 Task: Forward email with the signature Giselle Flores with the subject Update on a remote work arrangement from softage.8@softage.net to softage.10@softage.net and softage.6@softage.net with BCC to softage.1@softage.net with the message I apologize for any inconvenience and appreciate your assistance.
Action: Mouse moved to (885, 146)
Screenshot: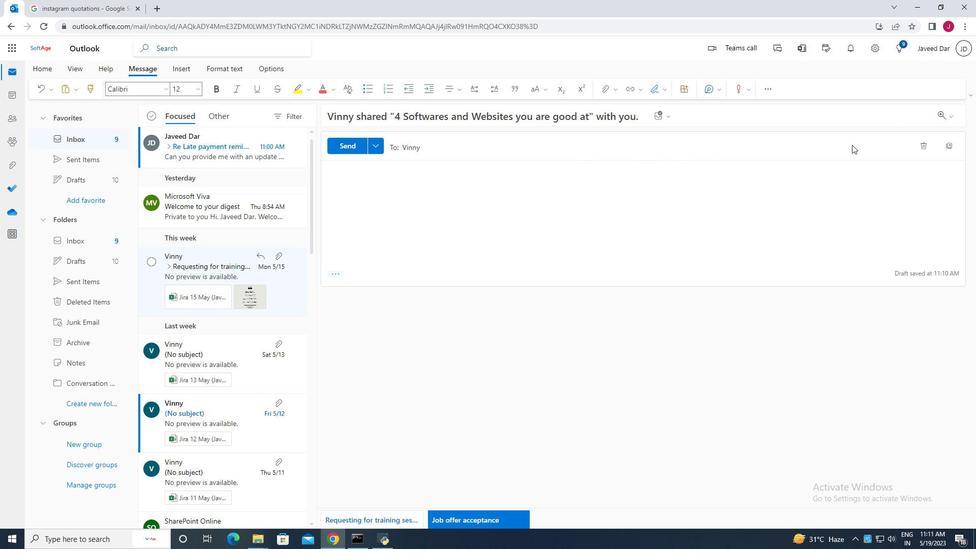 
Action: Mouse pressed left at (885, 146)
Screenshot: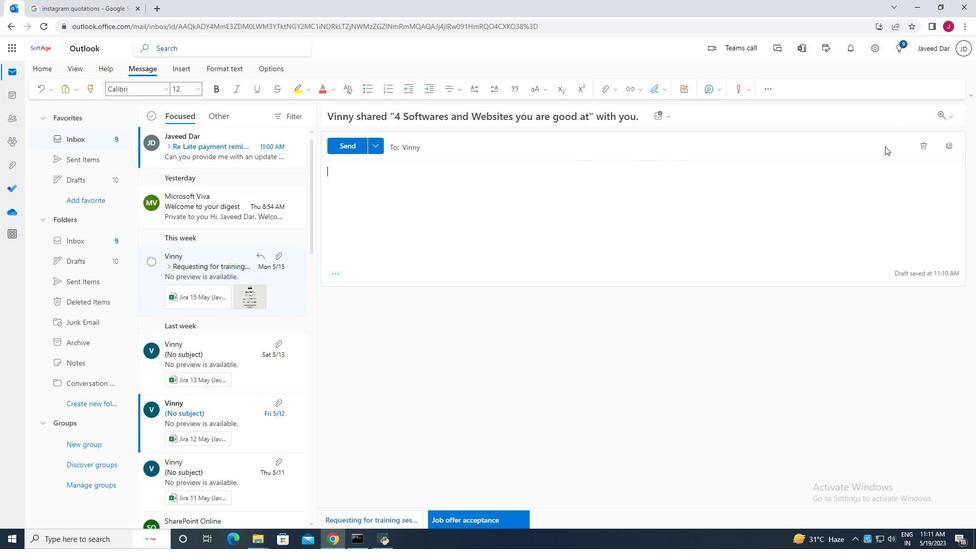 
Action: Mouse moved to (391, 173)
Screenshot: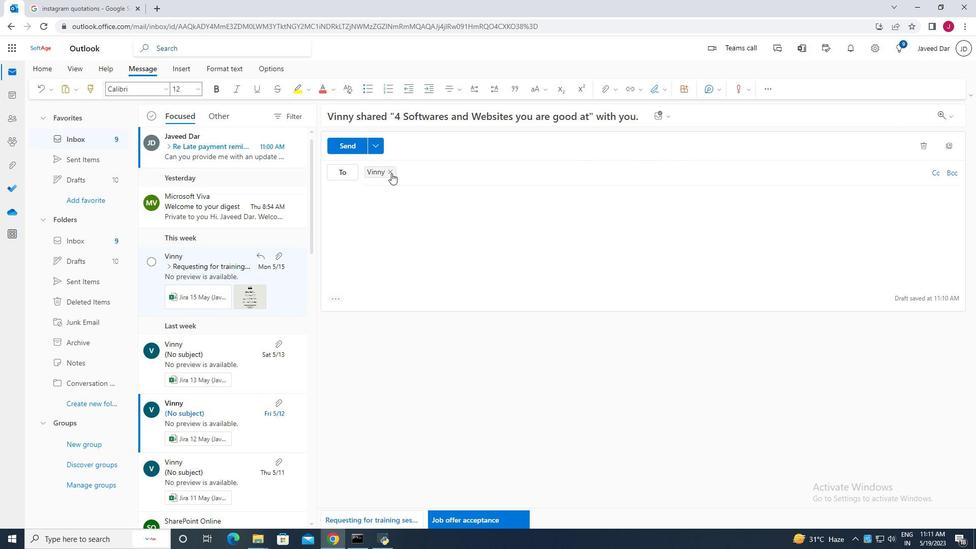 
Action: Mouse pressed left at (391, 173)
Screenshot: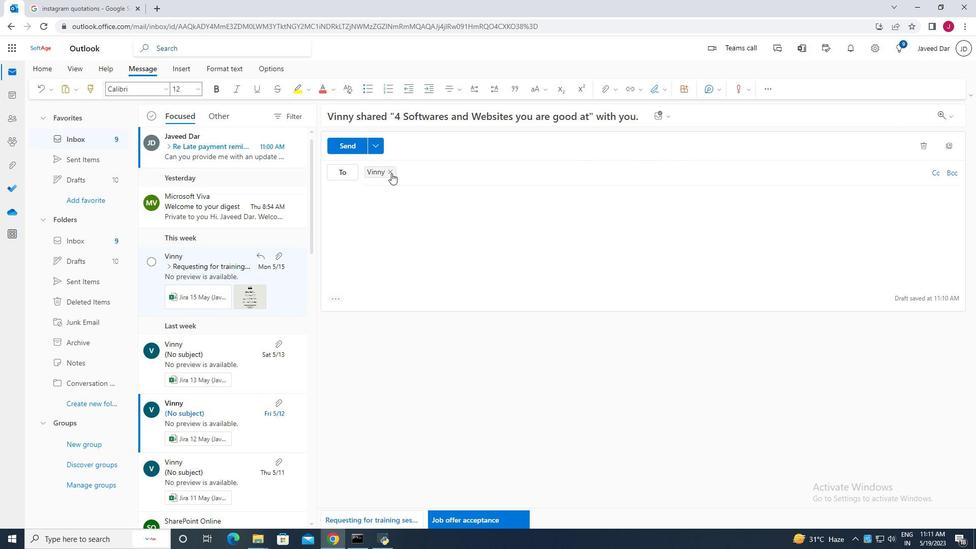 
Action: Mouse moved to (958, 172)
Screenshot: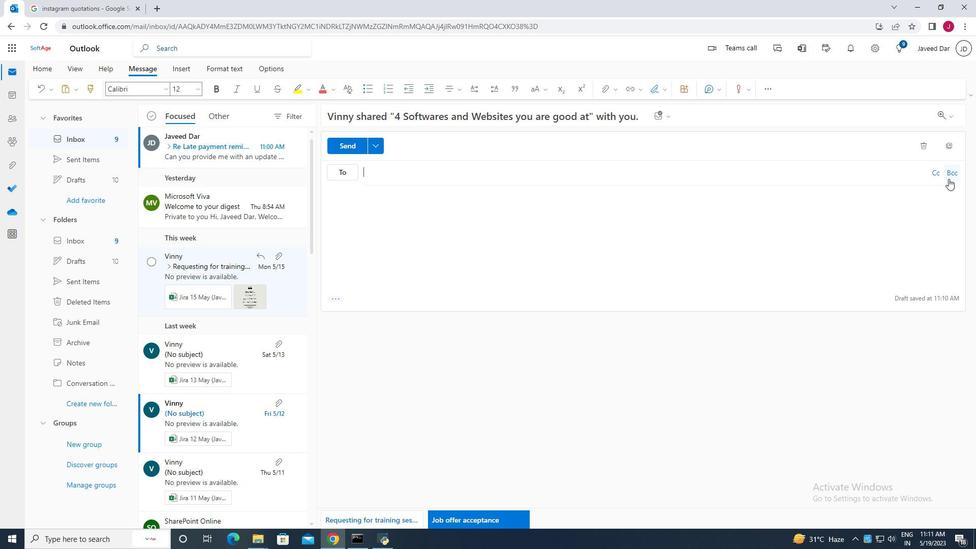 
Action: Mouse pressed left at (958, 172)
Screenshot: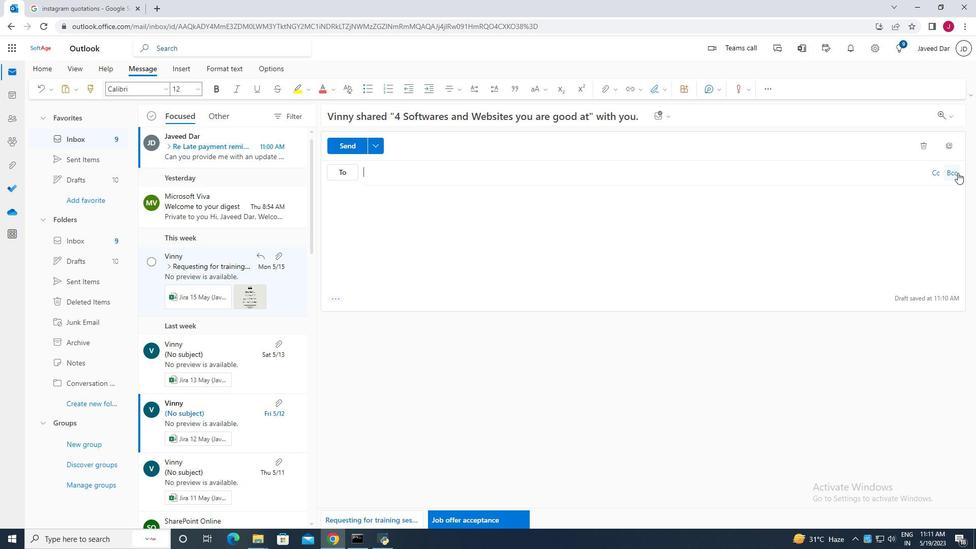 
Action: Mouse moved to (954, 175)
Screenshot: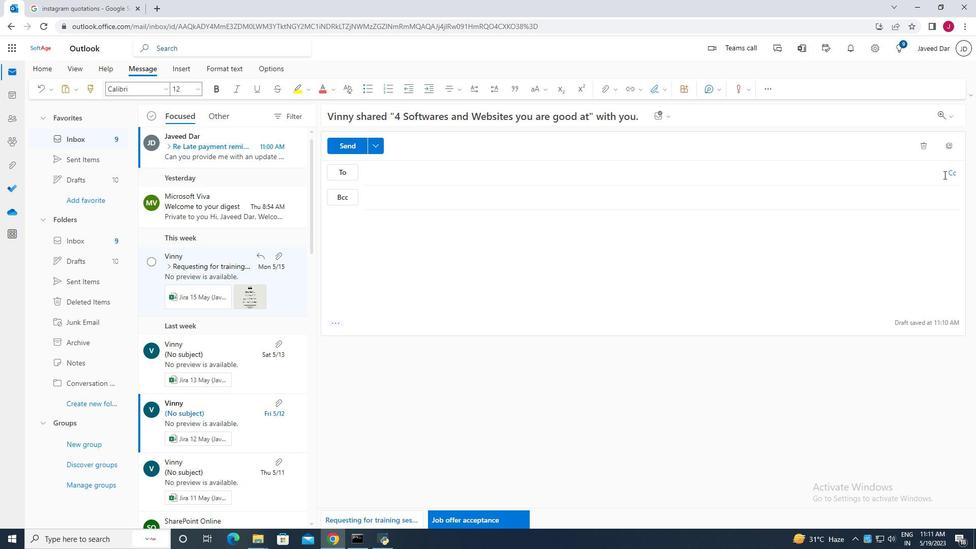 
Action: Mouse pressed left at (954, 175)
Screenshot: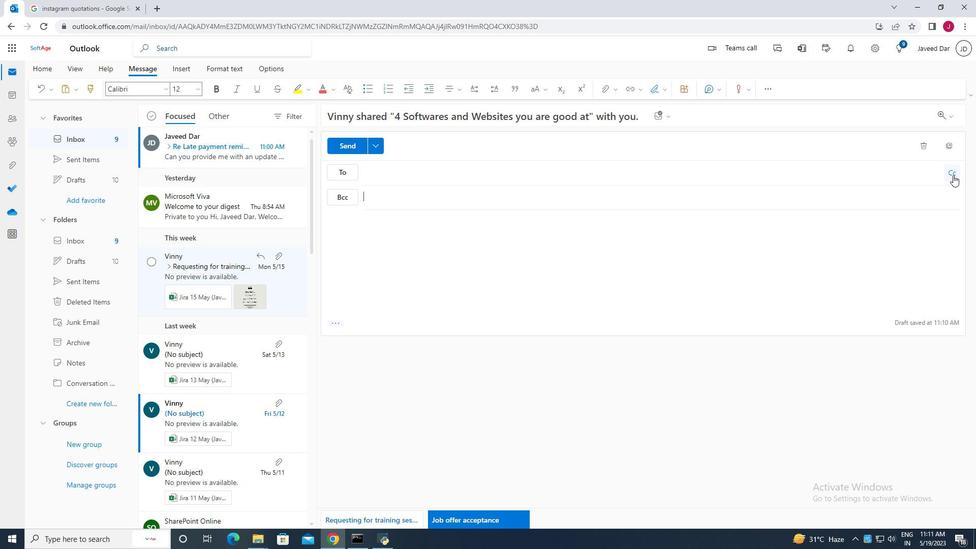 
Action: Mouse moved to (686, 236)
Screenshot: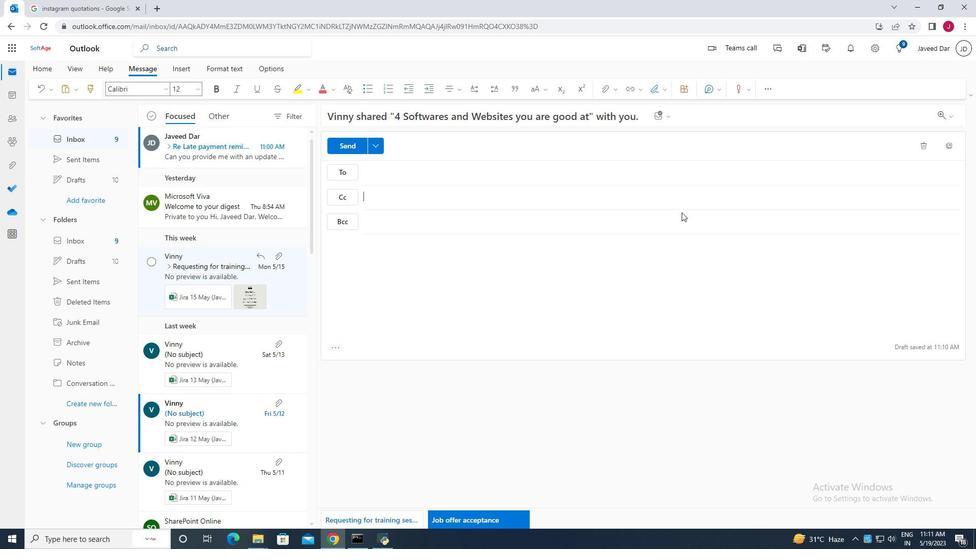 
Action: Mouse pressed left at (686, 236)
Screenshot: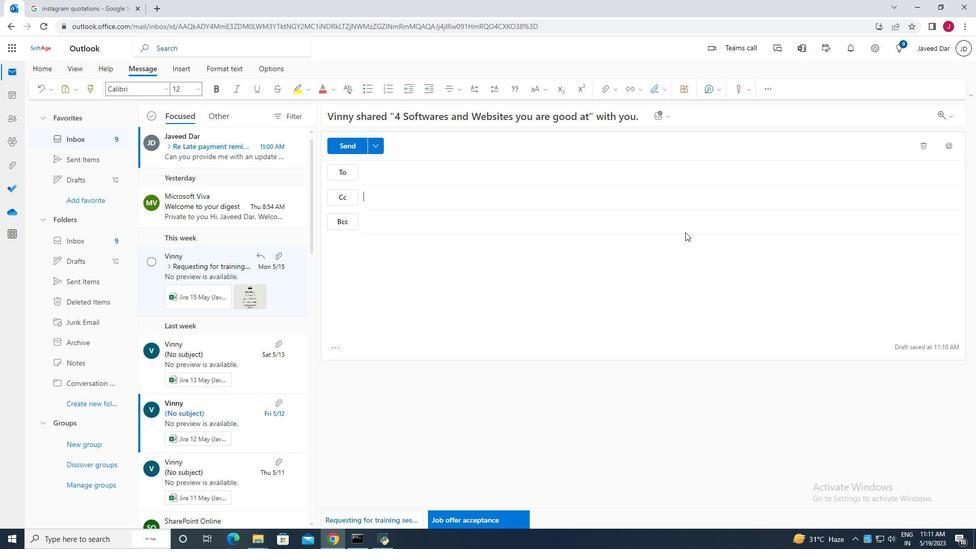 
Action: Mouse moved to (686, 227)
Screenshot: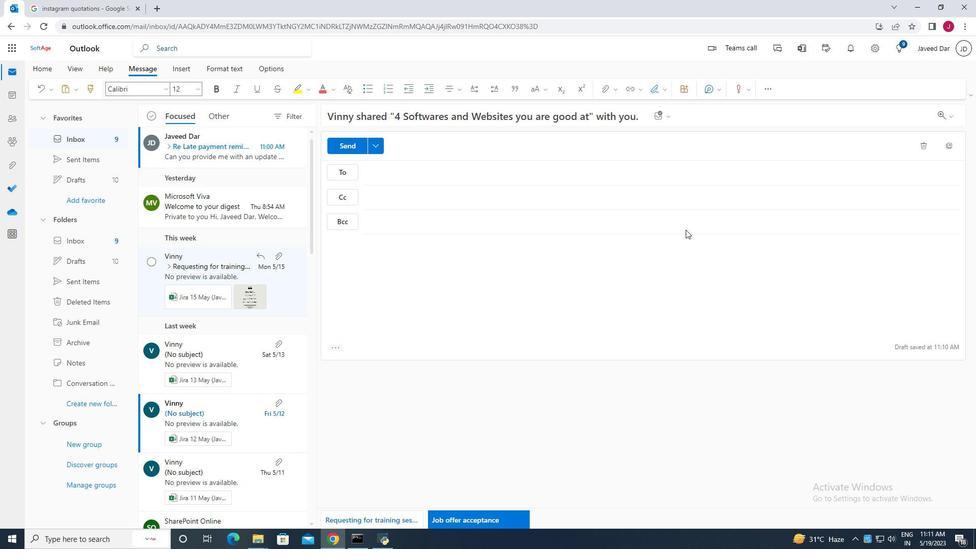 
Action: Mouse pressed left at (686, 227)
Screenshot: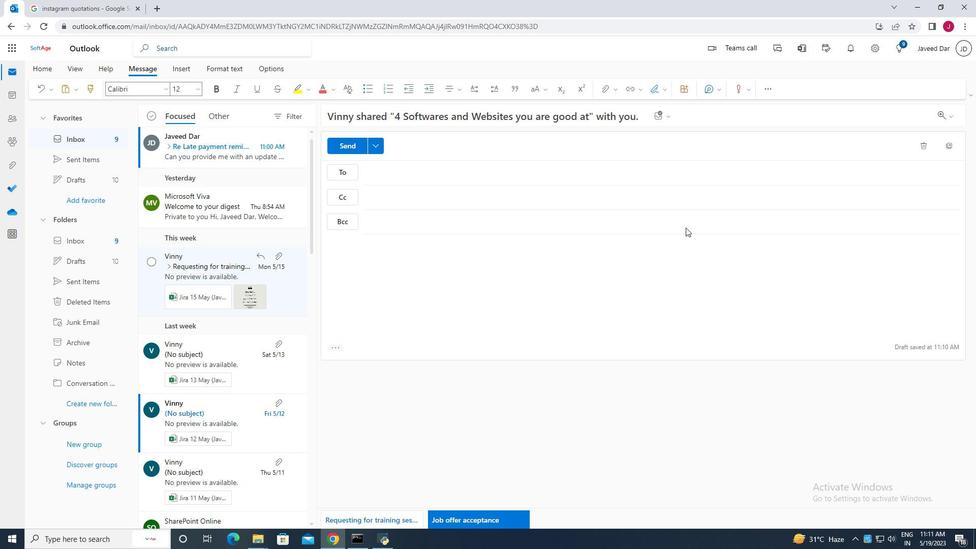 
Action: Mouse moved to (812, 198)
Screenshot: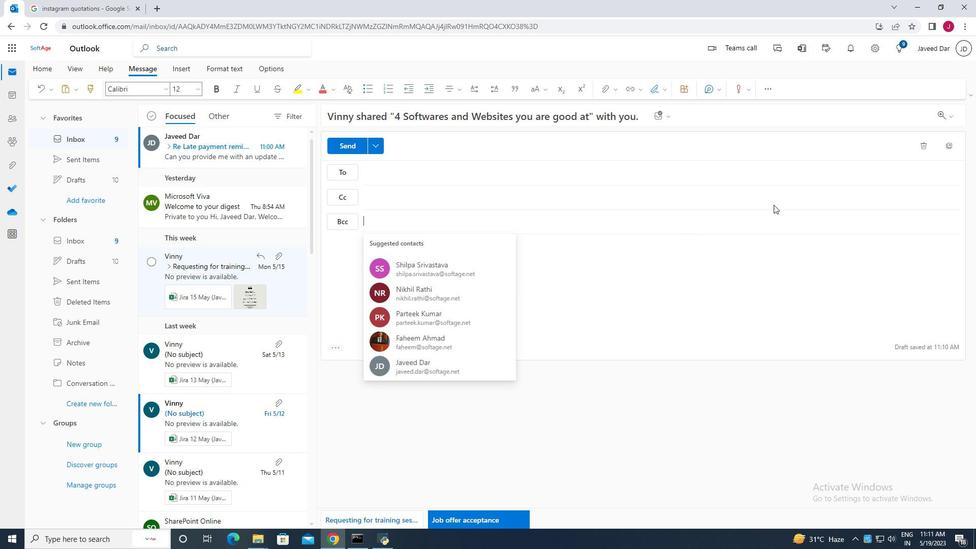 
Action: Mouse pressed left at (812, 198)
Screenshot: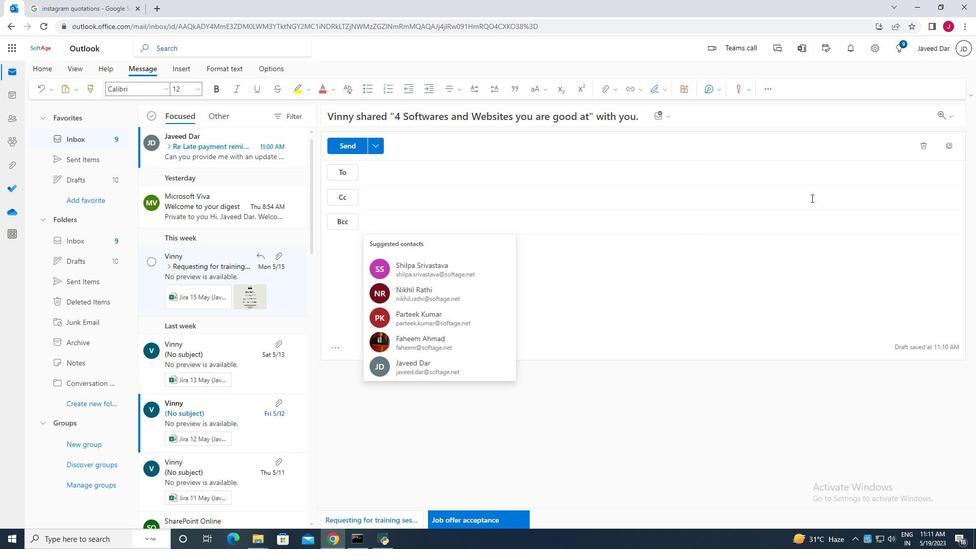 
Action: Mouse moved to (812, 198)
Screenshot: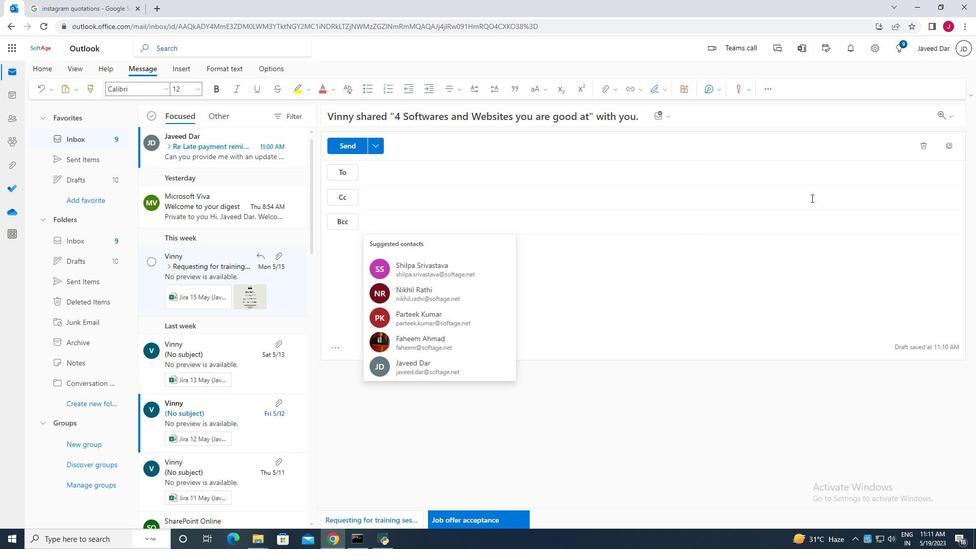 
Action: Mouse pressed left at (812, 198)
Screenshot: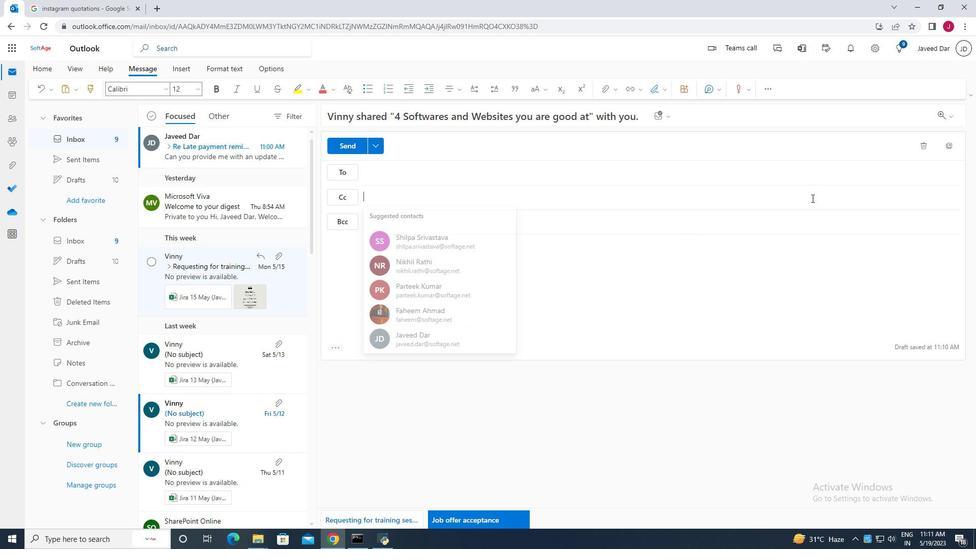 
Action: Mouse pressed left at (812, 198)
Screenshot: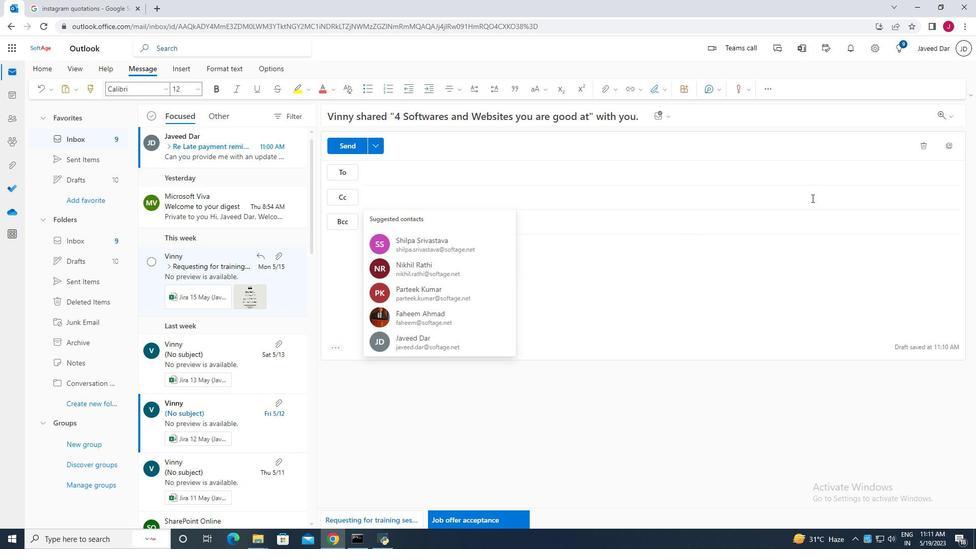 
Action: Mouse moved to (829, 170)
Screenshot: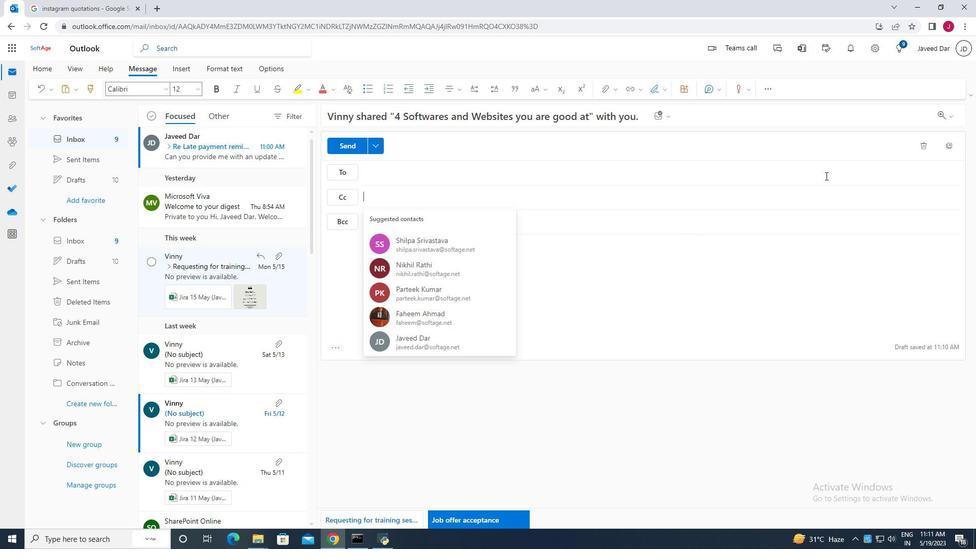 
Action: Mouse pressed left at (829, 170)
Screenshot: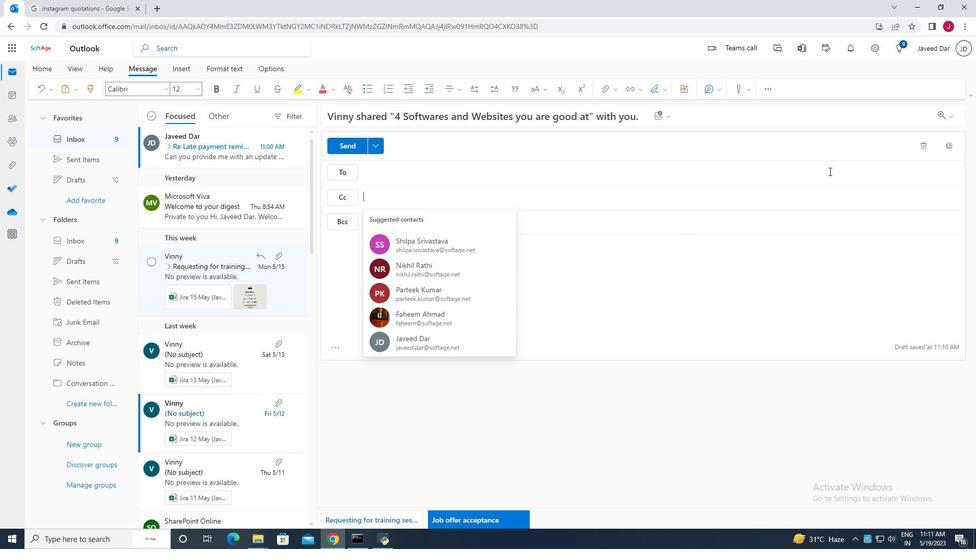 
Action: Mouse moved to (712, 219)
Screenshot: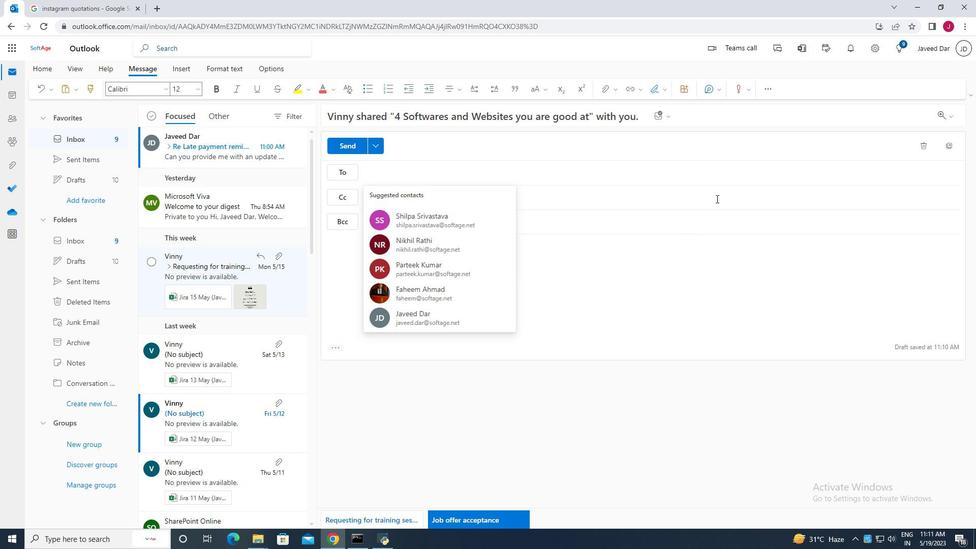 
Action: Mouse pressed left at (712, 219)
Screenshot: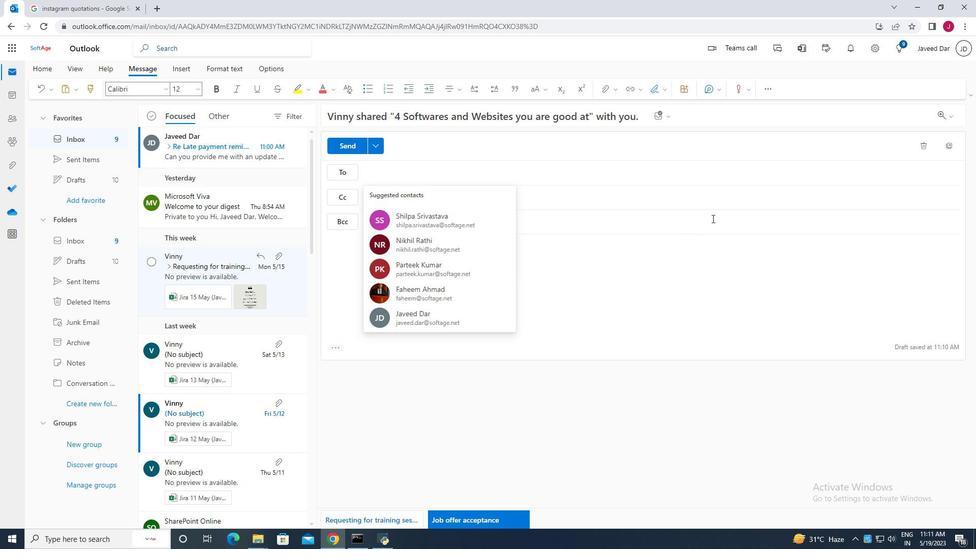 
Action: Mouse moved to (565, 227)
Screenshot: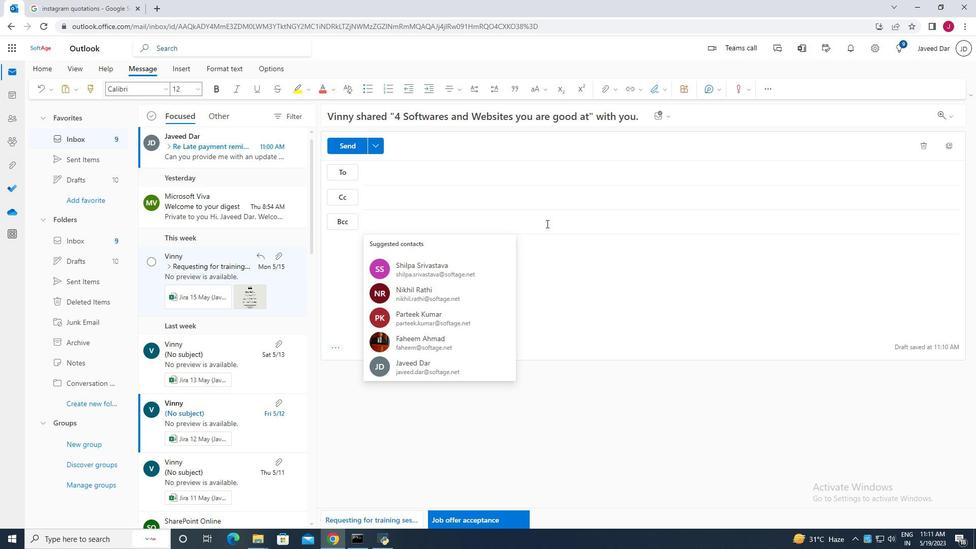 
Action: Mouse pressed left at (565, 227)
Screenshot: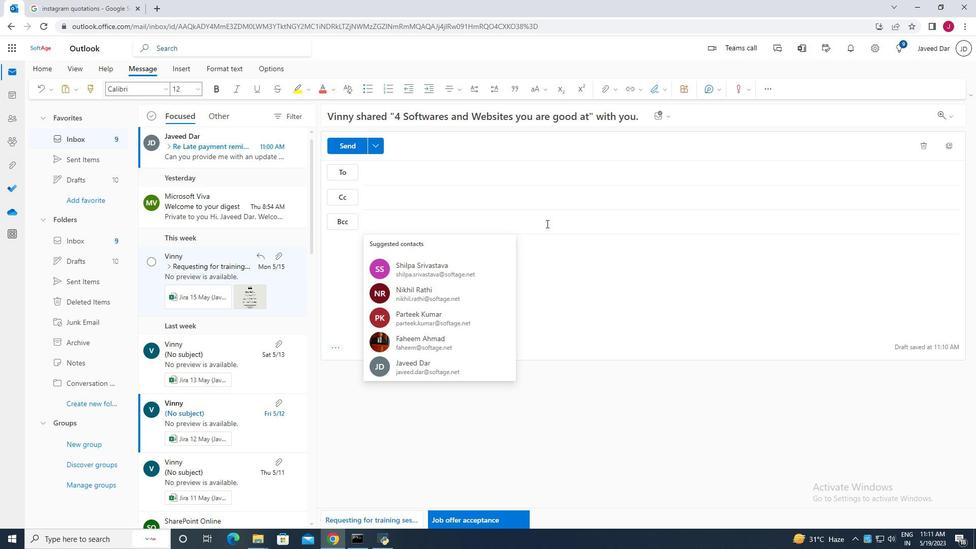 
Action: Mouse moved to (565, 227)
Screenshot: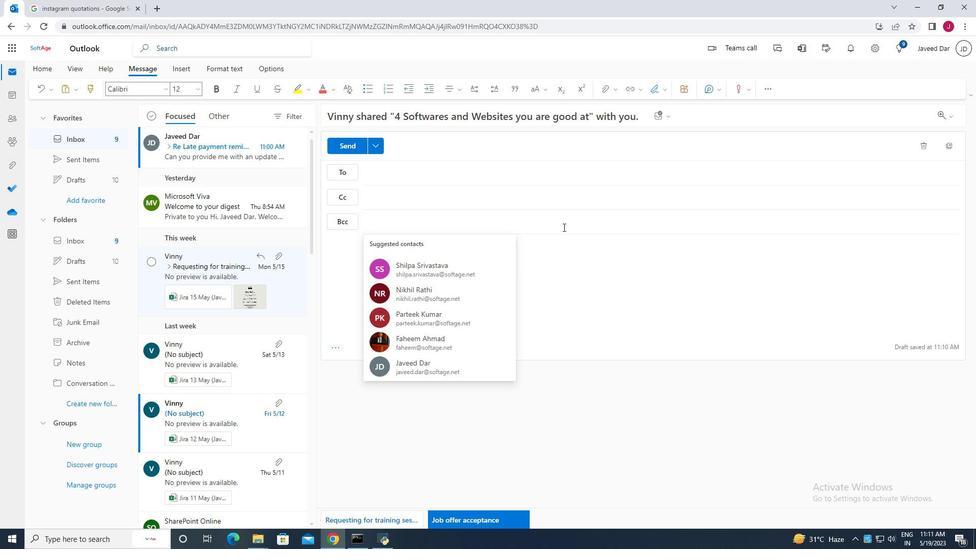 
Action: Mouse pressed left at (565, 227)
Screenshot: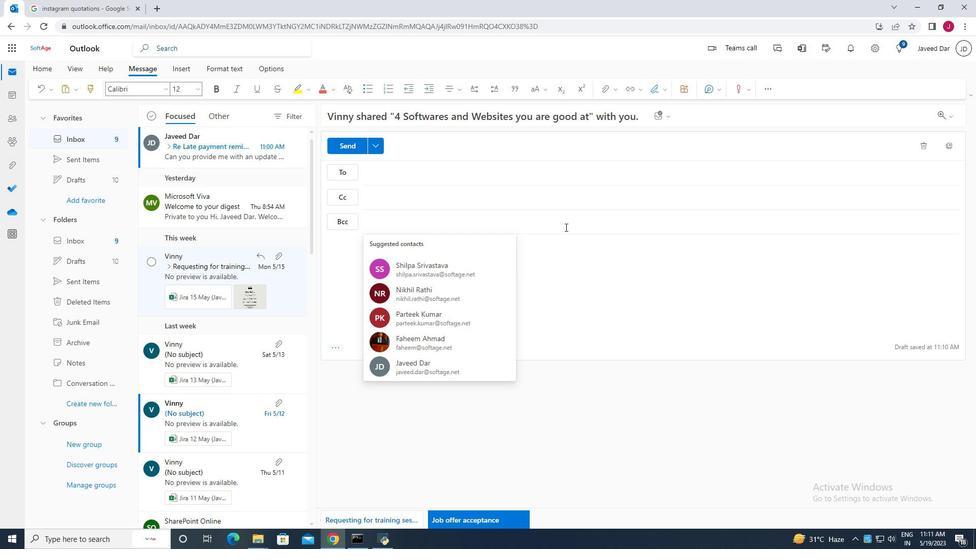 
Action: Mouse moved to (656, 292)
Screenshot: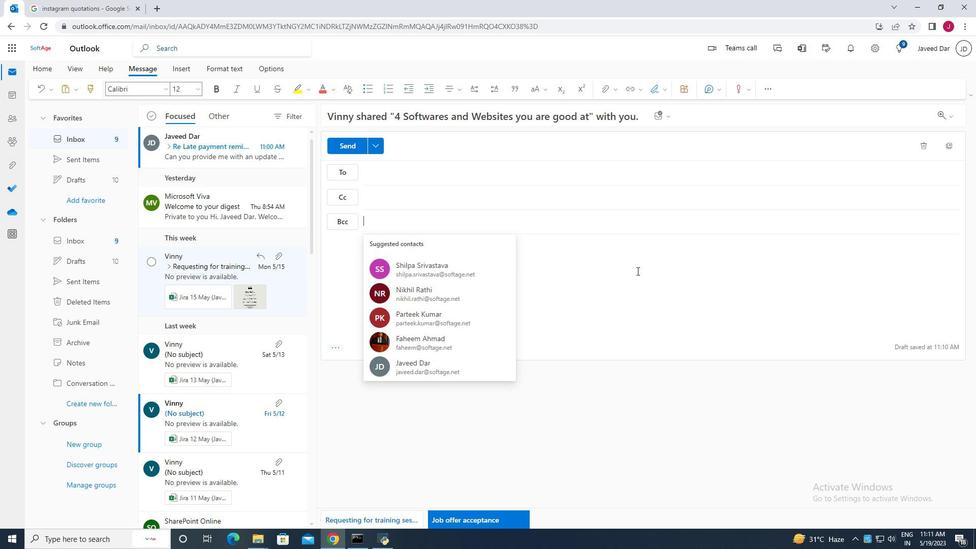 
Action: Mouse pressed left at (656, 292)
Screenshot: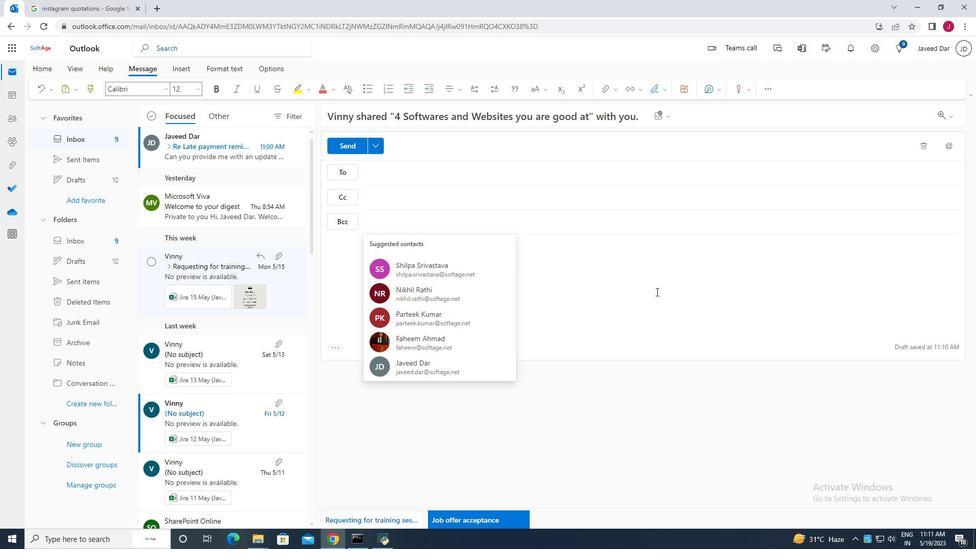 
Action: Mouse moved to (595, 227)
Screenshot: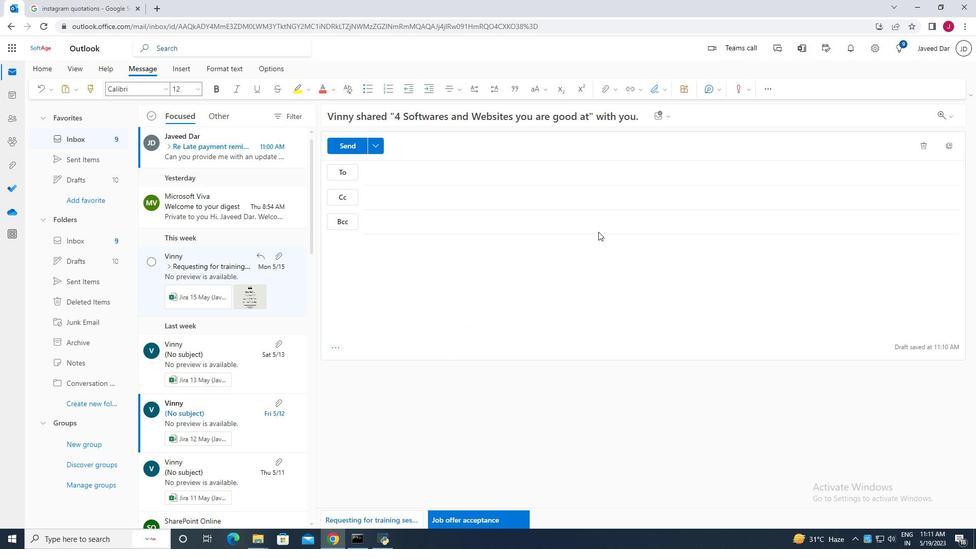 
Action: Mouse pressed left at (595, 227)
Screenshot: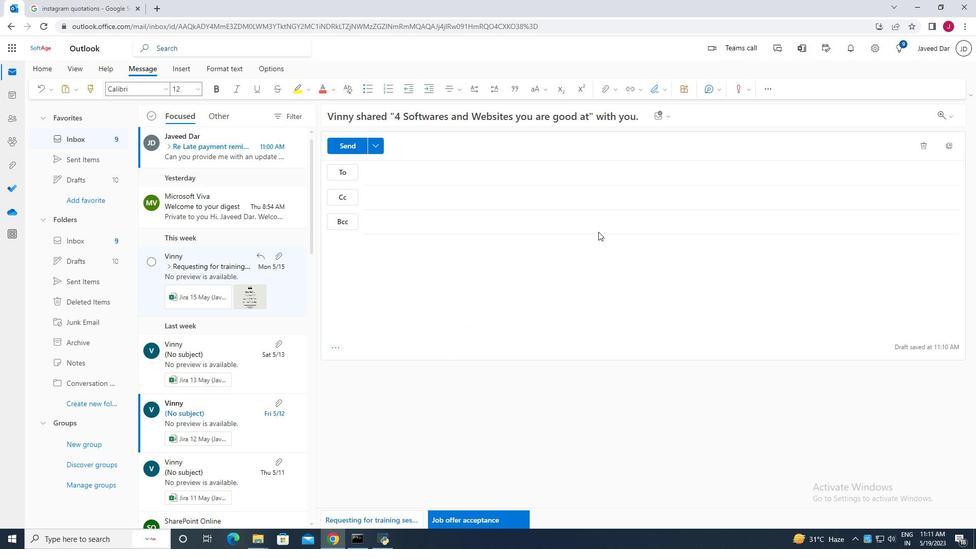 
Action: Mouse moved to (591, 225)
Screenshot: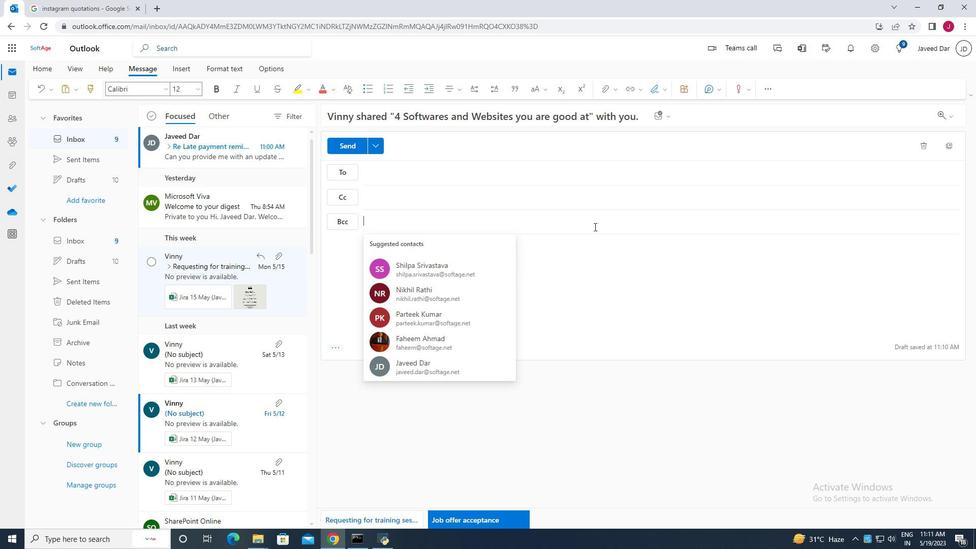 
Action: Key pressed <Key.backspace><Key.backspace><Key.backspace><Key.backspace><Key.backspace>
Screenshot: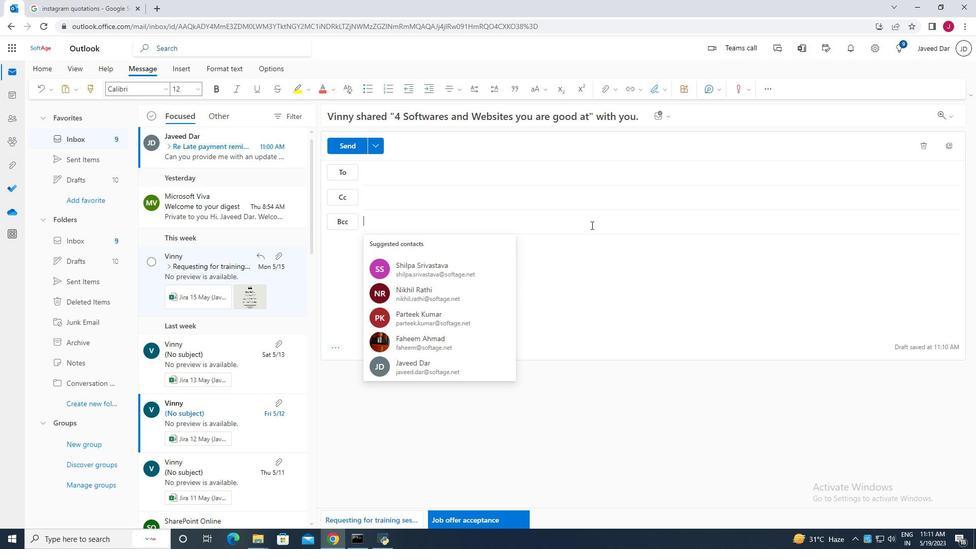 
Action: Mouse moved to (543, 222)
Screenshot: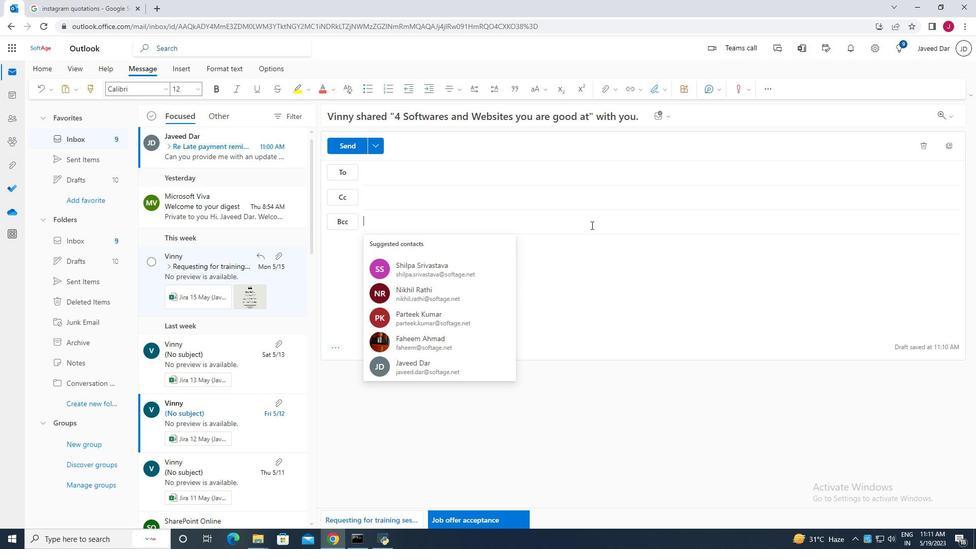 
Action: Key pressed <Key.backspace>
Screenshot: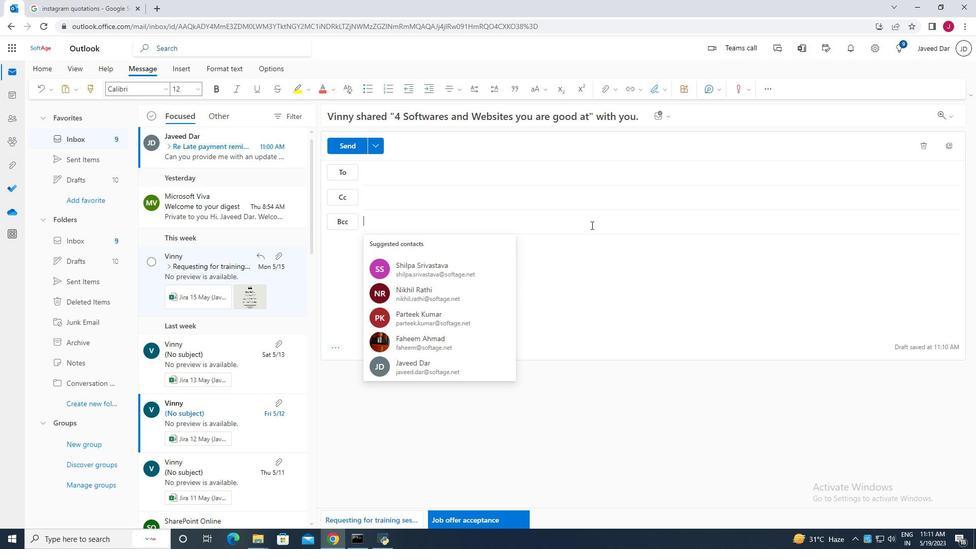 
Action: Mouse moved to (347, 220)
Screenshot: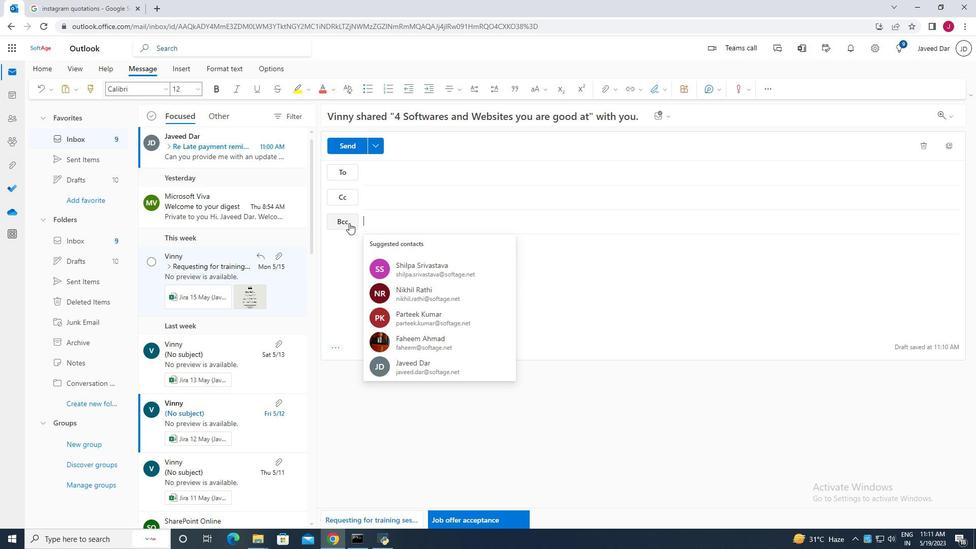 
Action: Mouse pressed right at (347, 220)
Screenshot: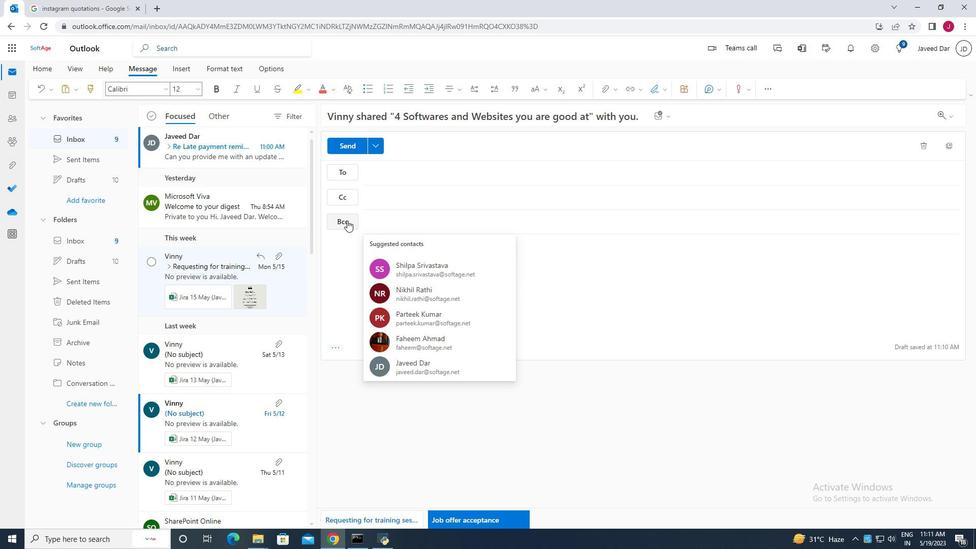 
Action: Mouse moved to (336, 265)
Screenshot: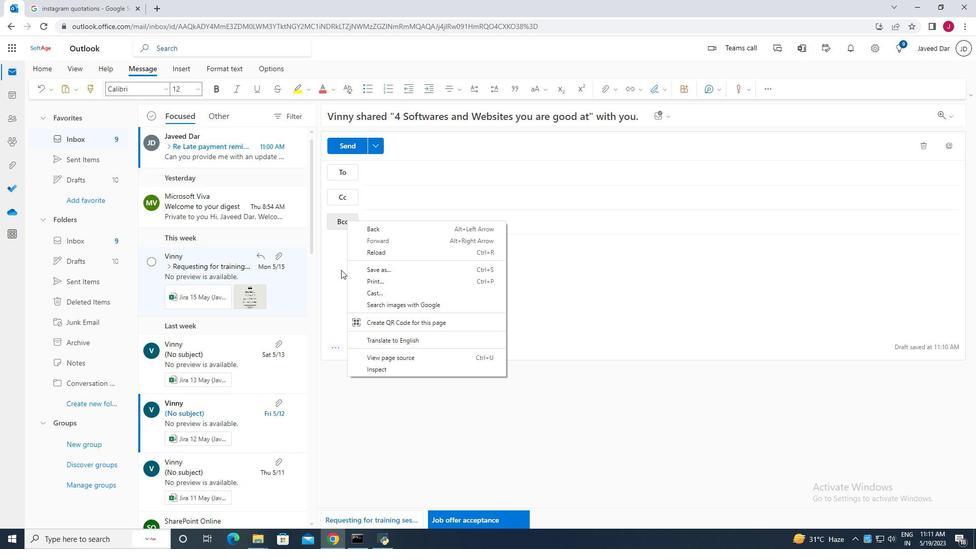 
Action: Mouse pressed left at (336, 265)
Screenshot: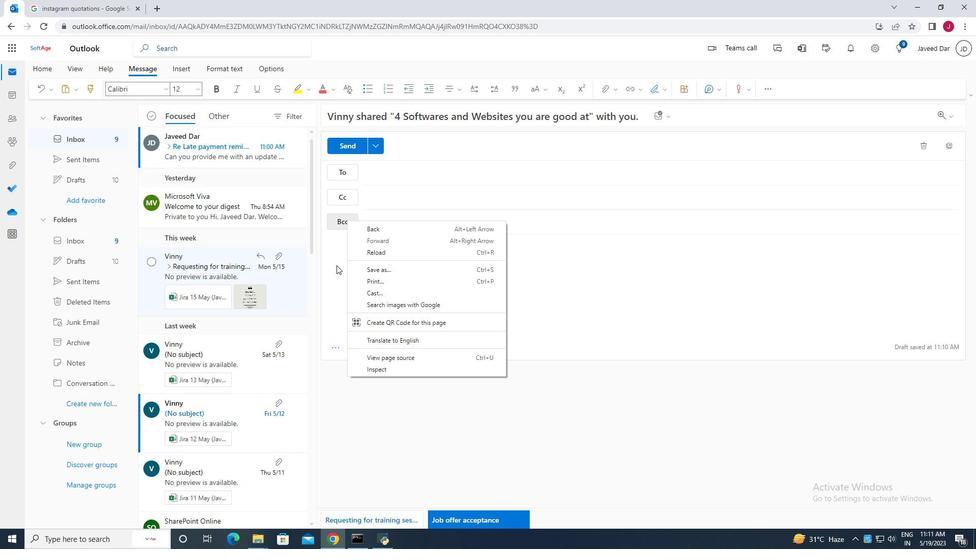 
Action: Mouse moved to (348, 223)
Screenshot: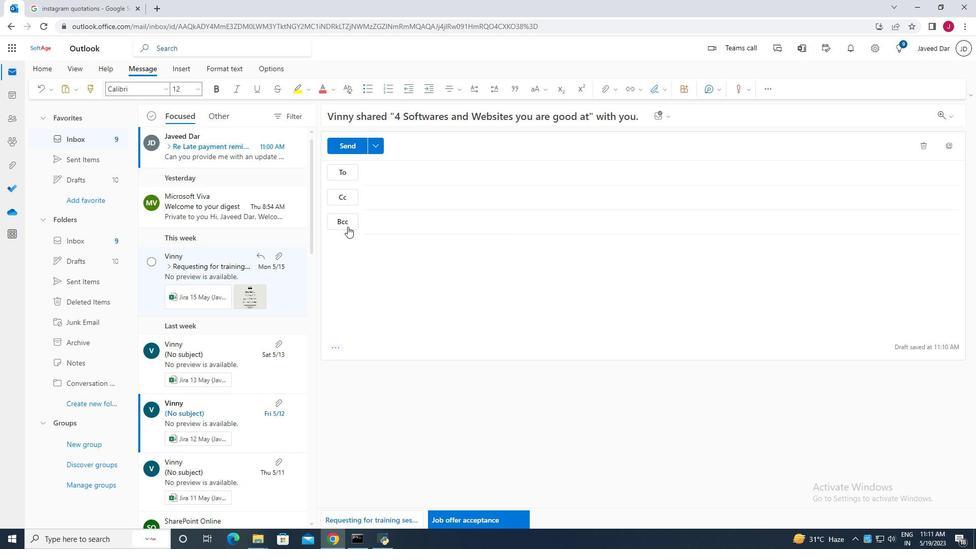 
Action: Mouse pressed left at (348, 223)
Screenshot: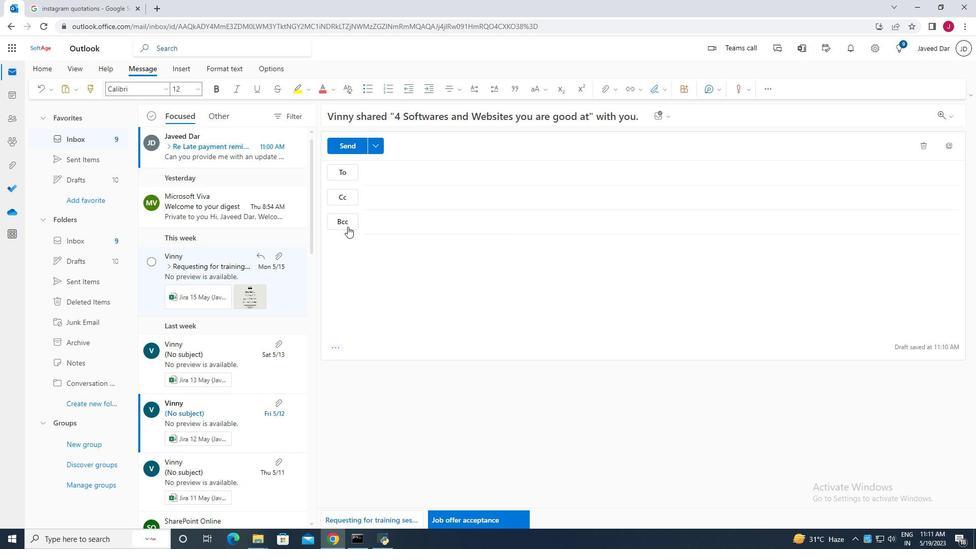 
Action: Mouse moved to (869, 55)
Screenshot: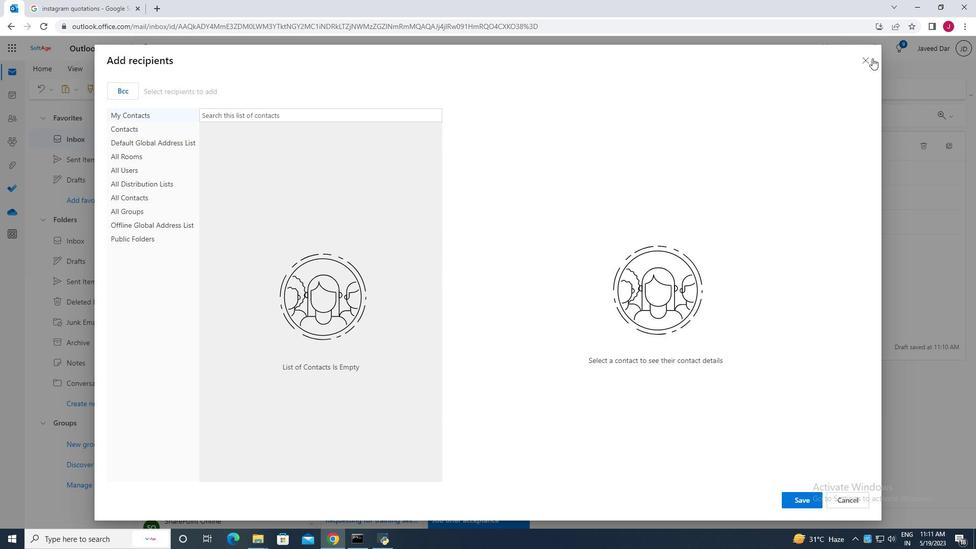 
Action: Mouse pressed left at (869, 55)
Screenshot: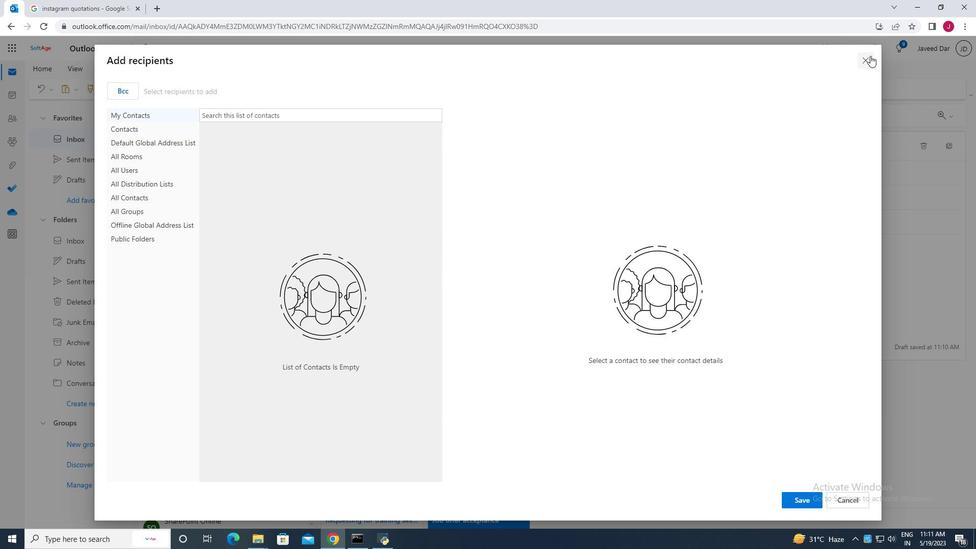 
Action: Mouse moved to (374, 309)
Screenshot: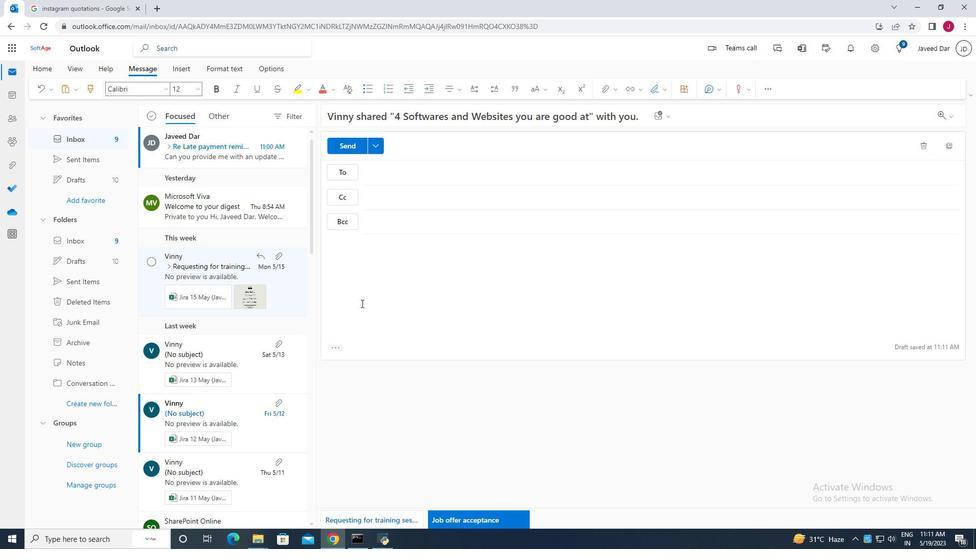 
Action: Mouse pressed left at (374, 309)
Screenshot: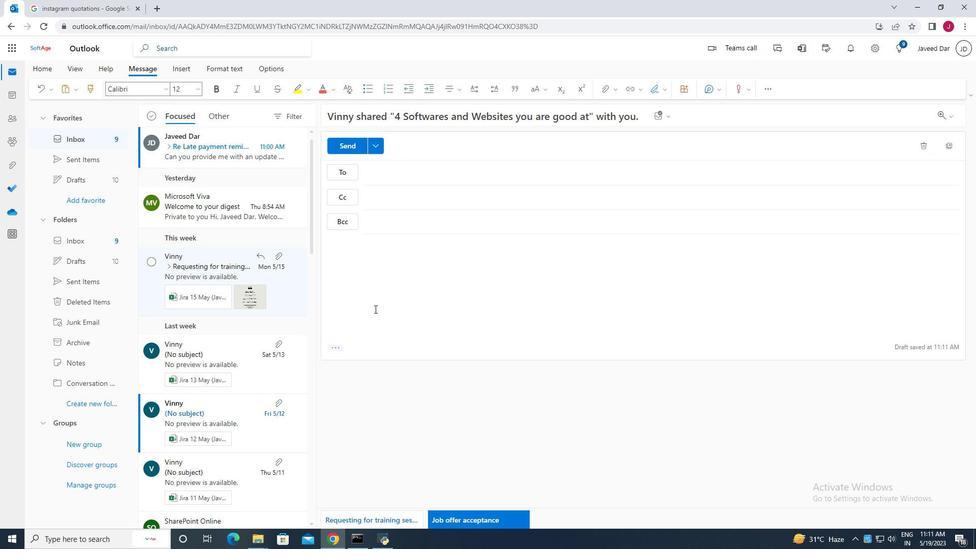 
Action: Mouse moved to (337, 349)
Screenshot: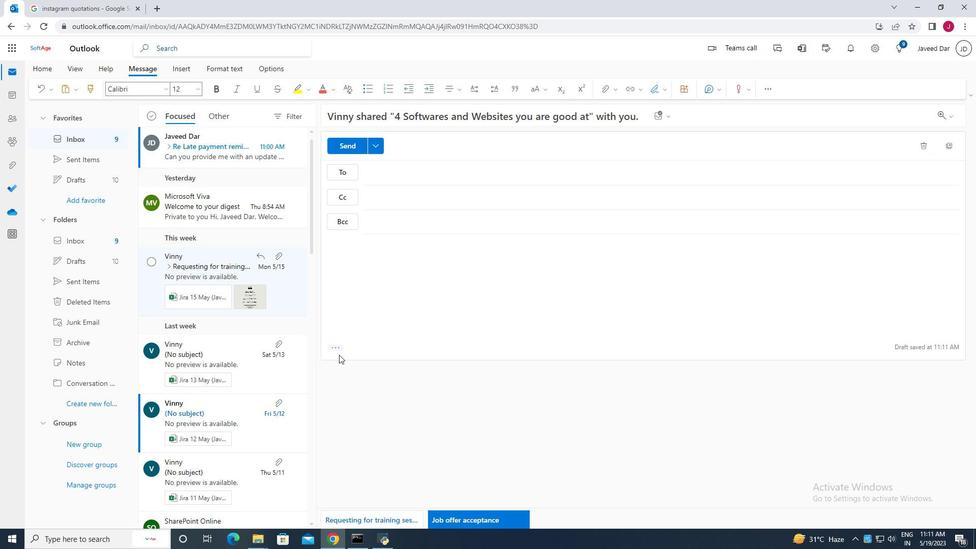 
Action: Mouse pressed left at (337, 349)
Screenshot: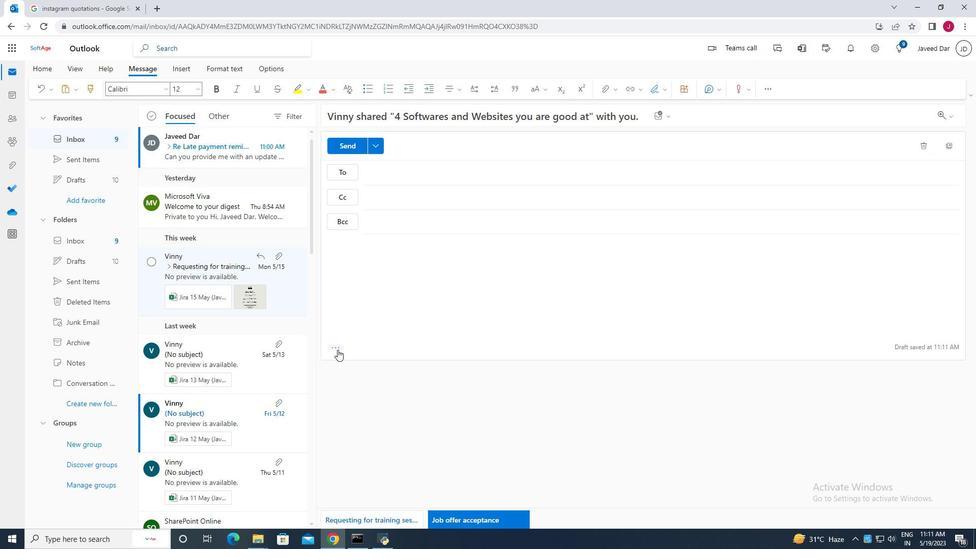 
Action: Mouse moved to (590, 347)
Screenshot: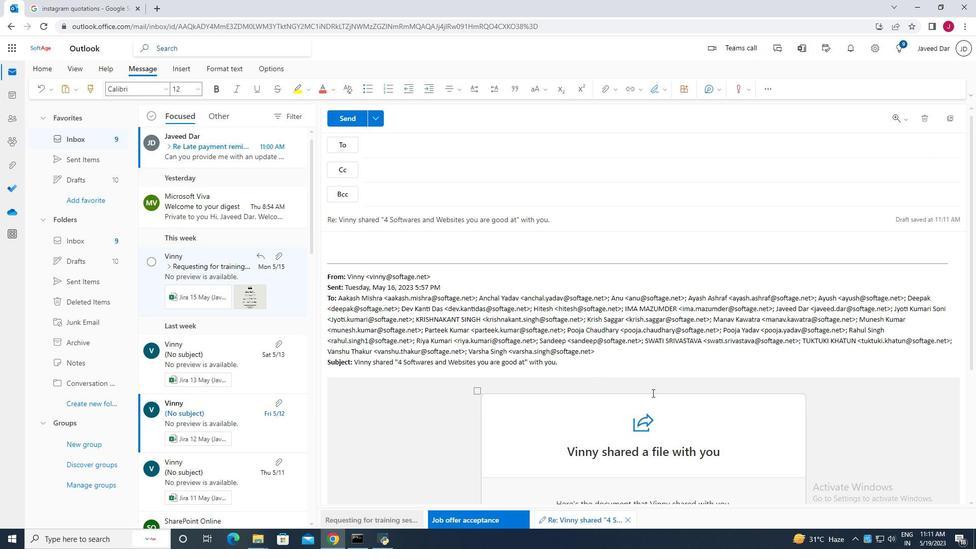
Action: Mouse scrolled (590, 347) with delta (0, 0)
Screenshot: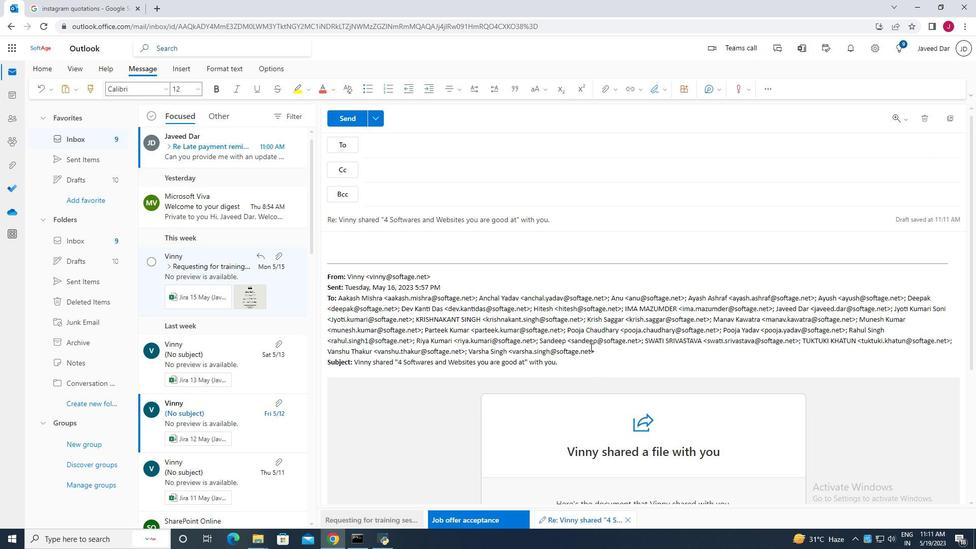 
Action: Mouse moved to (589, 347)
Screenshot: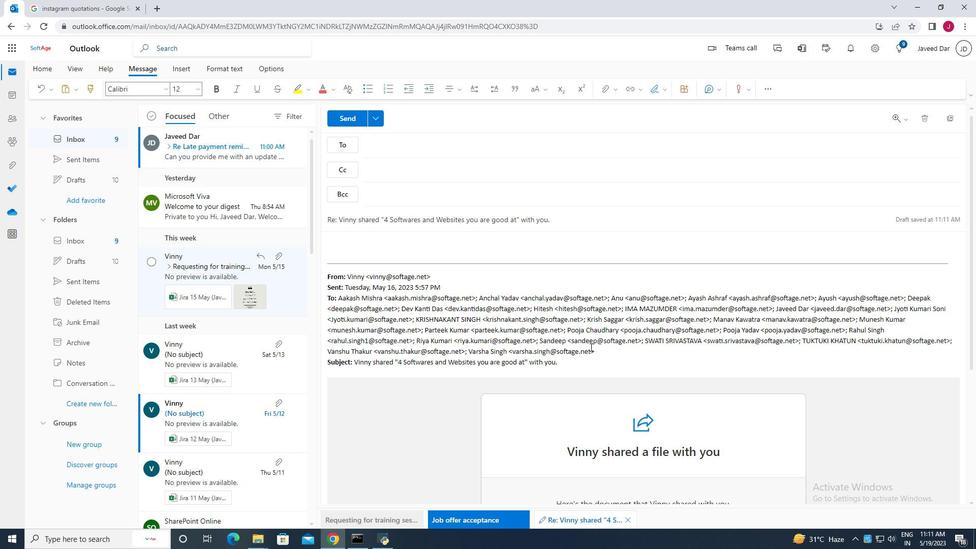 
Action: Mouse scrolled (589, 347) with delta (0, 0)
Screenshot: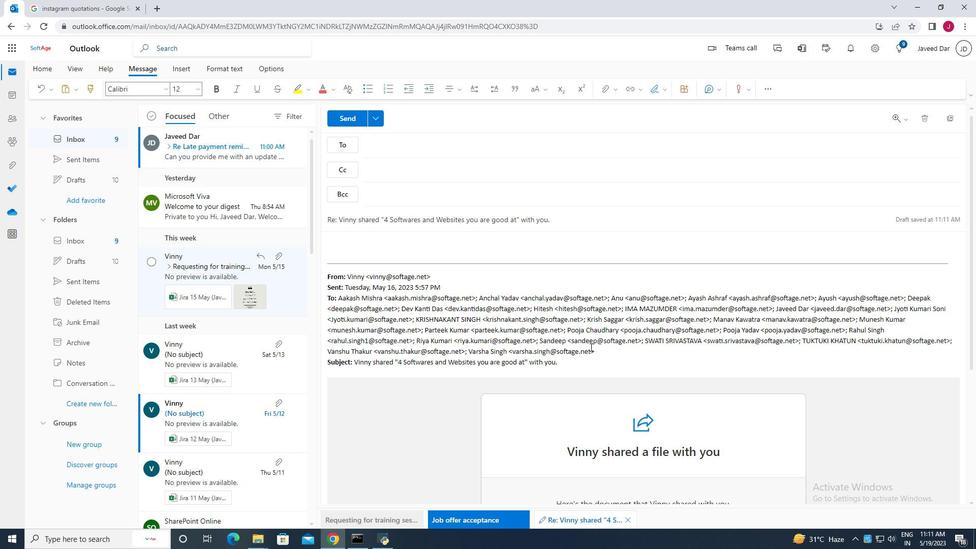 
Action: Mouse moved to (589, 347)
Screenshot: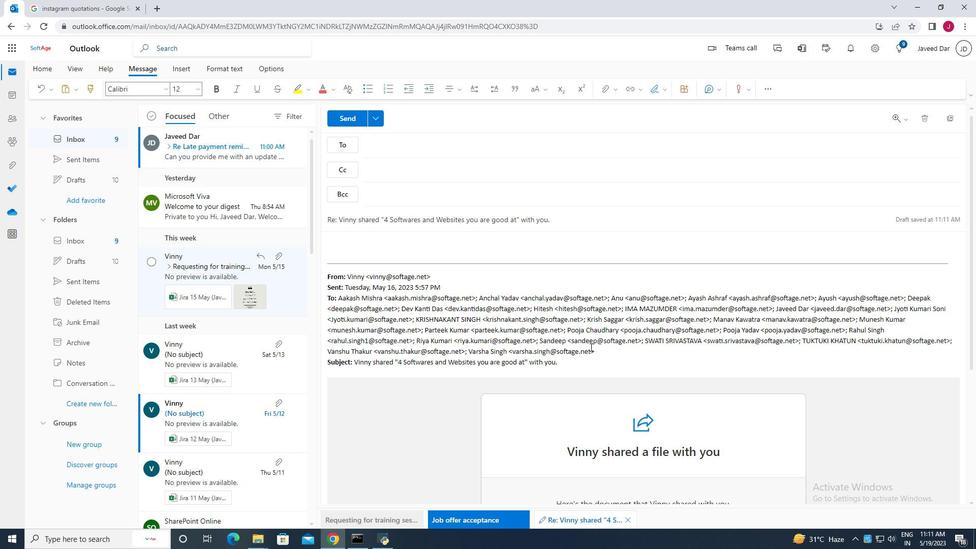 
Action: Mouse scrolled (589, 348) with delta (0, 0)
Screenshot: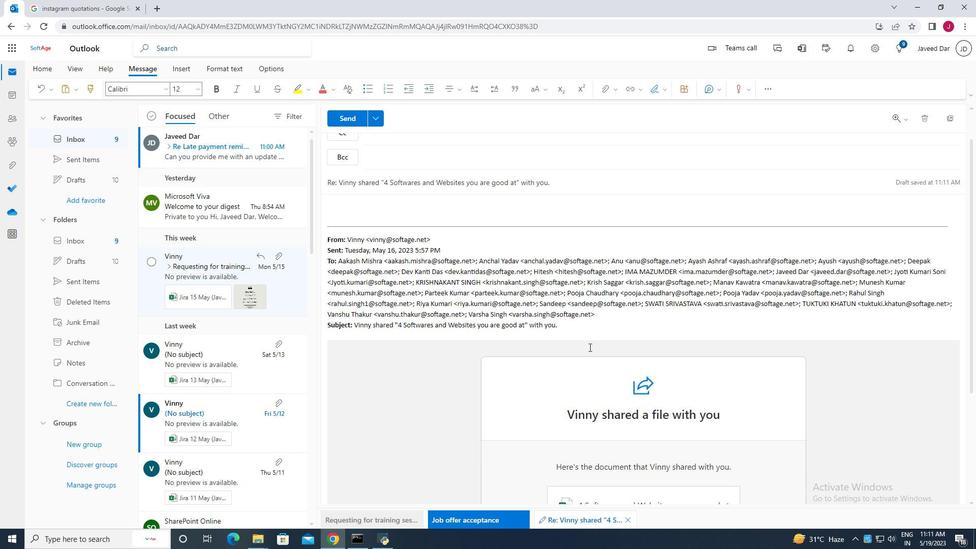 
Action: Mouse scrolled (589, 348) with delta (0, 0)
Screenshot: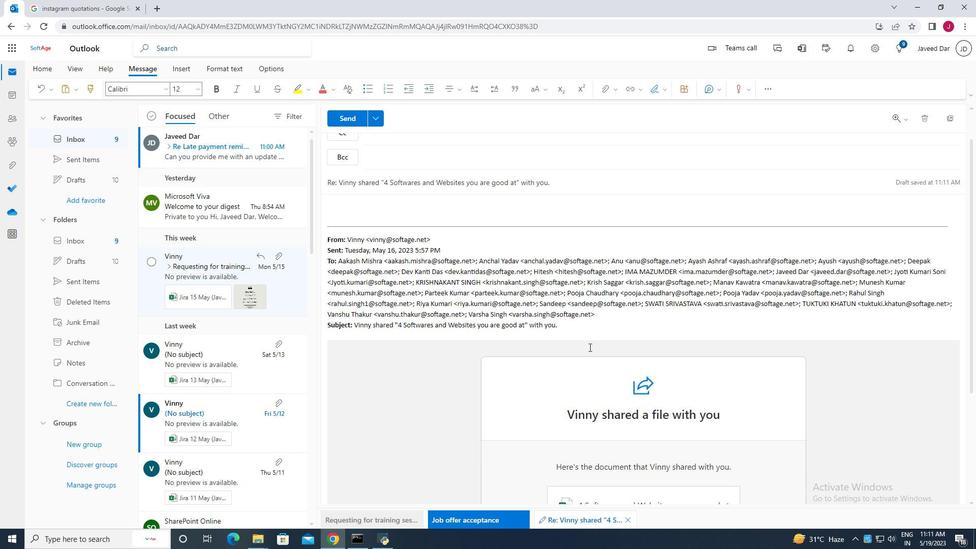 
Action: Mouse scrolled (589, 348) with delta (0, 0)
Screenshot: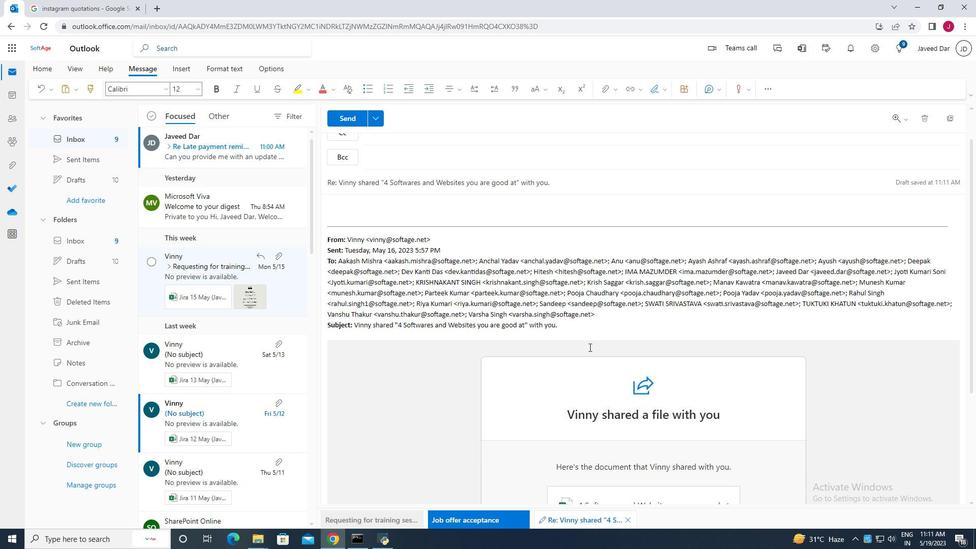 
Action: Mouse scrolled (589, 348) with delta (0, 0)
Screenshot: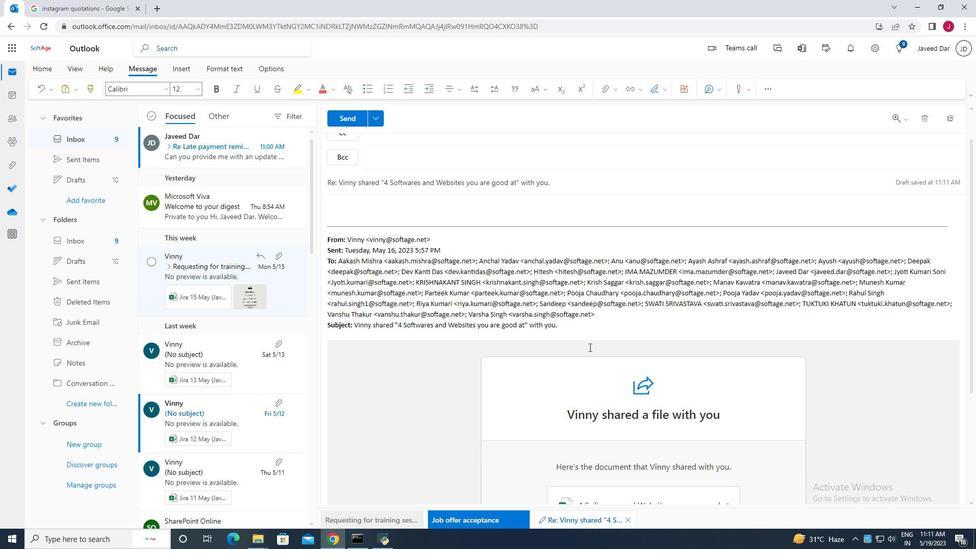 
Action: Mouse scrolled (589, 348) with delta (0, 0)
Screenshot: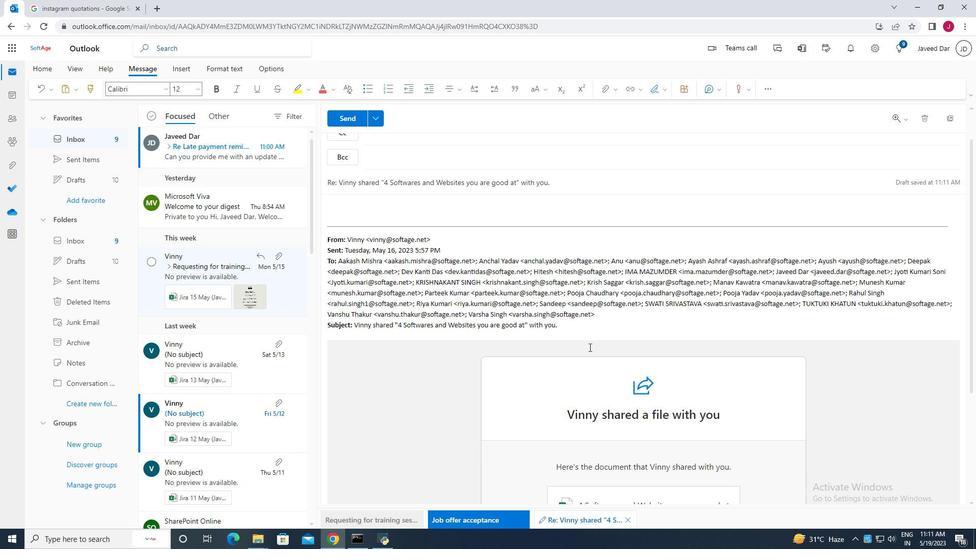 
Action: Mouse scrolled (589, 348) with delta (0, 0)
Screenshot: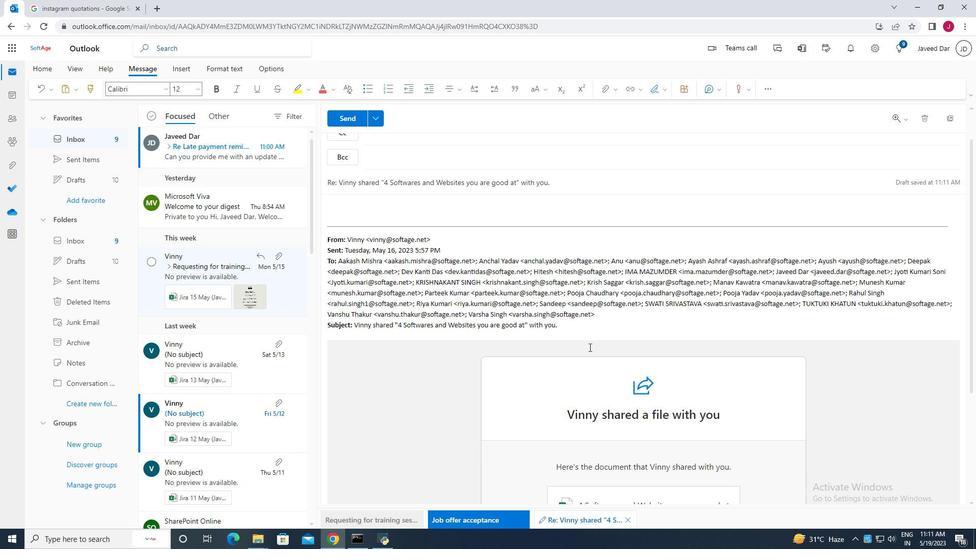 
Action: Mouse moved to (587, 343)
Screenshot: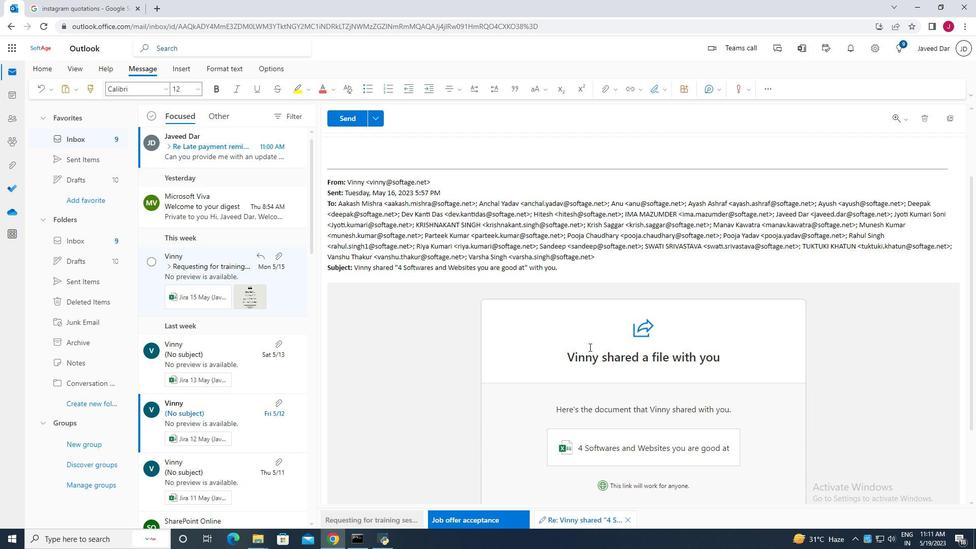 
Action: Mouse scrolled (587, 344) with delta (0, 0)
Screenshot: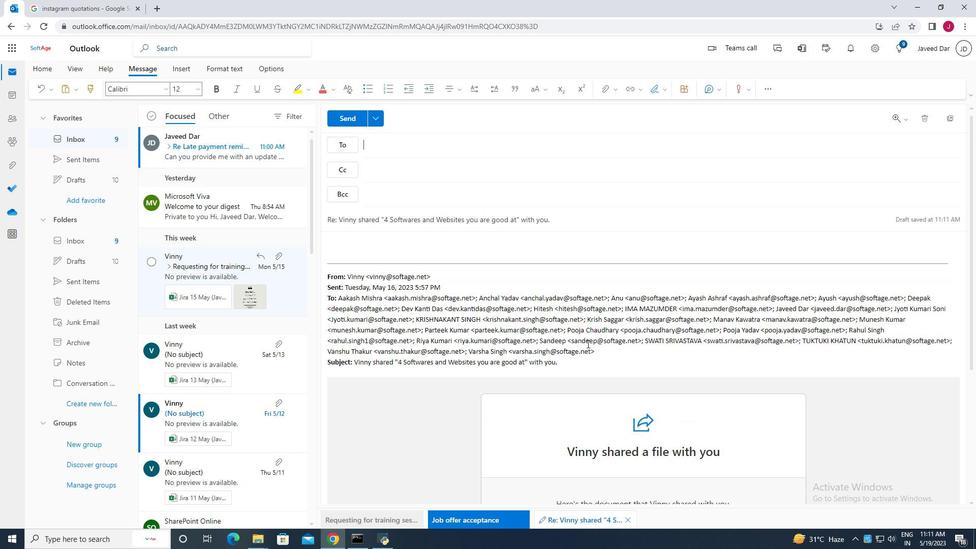 
Action: Mouse scrolled (587, 344) with delta (0, 0)
Screenshot: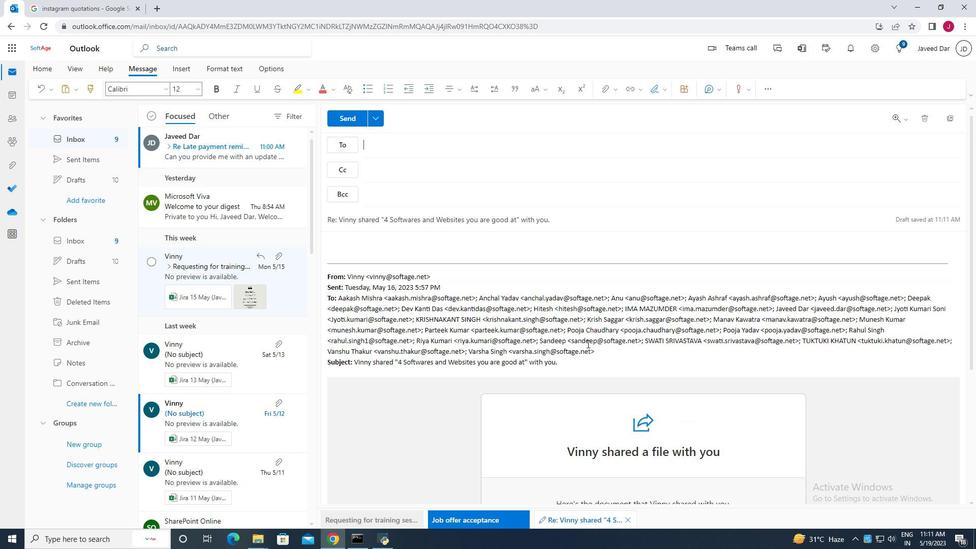 
Action: Mouse moved to (587, 343)
Screenshot: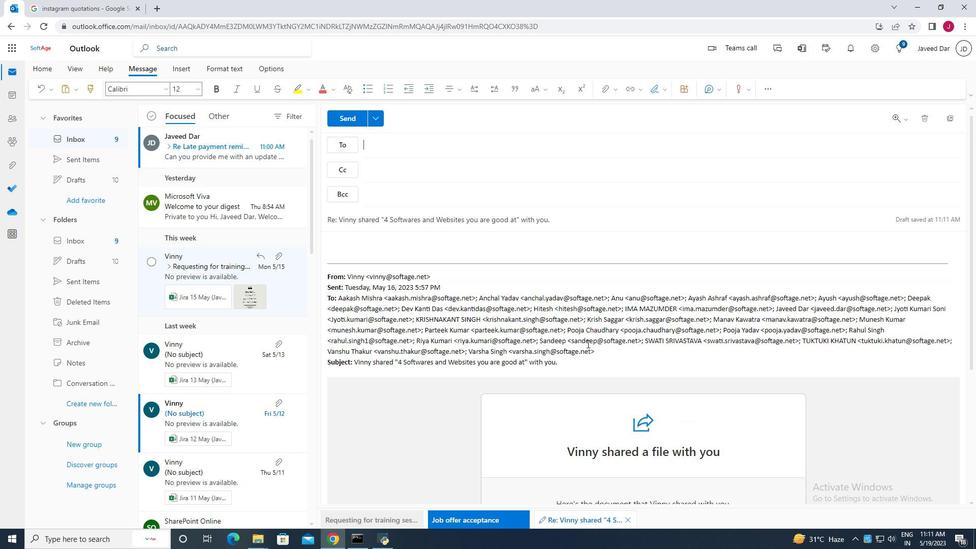 
Action: Mouse scrolled (587, 343) with delta (0, 0)
Screenshot: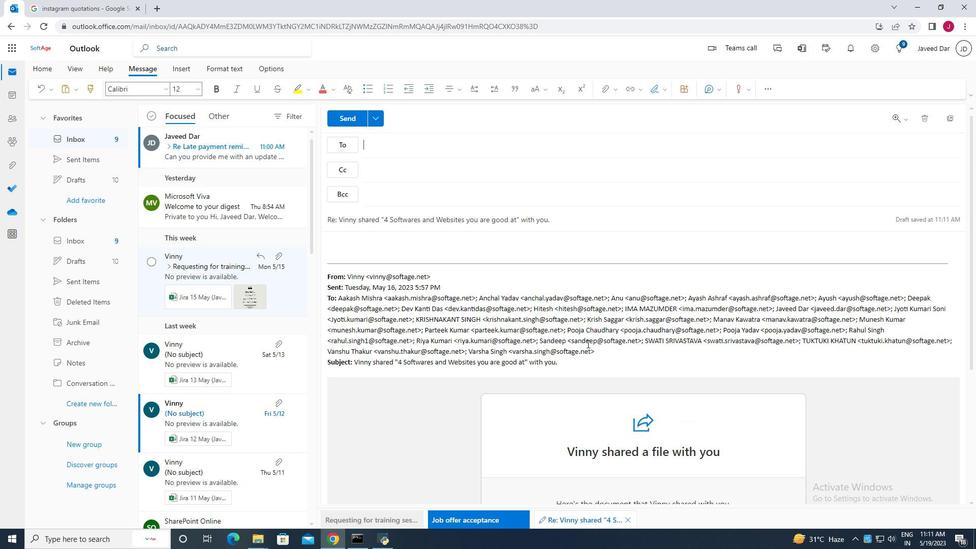 
Action: Mouse moved to (587, 343)
Screenshot: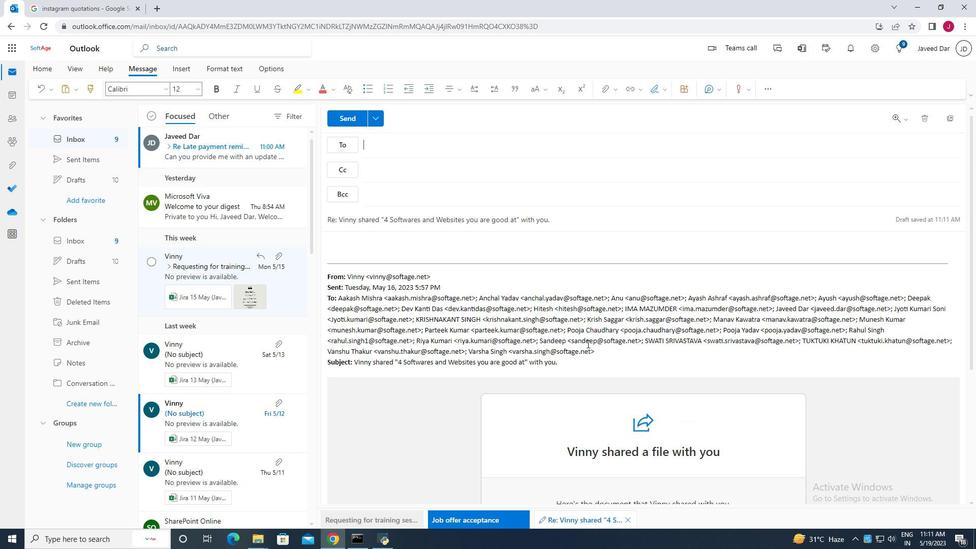 
Action: Mouse scrolled (587, 343) with delta (0, 0)
Screenshot: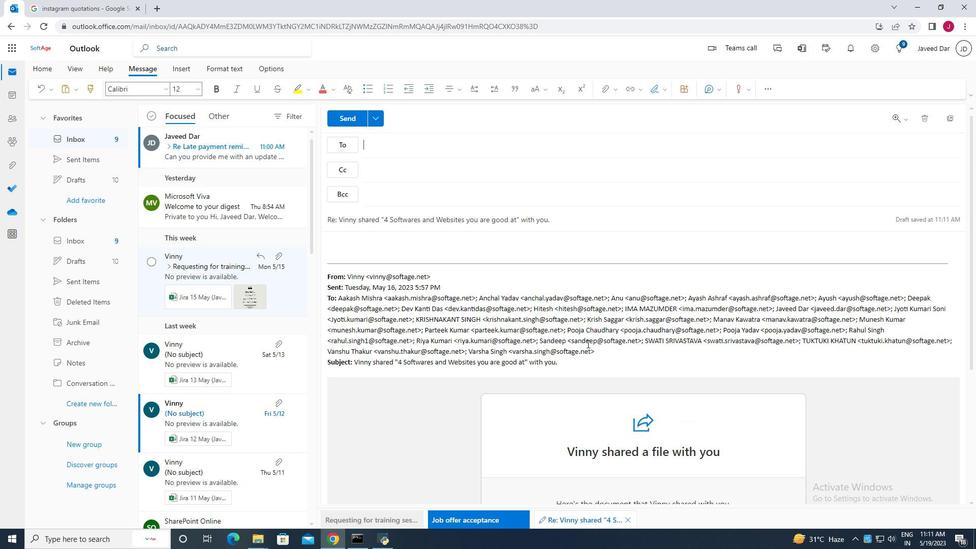 
Action: Mouse moved to (569, 219)
Screenshot: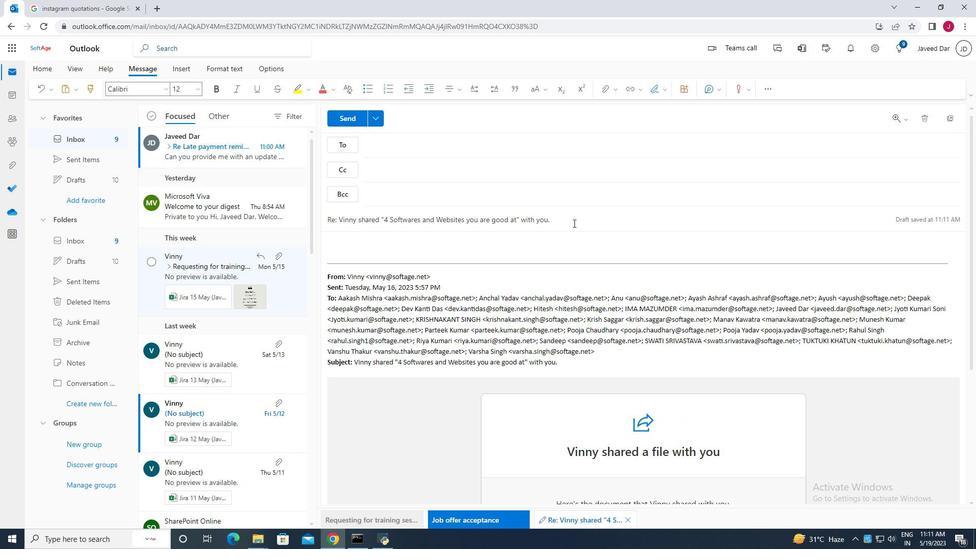 
Action: Mouse pressed left at (569, 219)
Screenshot: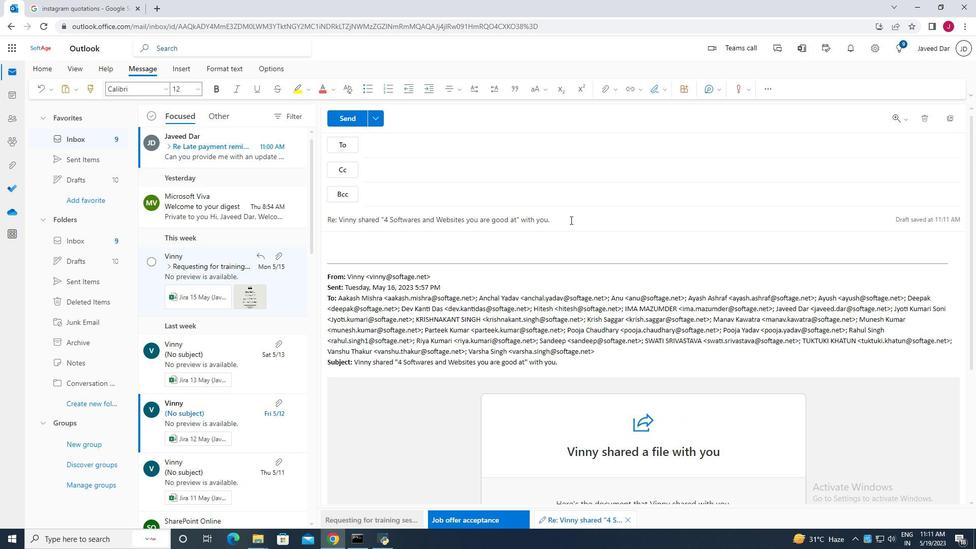 
Action: Mouse moved to (930, 121)
Screenshot: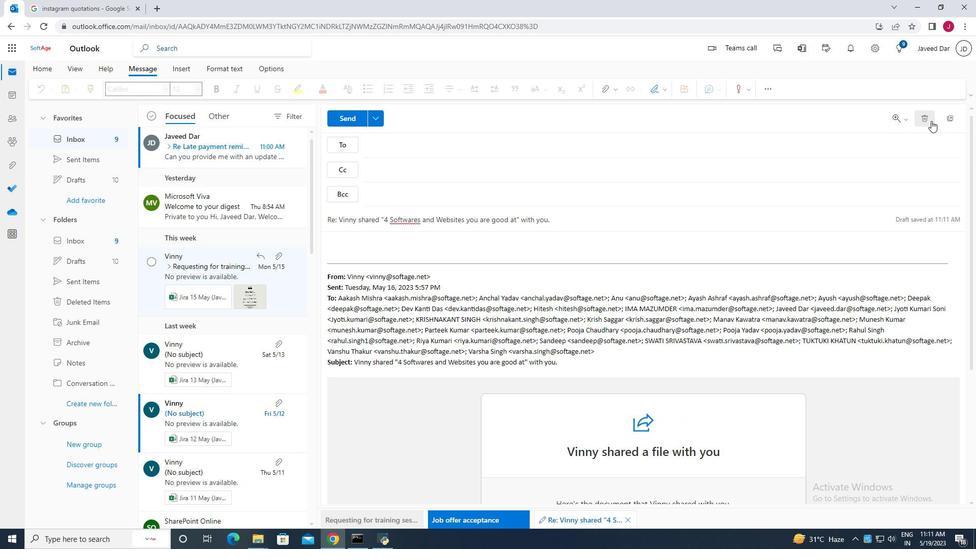 
Action: Mouse pressed left at (930, 121)
Screenshot: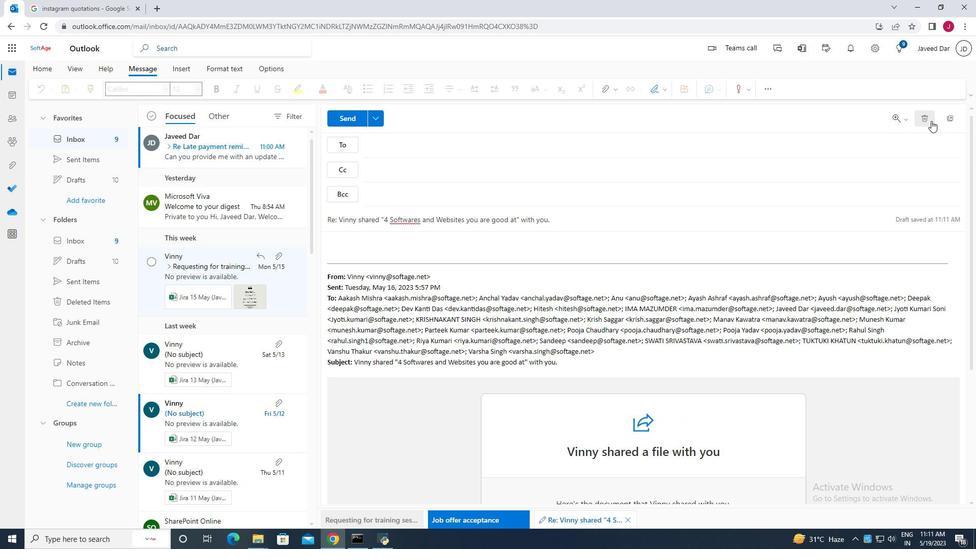 
Action: Mouse moved to (487, 304)
Screenshot: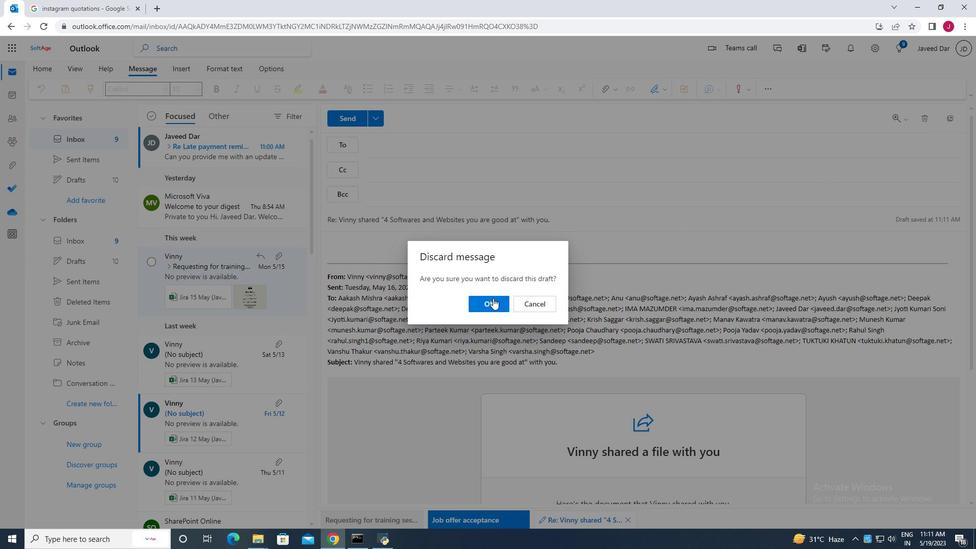 
Action: Mouse pressed left at (487, 304)
Screenshot: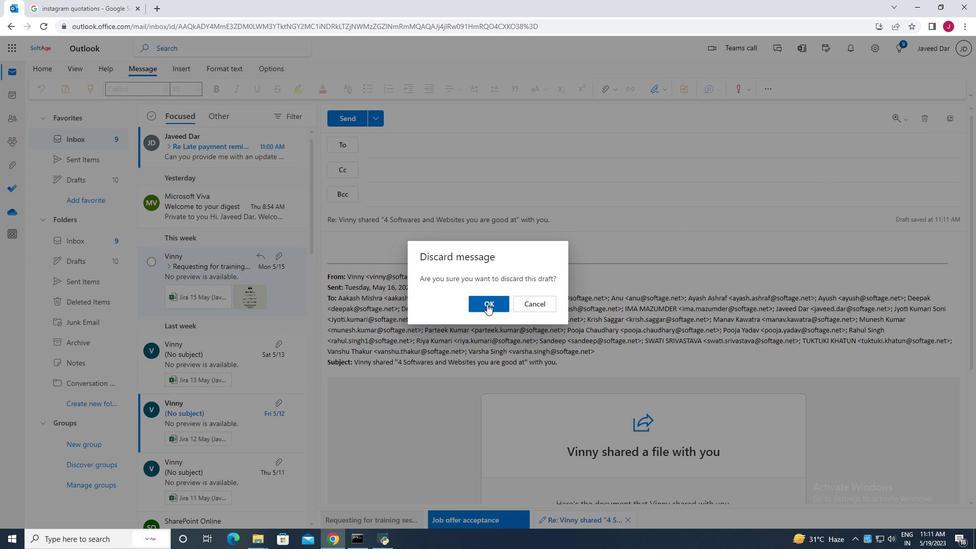 
Action: Mouse moved to (630, 195)
Screenshot: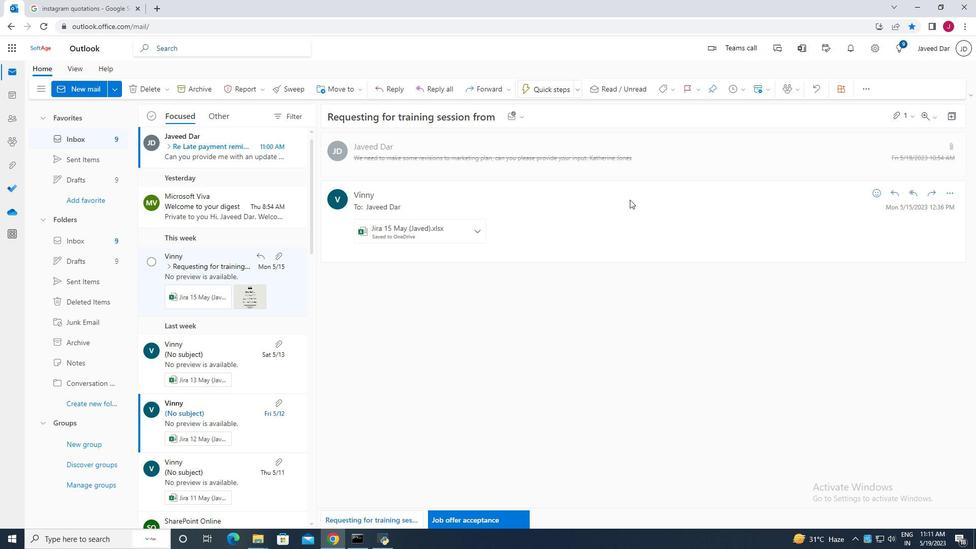
Action: Mouse pressed left at (630, 195)
Screenshot: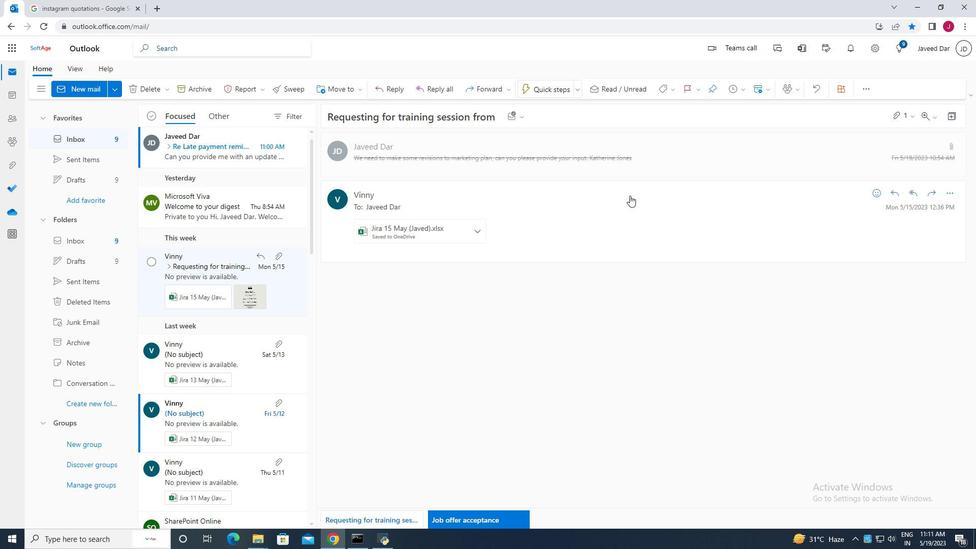 
Action: Mouse moved to (630, 195)
Screenshot: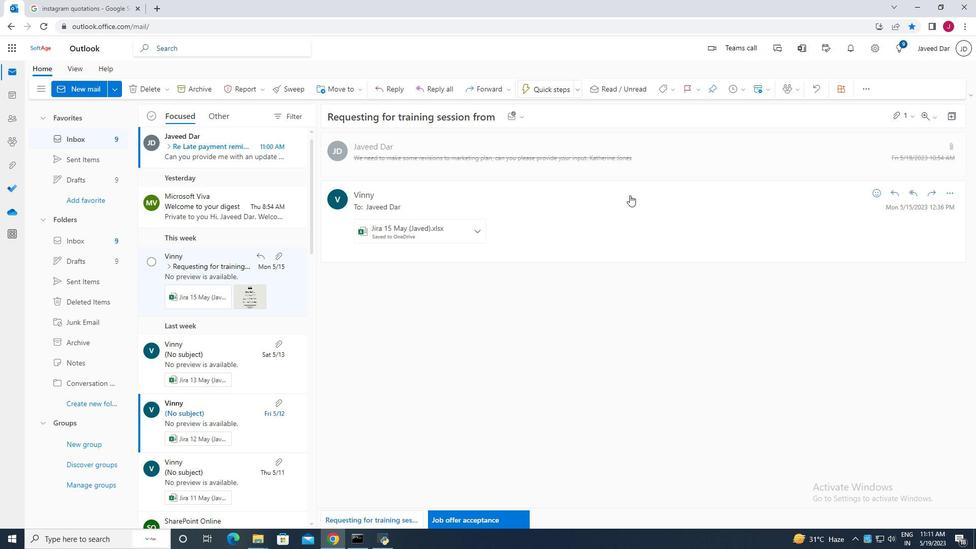 
Action: Mouse pressed left at (630, 195)
Screenshot: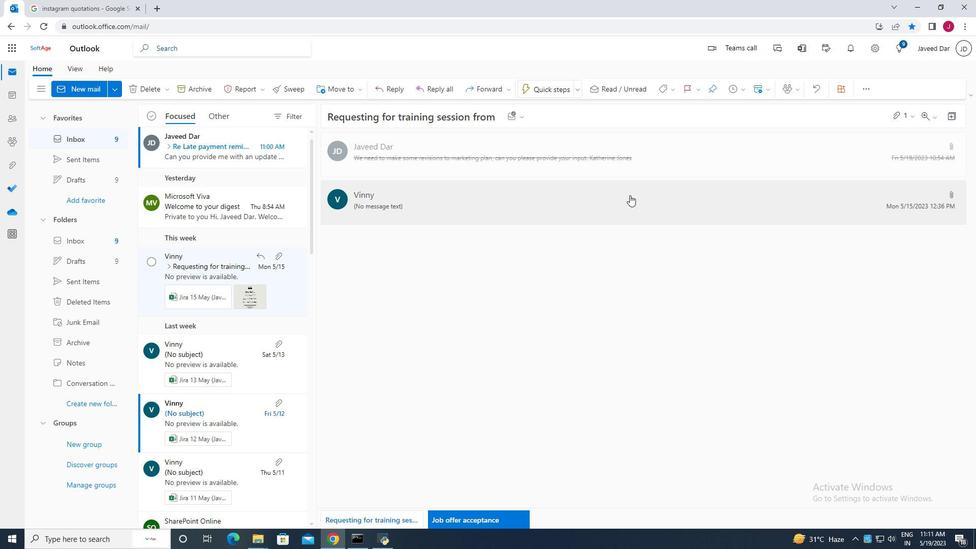 
Action: Mouse moved to (894, 194)
Screenshot: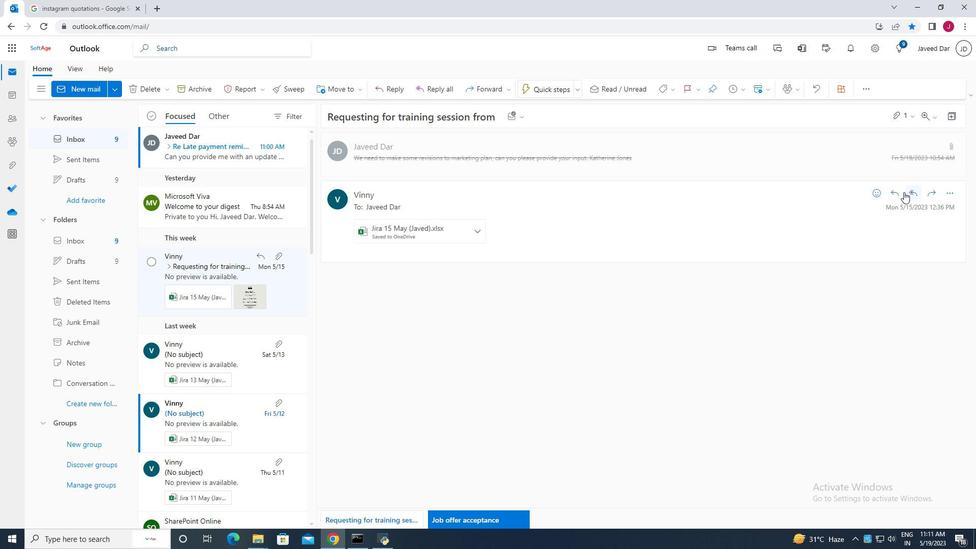 
Action: Mouse pressed left at (894, 194)
Screenshot: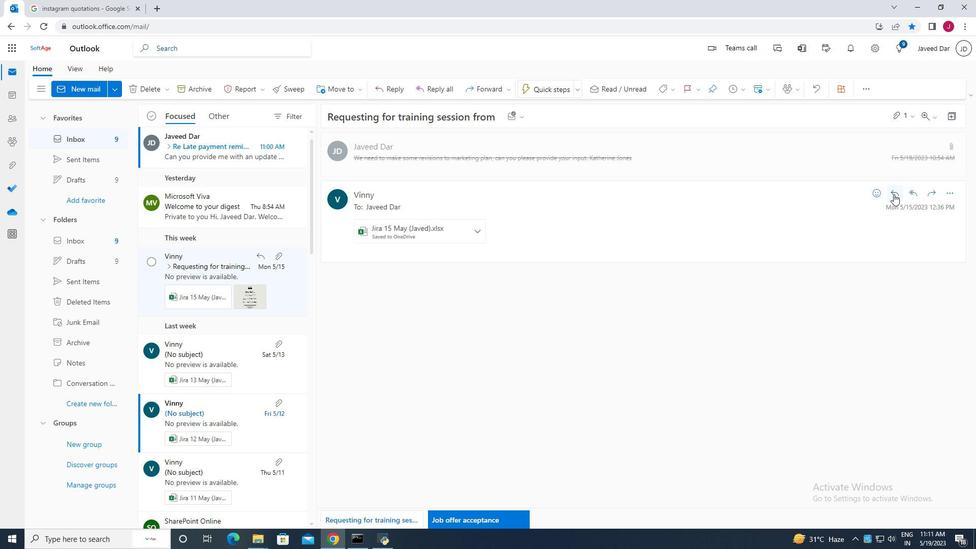 
Action: Mouse moved to (605, 200)
Screenshot: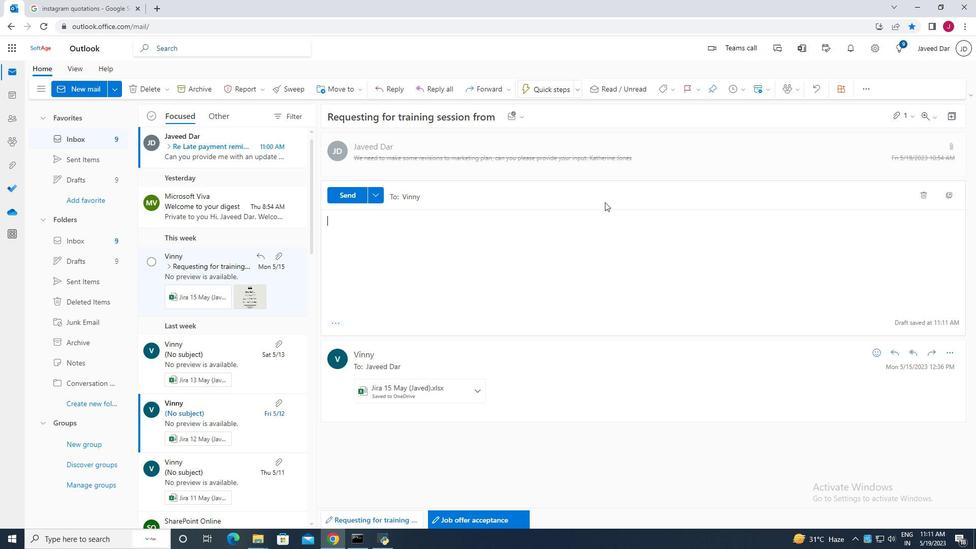 
Action: Mouse pressed left at (605, 200)
Screenshot: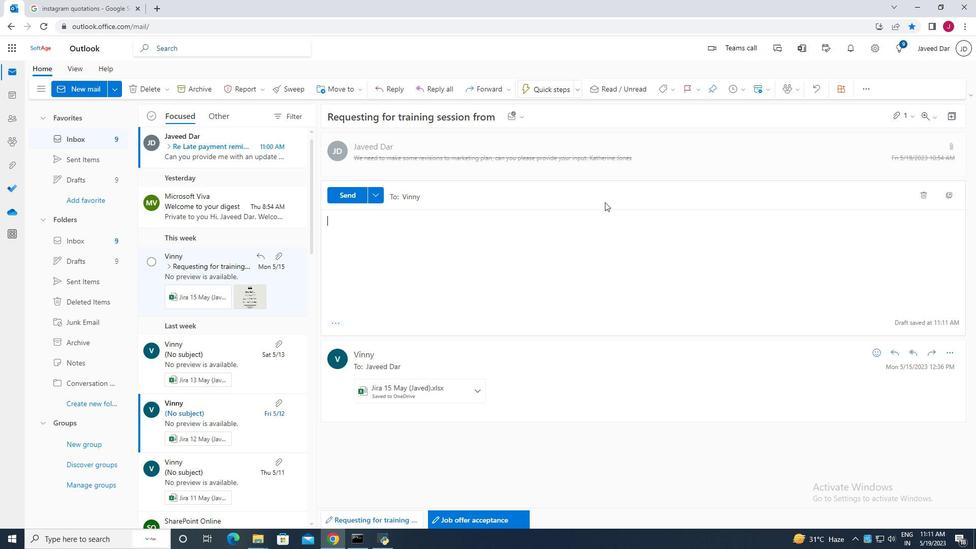 
Action: Mouse moved to (609, 206)
Screenshot: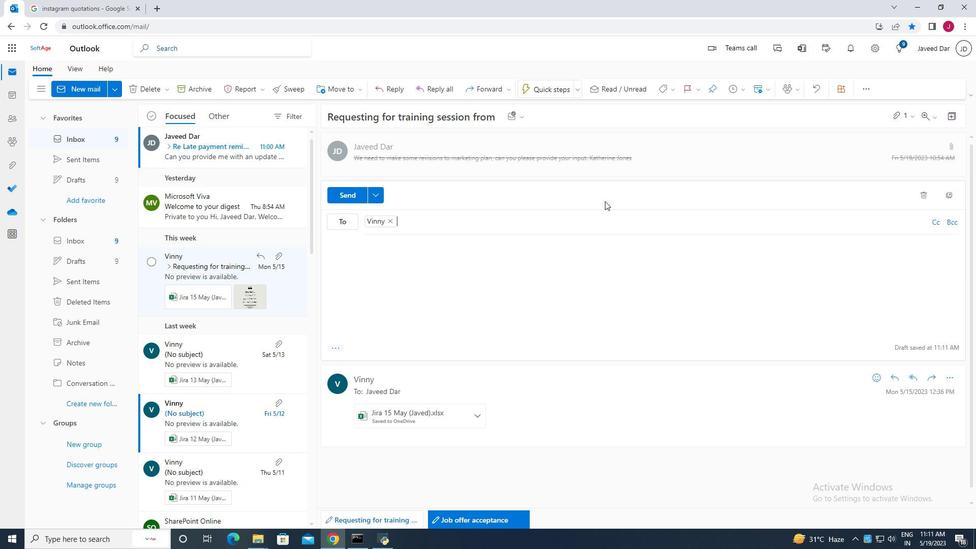 
Action: Key pressed <Key.backspace>softage.10
Screenshot: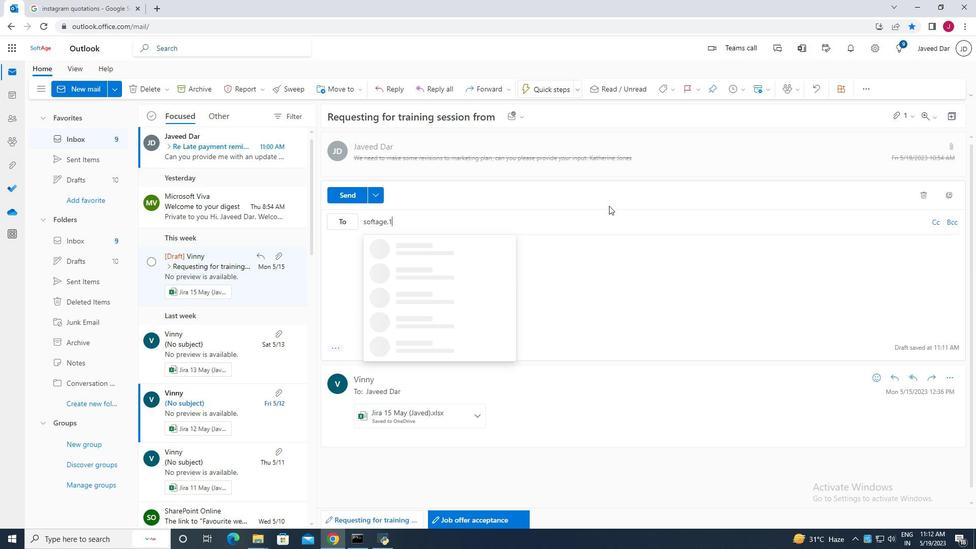 
Action: Mouse moved to (472, 246)
Screenshot: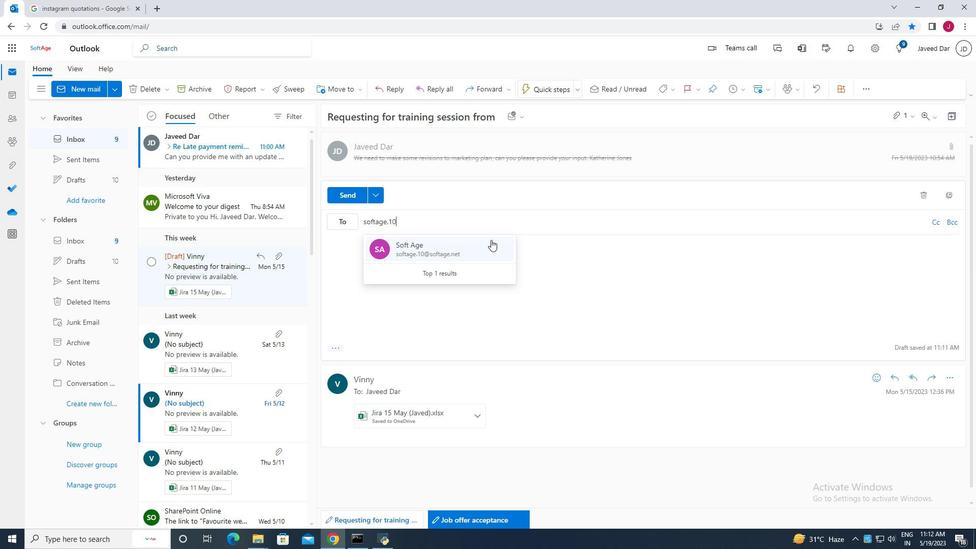 
Action: Mouse pressed left at (472, 246)
Screenshot: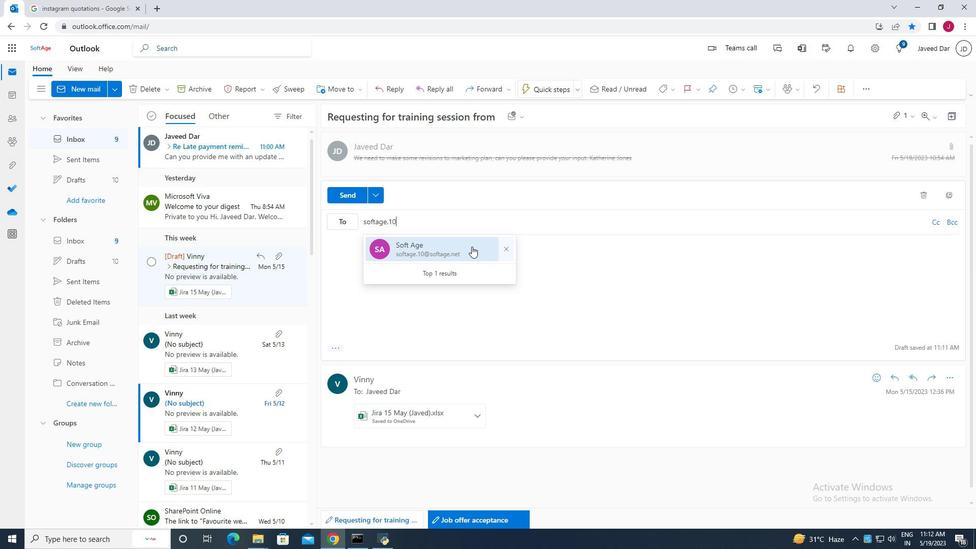 
Action: Mouse moved to (951, 221)
Screenshot: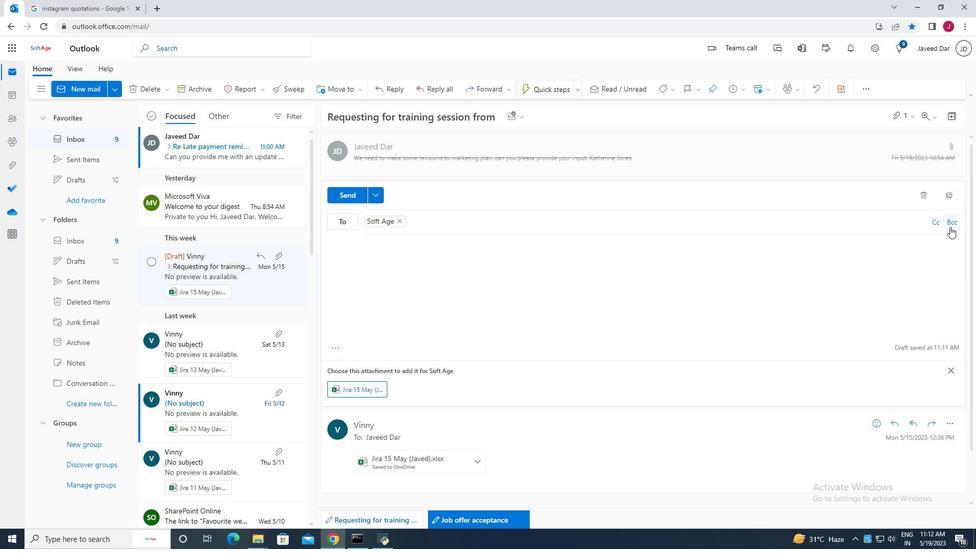 
Action: Mouse pressed left at (951, 221)
Screenshot: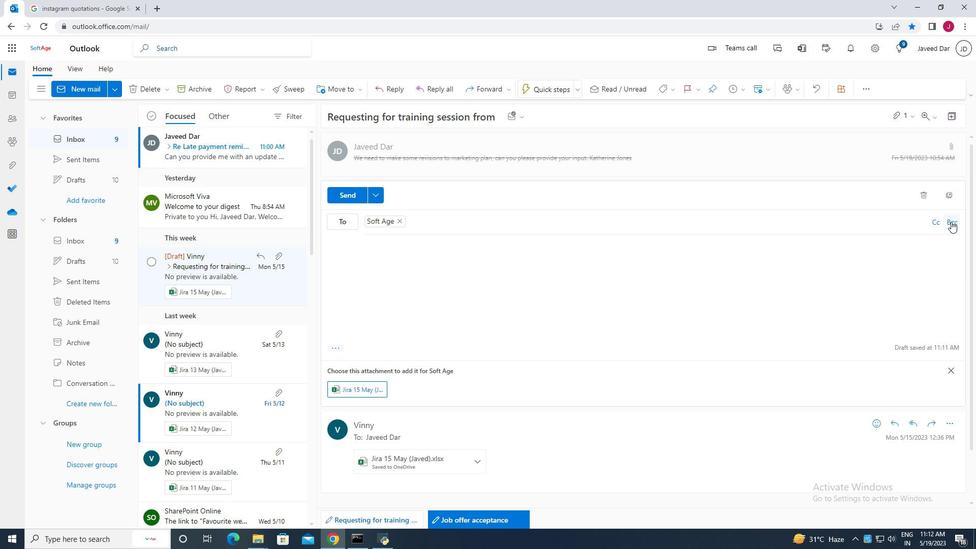 
Action: Mouse moved to (486, 235)
Screenshot: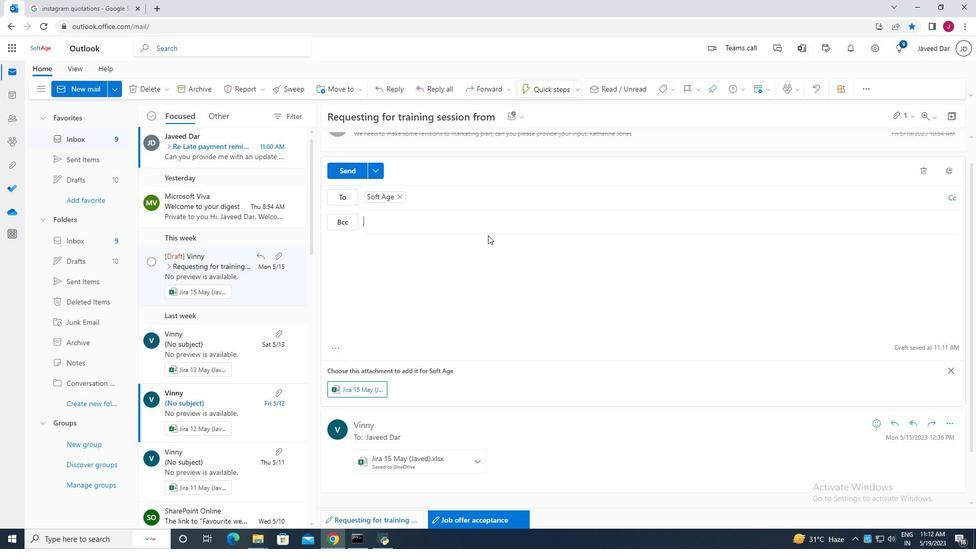 
Action: Key pressed softage.1
Screenshot: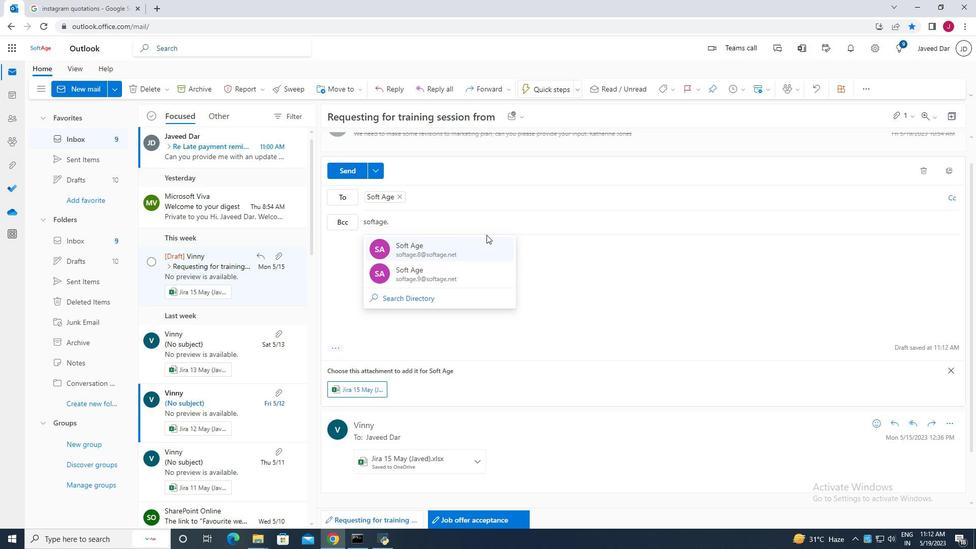 
Action: Mouse moved to (441, 299)
Screenshot: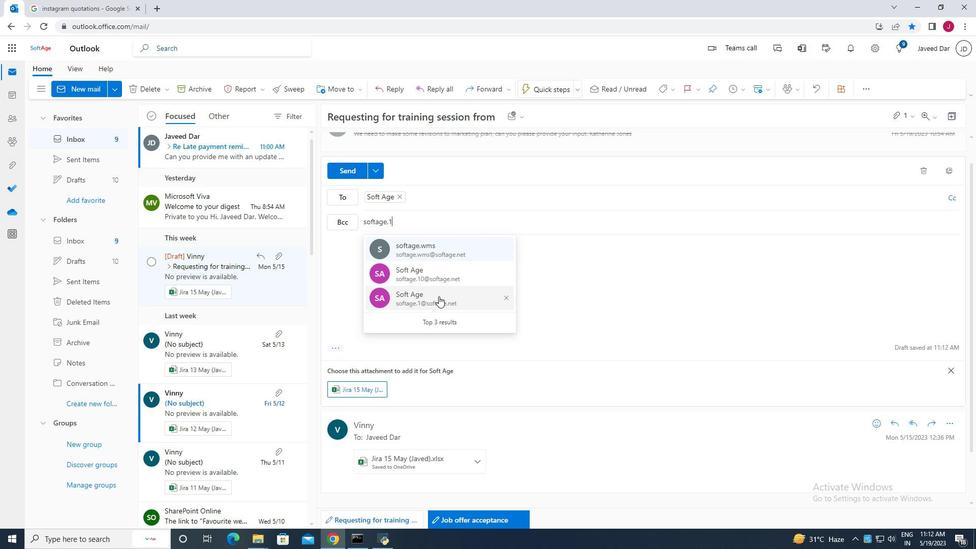 
Action: Mouse pressed left at (441, 299)
Screenshot: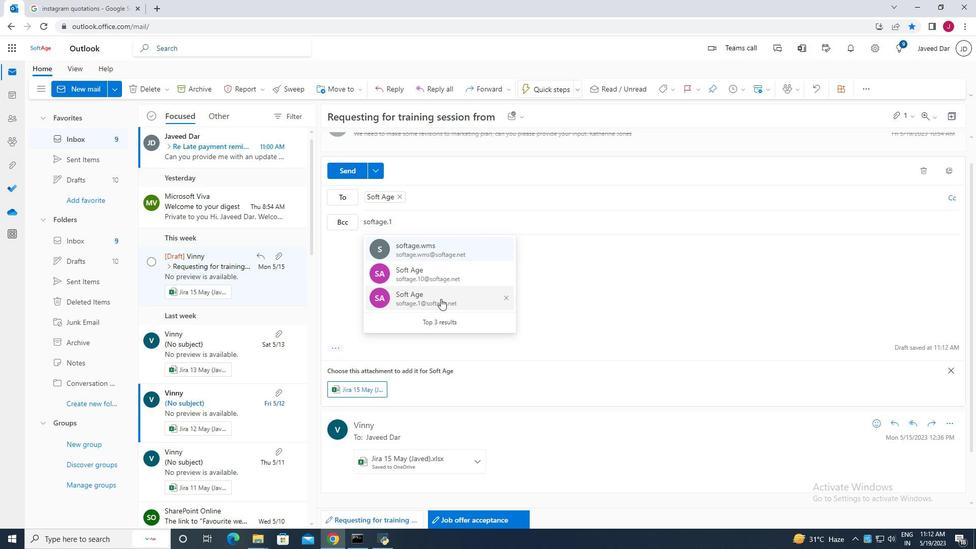 
Action: Mouse moved to (947, 195)
Screenshot: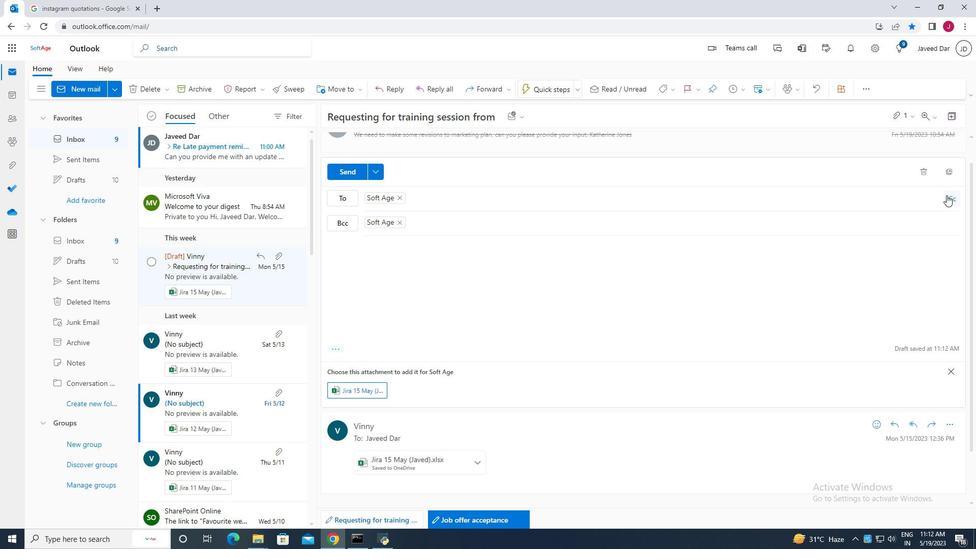 
Action: Mouse pressed left at (947, 195)
Screenshot: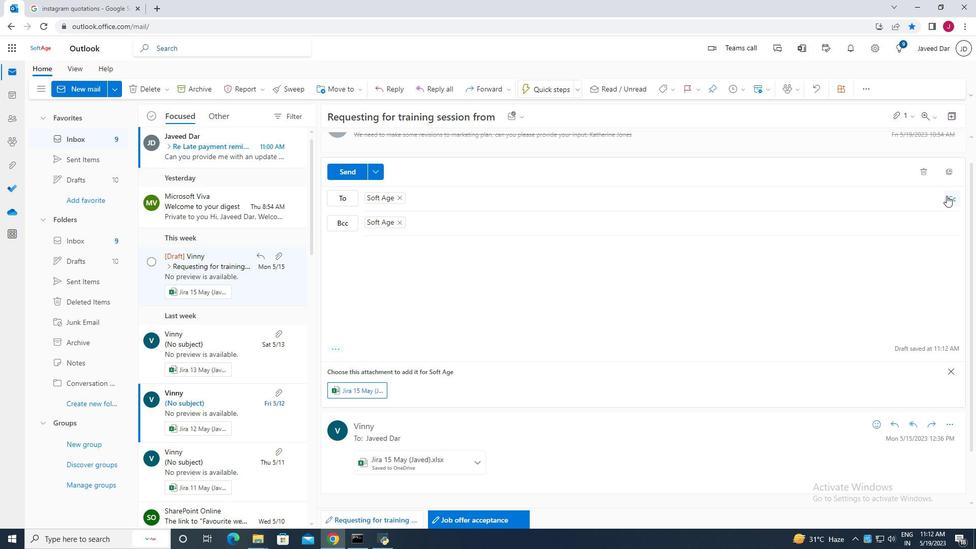 
Action: Mouse pressed left at (947, 195)
Screenshot: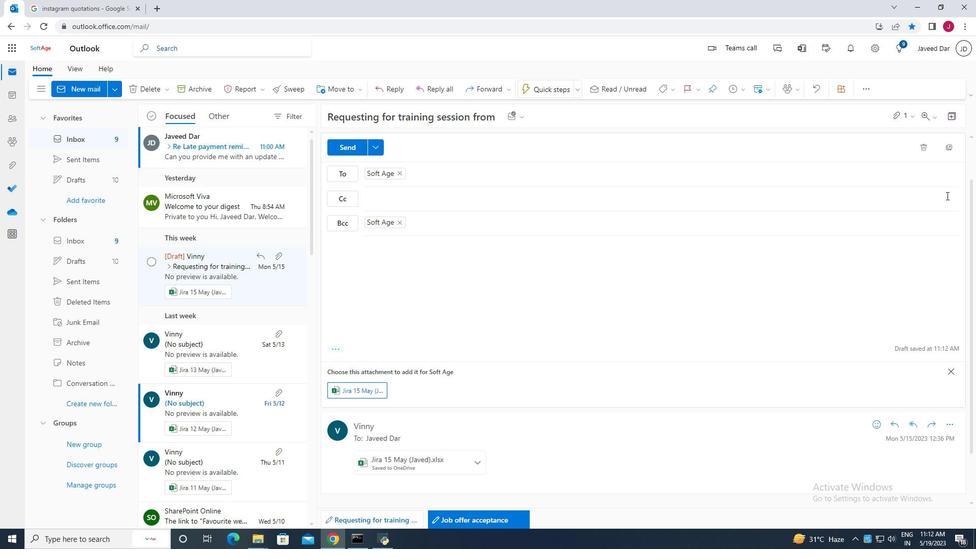 
Action: Mouse pressed left at (947, 195)
Screenshot: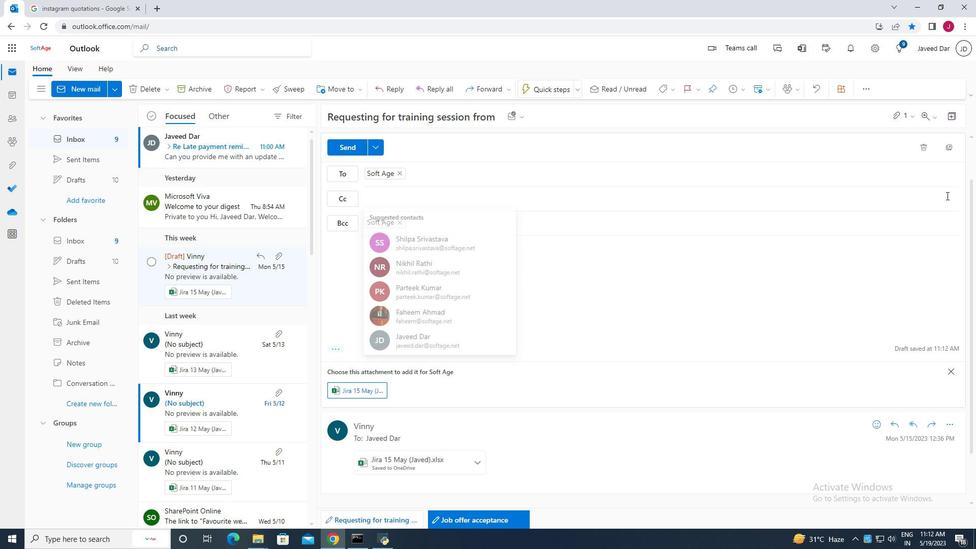 
Action: Mouse pressed left at (947, 195)
Screenshot: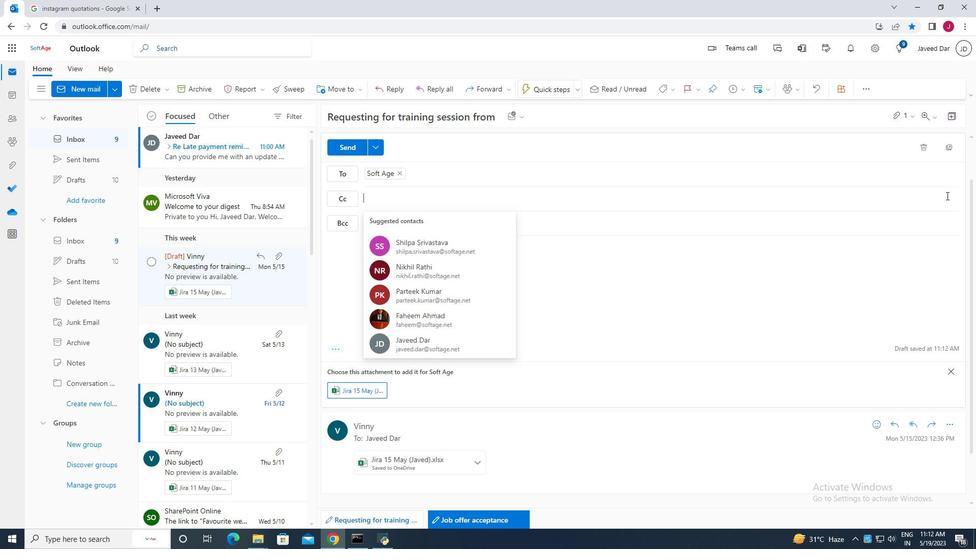 
Action: Mouse moved to (687, 307)
Screenshot: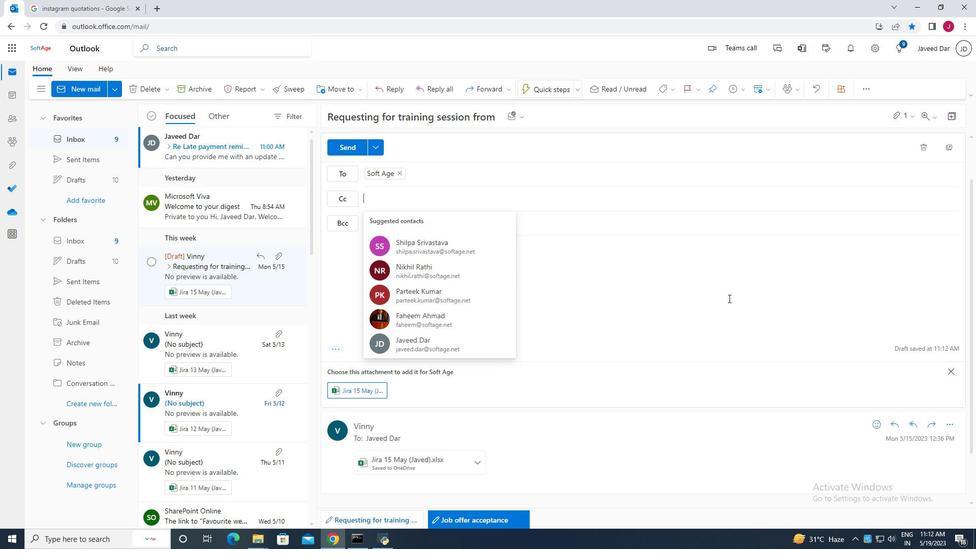 
Action: Mouse pressed left at (687, 307)
Screenshot: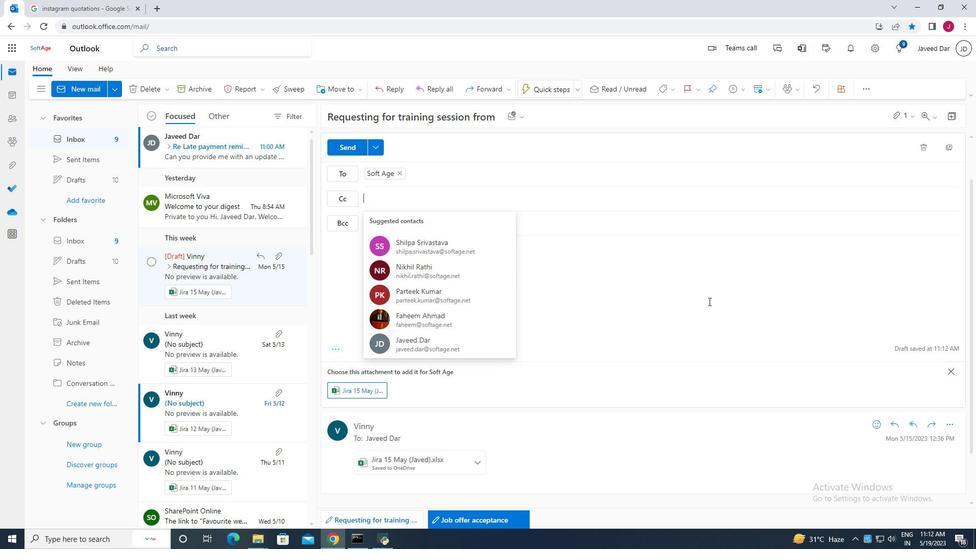 
Action: Mouse moved to (343, 252)
Screenshot: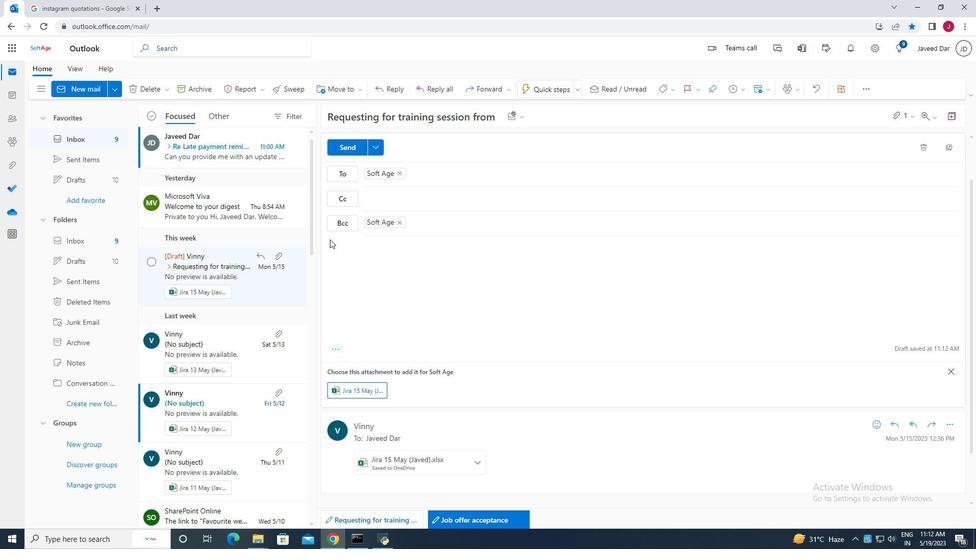 
Action: Mouse pressed left at (343, 252)
Screenshot: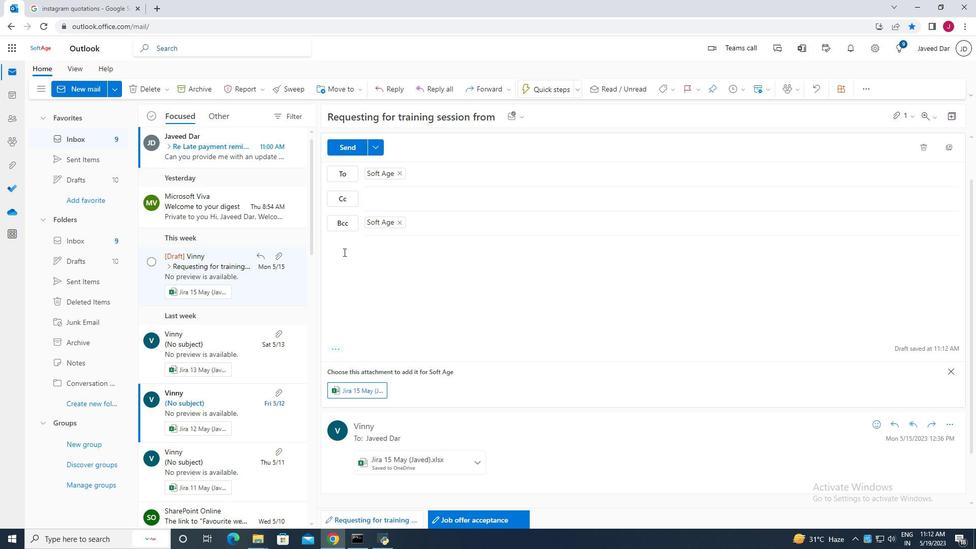 
Action: Mouse moved to (374, 282)
Screenshot: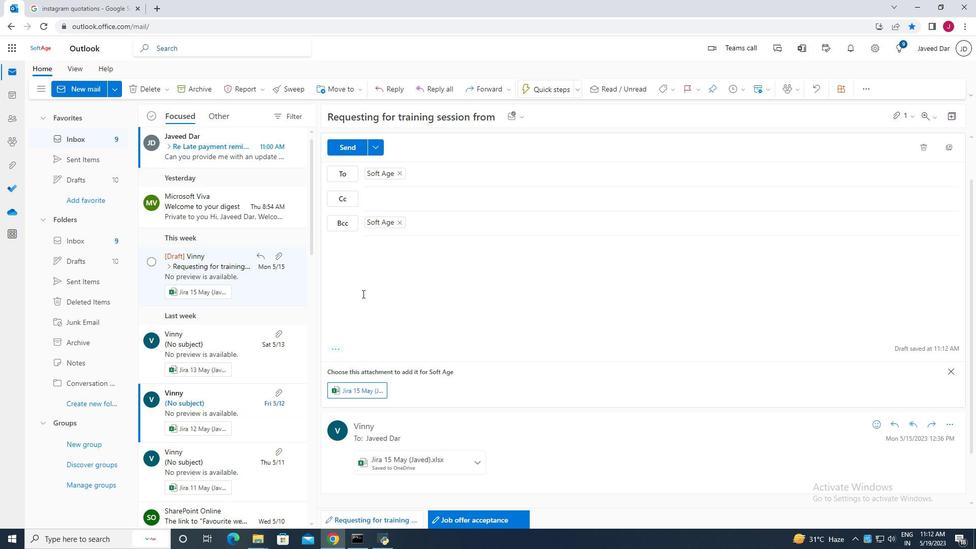 
Action: Mouse scrolled (374, 281) with delta (0, 0)
Screenshot: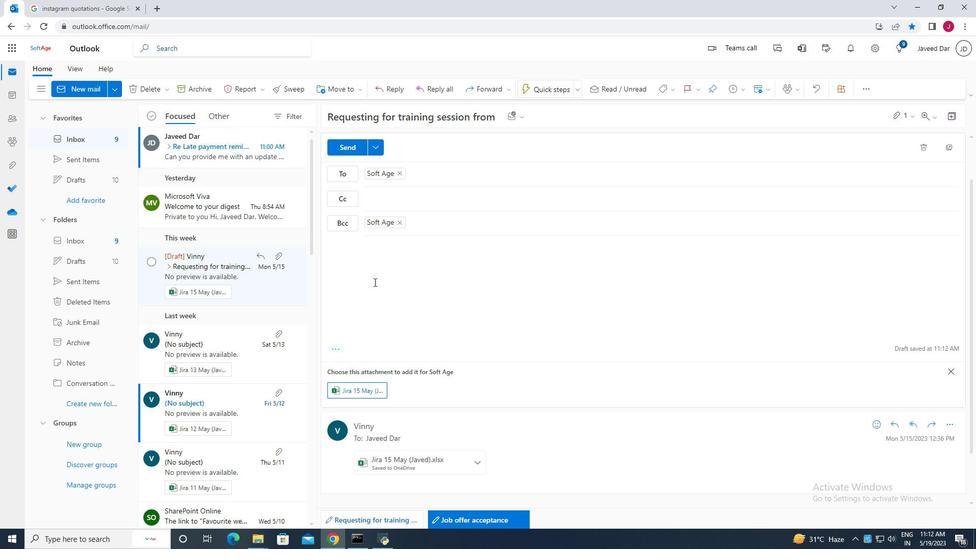 
Action: Mouse scrolled (374, 281) with delta (0, 0)
Screenshot: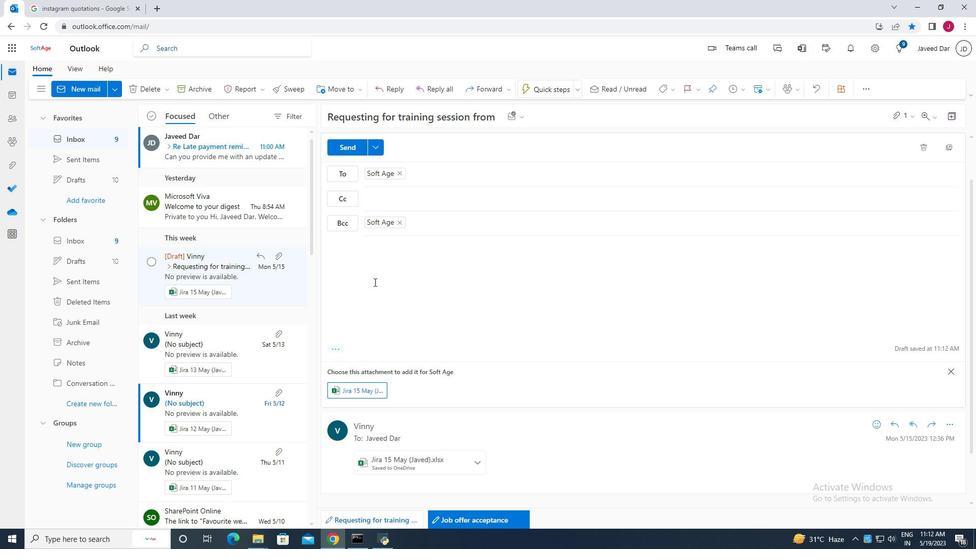 
Action: Mouse scrolled (374, 281) with delta (0, 0)
Screenshot: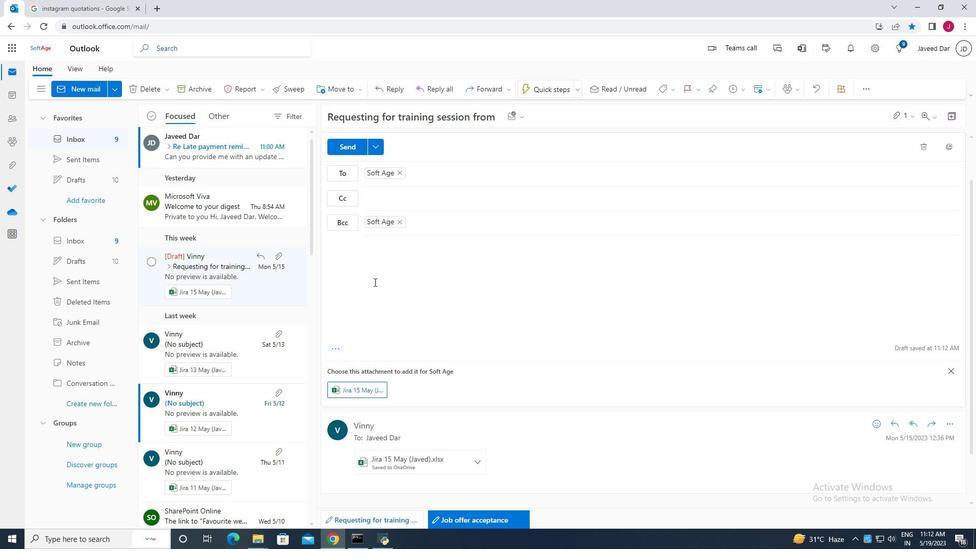 
Action: Mouse scrolled (374, 282) with delta (0, 0)
Screenshot: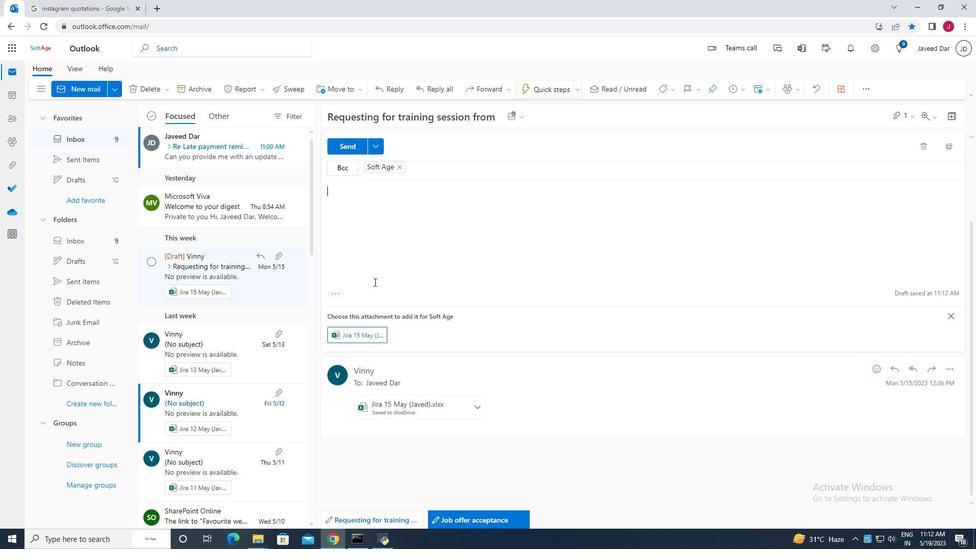 
Action: Mouse scrolled (374, 282) with delta (0, 0)
Screenshot: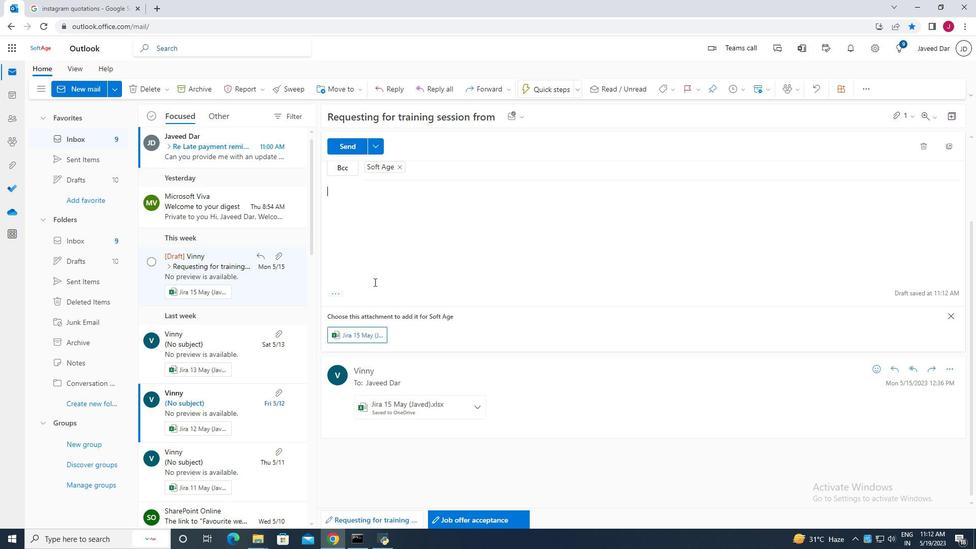 
Action: Mouse scrolled (374, 282) with delta (0, 0)
Screenshot: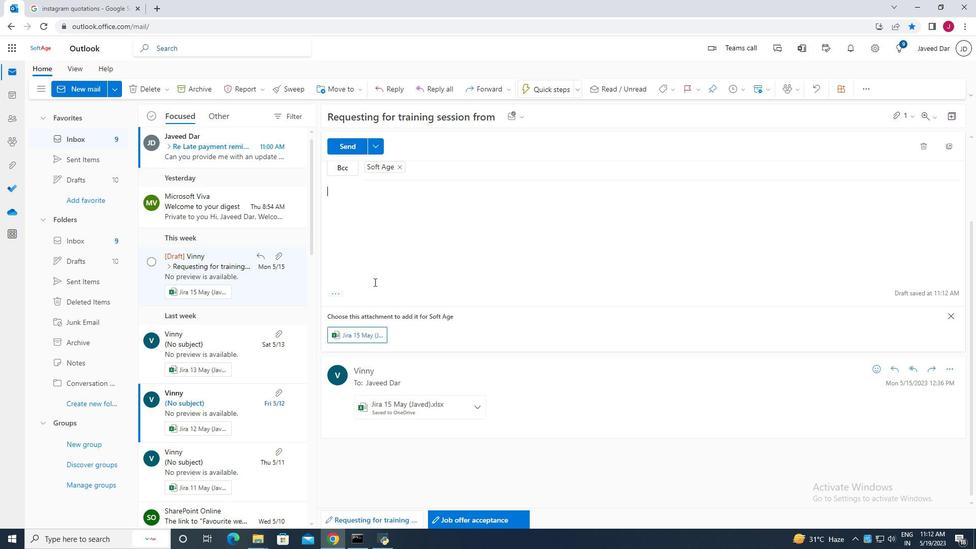 
Action: Mouse scrolled (374, 282) with delta (0, 0)
Screenshot: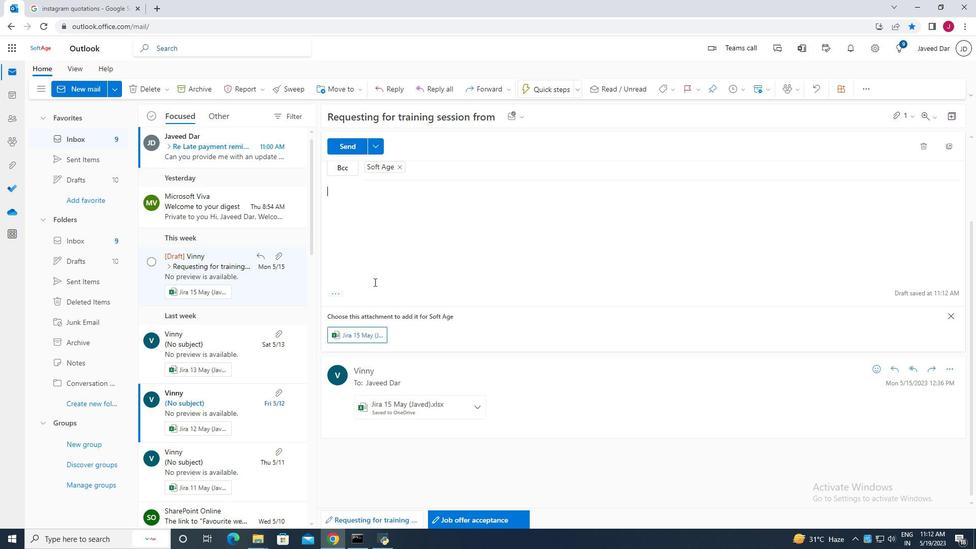 
Action: Mouse scrolled (374, 282) with delta (0, 0)
Screenshot: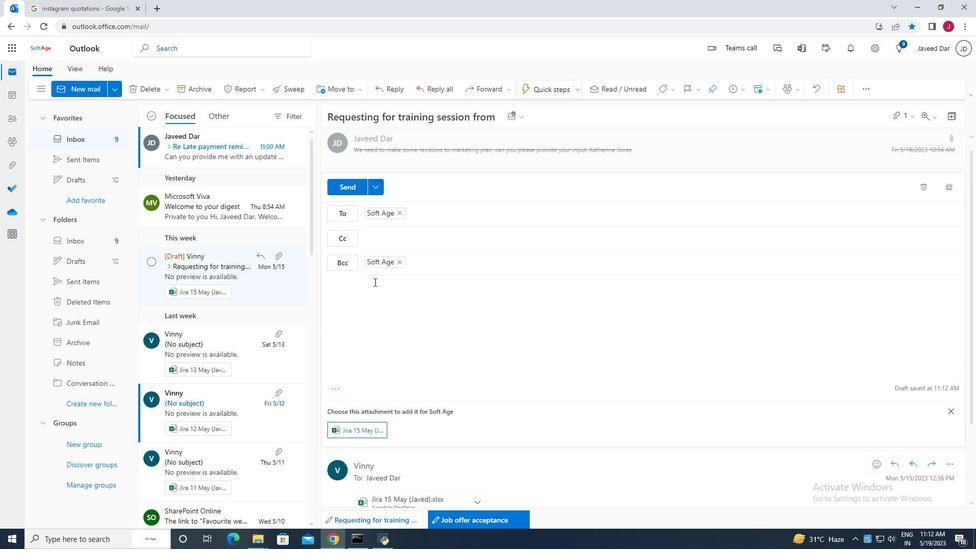 
Action: Mouse scrolled (374, 282) with delta (0, 0)
Screenshot: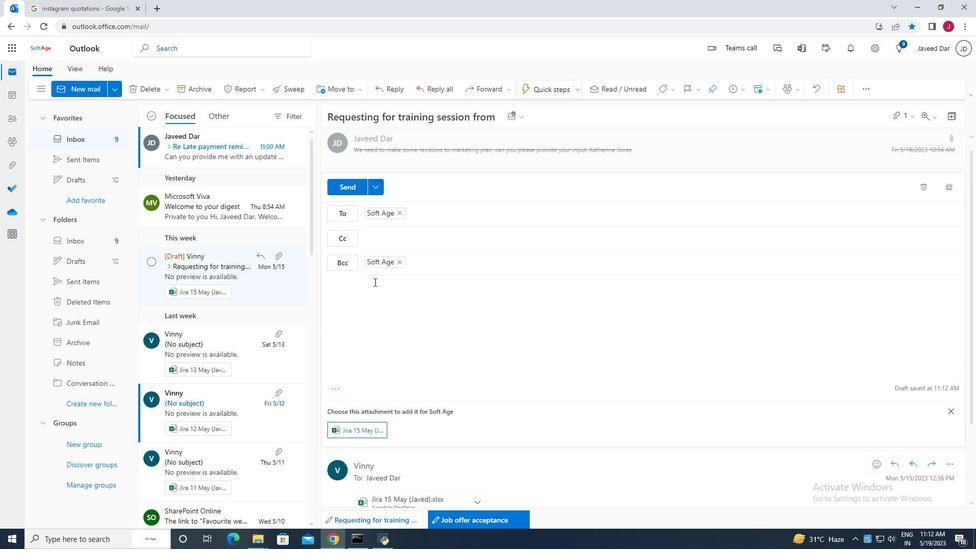 
Action: Mouse scrolled (374, 282) with delta (0, 0)
Screenshot: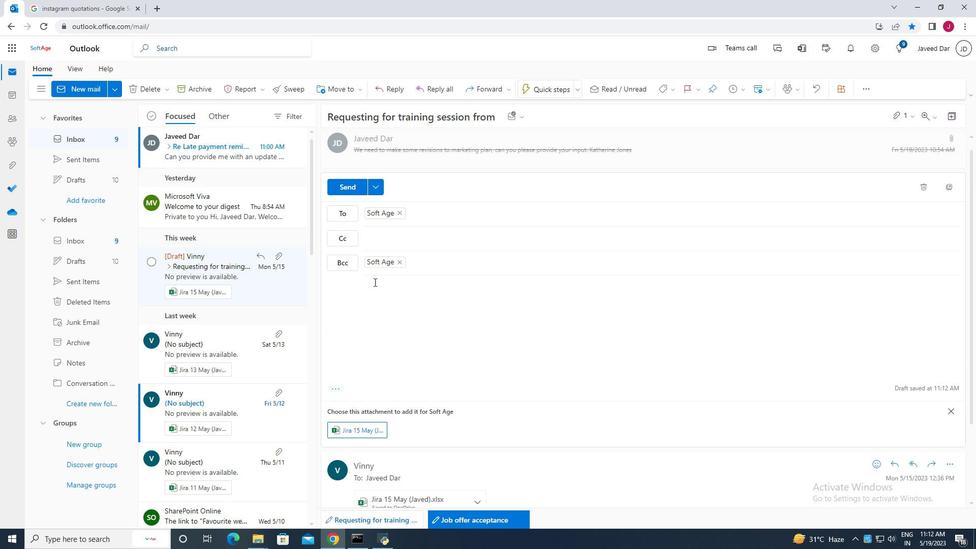 
Action: Mouse scrolled (374, 281) with delta (0, 0)
Screenshot: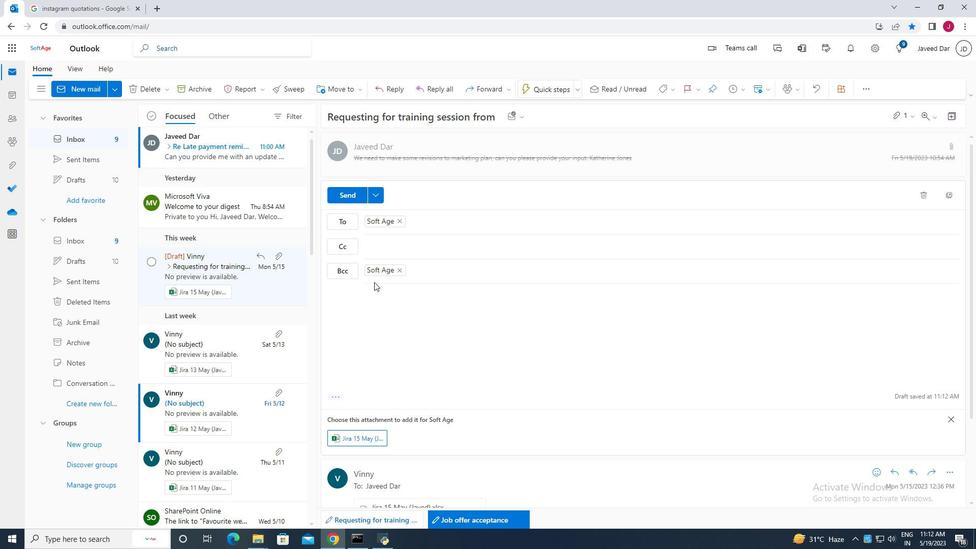 
Action: Mouse scrolled (374, 282) with delta (0, 0)
Screenshot: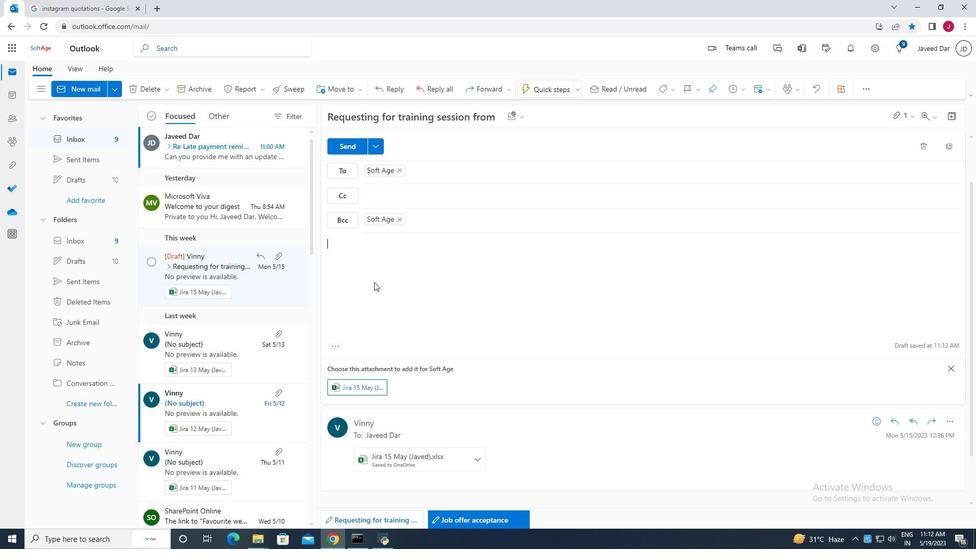 
Action: Mouse scrolled (374, 282) with delta (0, 0)
Screenshot: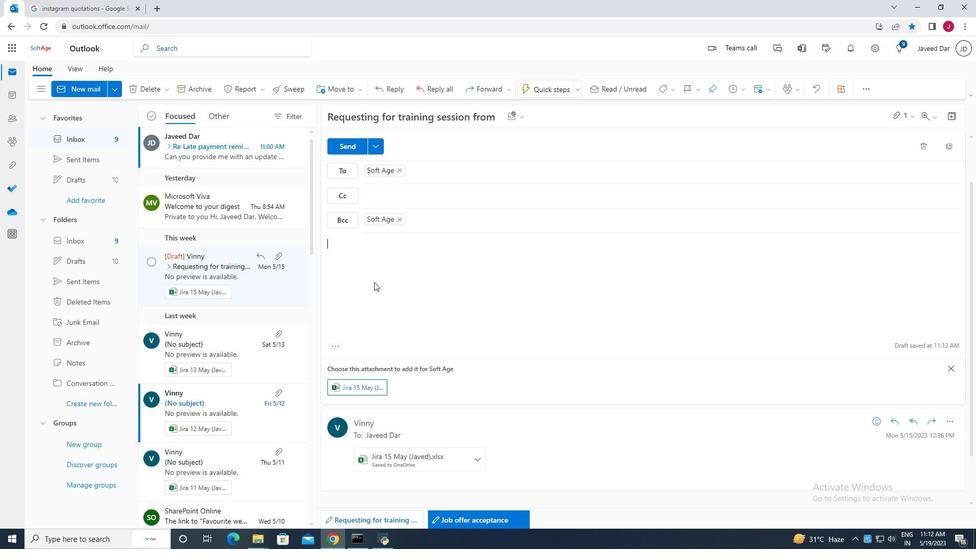 
Action: Mouse moved to (423, 246)
Screenshot: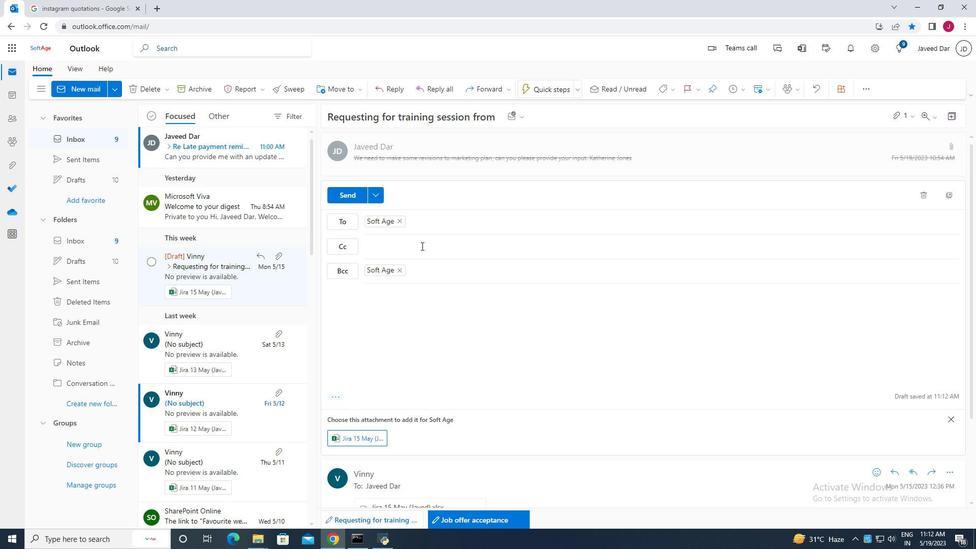 
Action: Mouse pressed left at (423, 246)
Screenshot: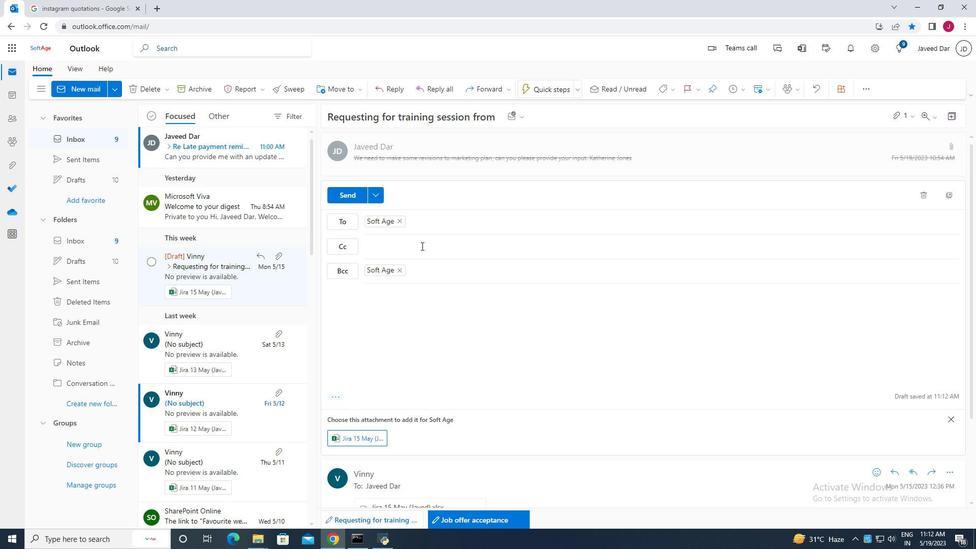 
Action: Mouse moved to (333, 307)
Screenshot: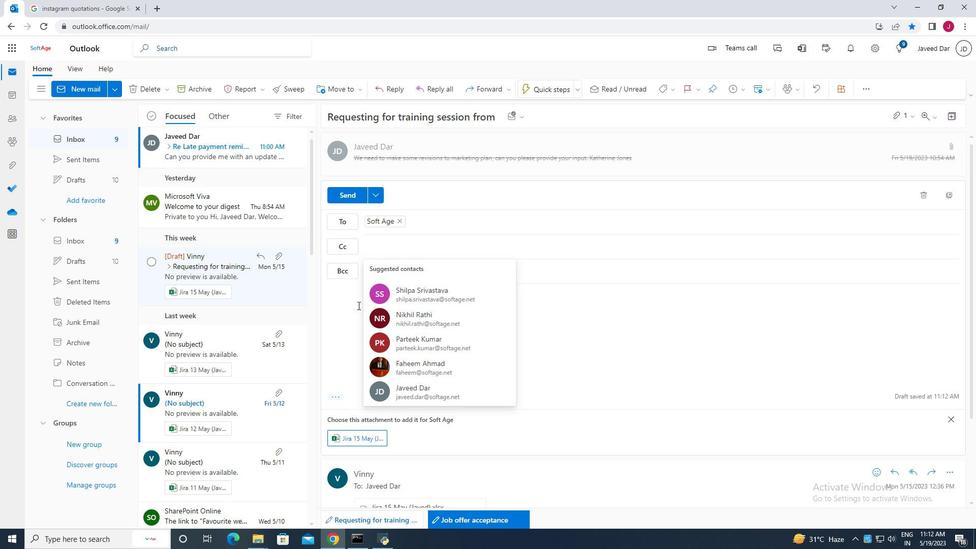 
Action: Mouse pressed left at (333, 307)
Screenshot: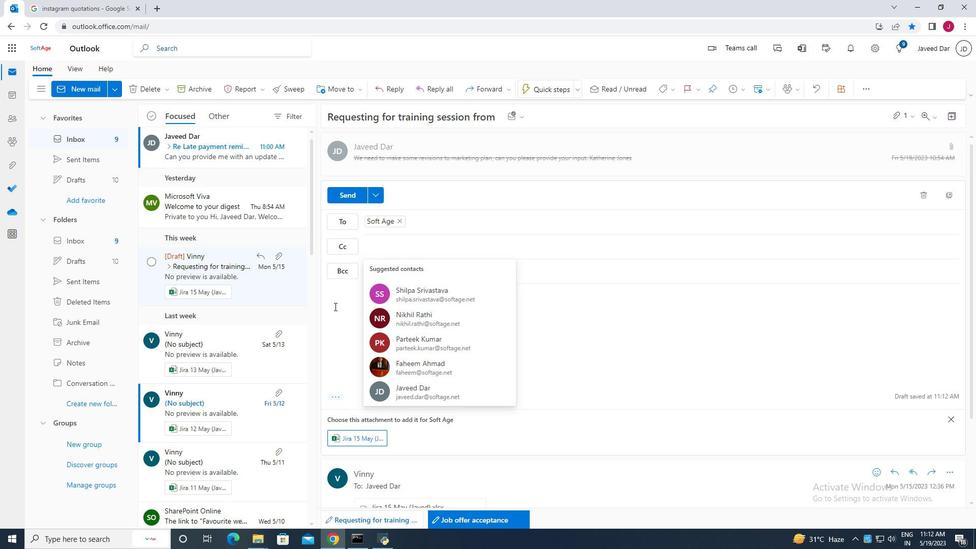 
Action: Mouse moved to (334, 306)
Screenshot: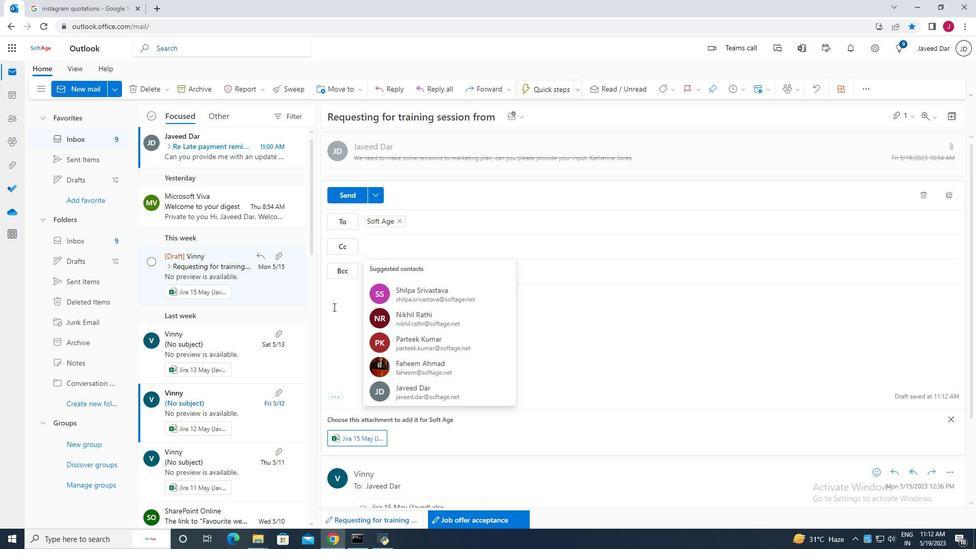 
Action: Mouse pressed left at (334, 306)
Screenshot: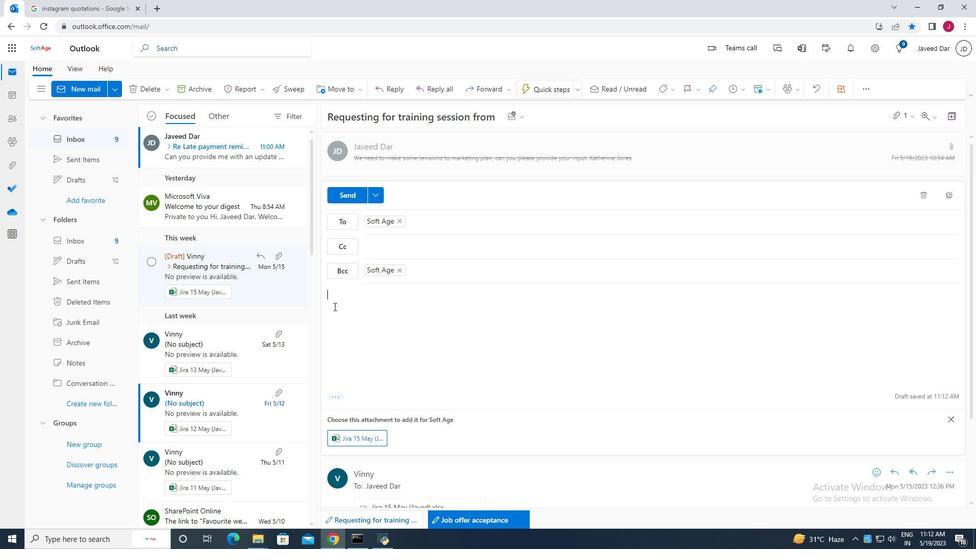 
Action: Mouse moved to (336, 306)
Screenshot: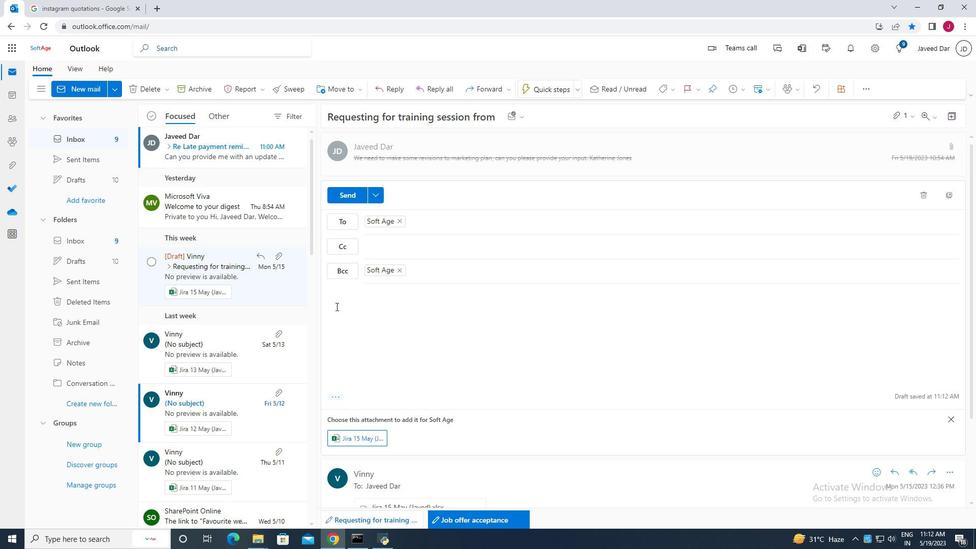 
Action: Mouse pressed left at (336, 306)
Screenshot: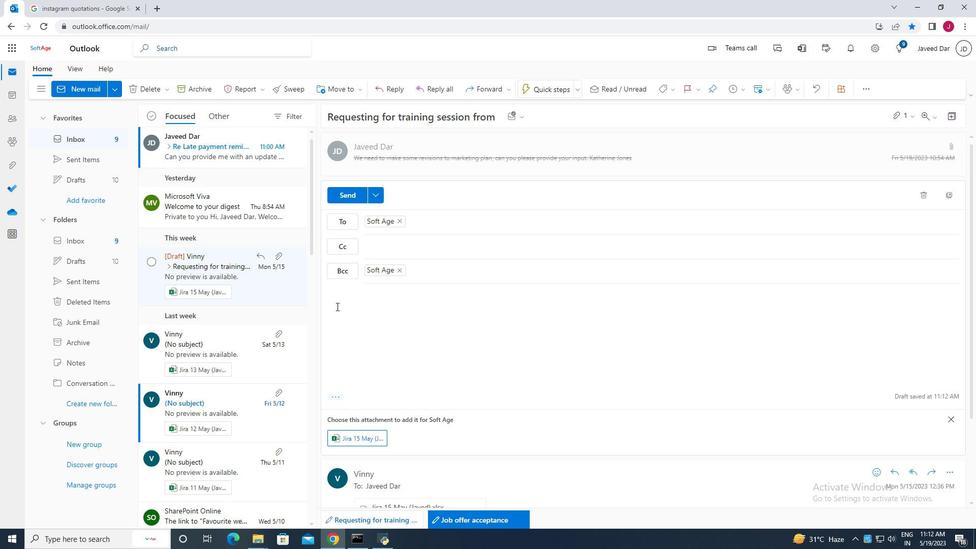 
Action: Mouse moved to (436, 243)
Screenshot: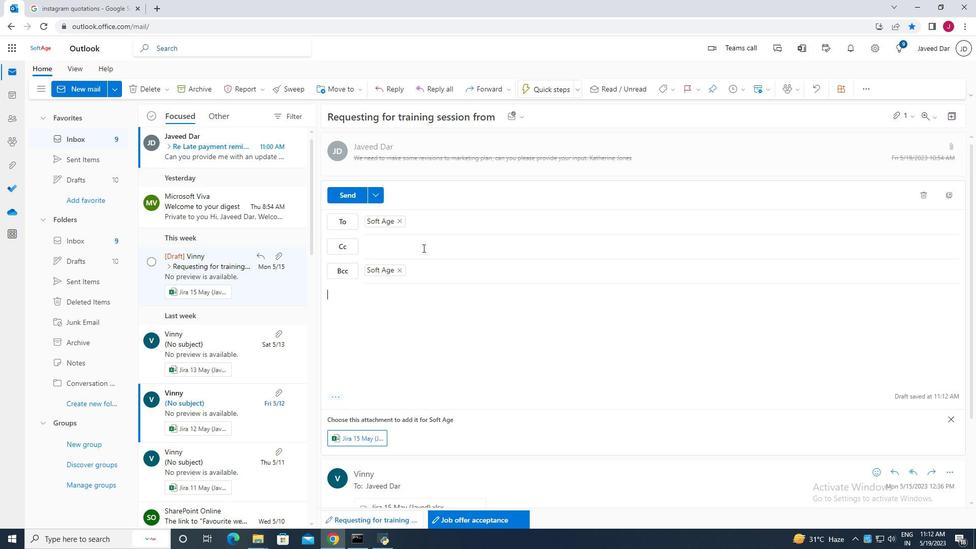 
Action: Mouse pressed left at (436, 243)
Screenshot: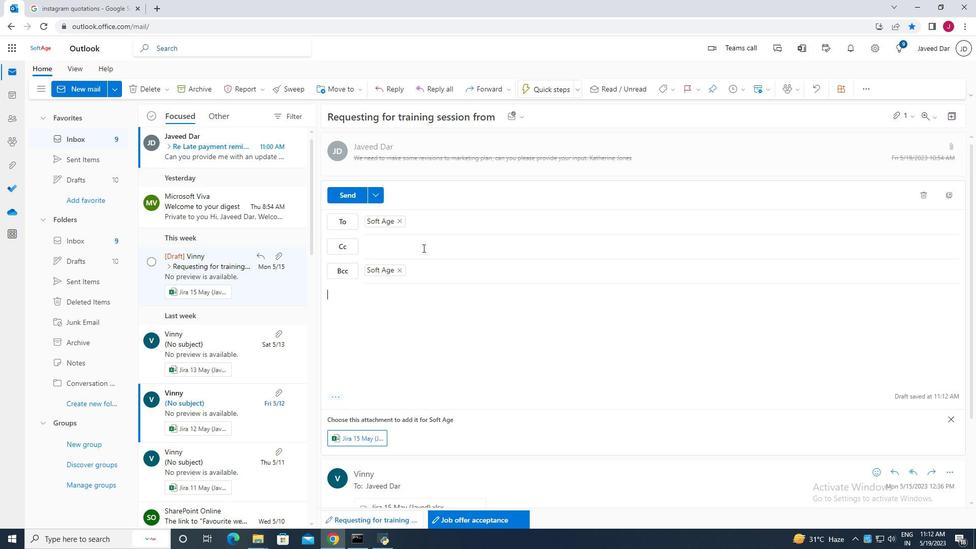 
Action: Mouse moved to (436, 243)
Screenshot: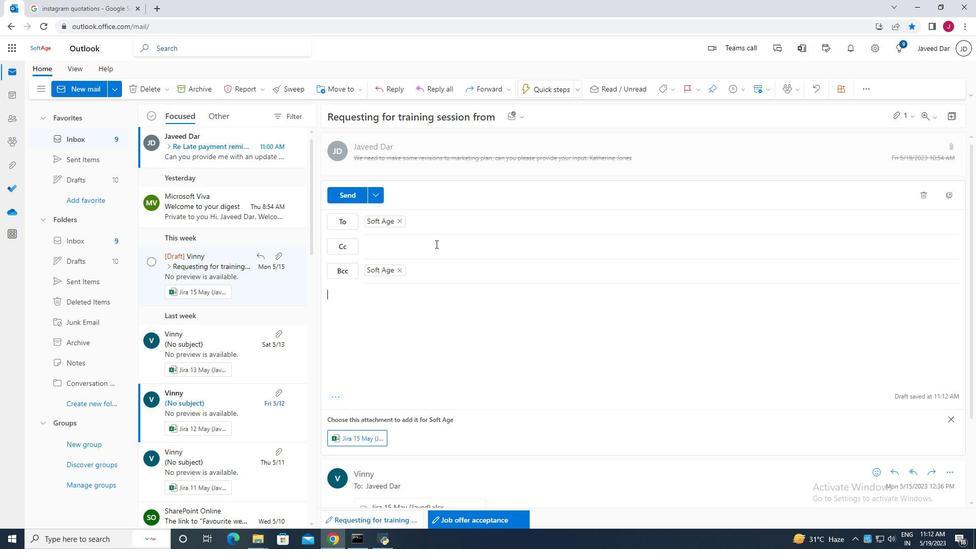
Action: Mouse pressed left at (436, 243)
Screenshot: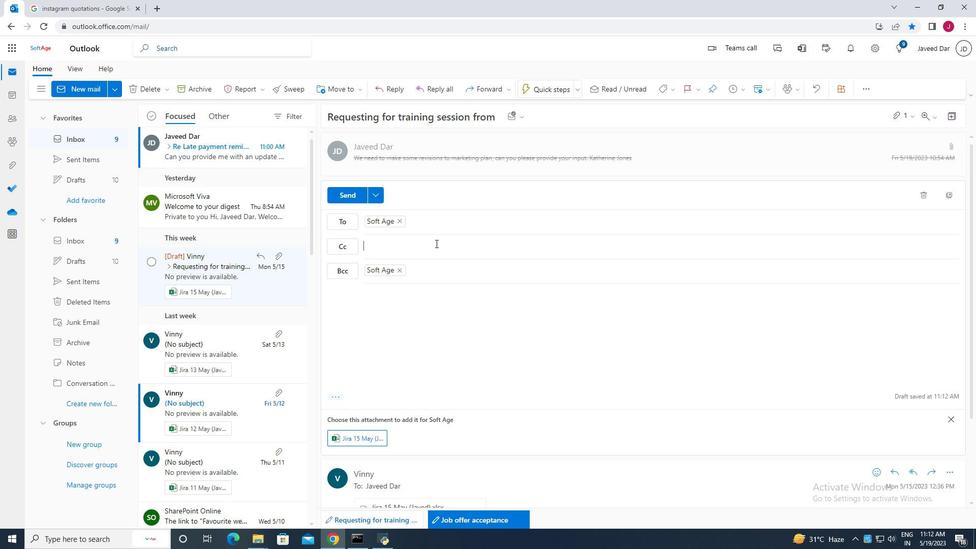 
Action: Mouse moved to (568, 218)
Screenshot: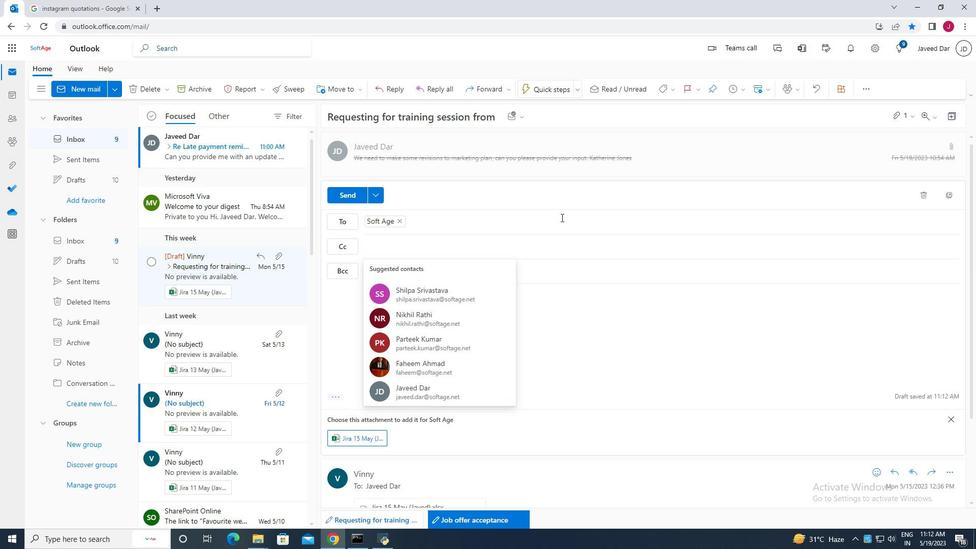 
Action: Mouse pressed left at (568, 218)
Screenshot: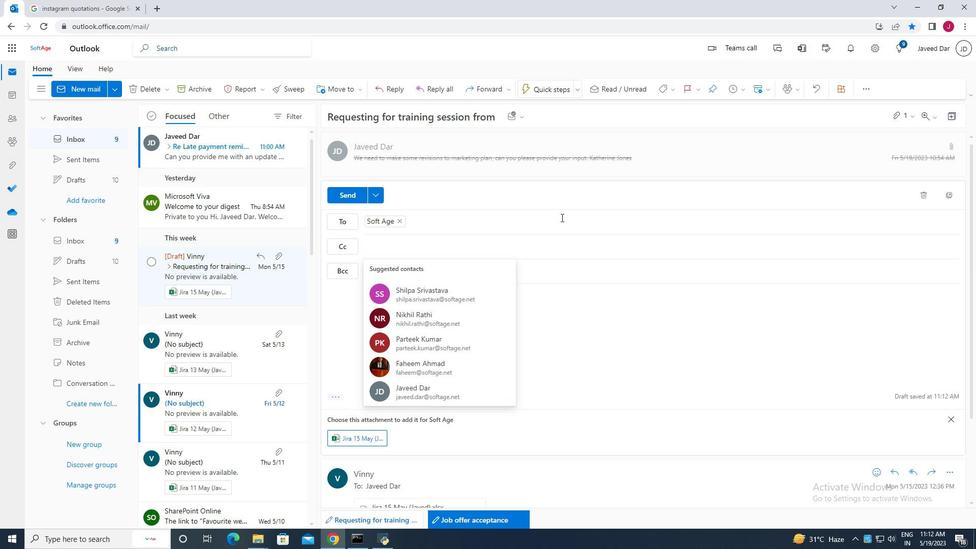 
Action: Mouse moved to (570, 218)
Screenshot: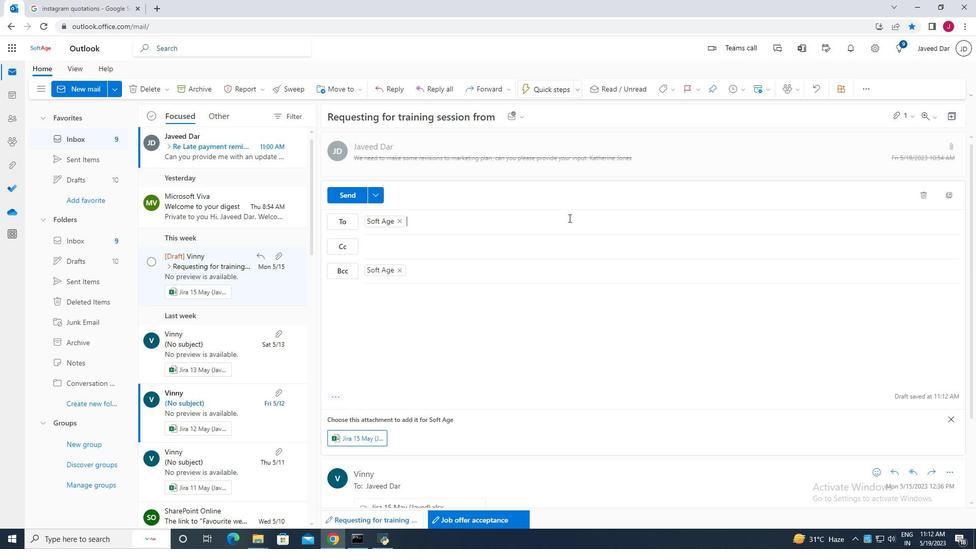 
Action: Mouse pressed left at (570, 218)
Screenshot: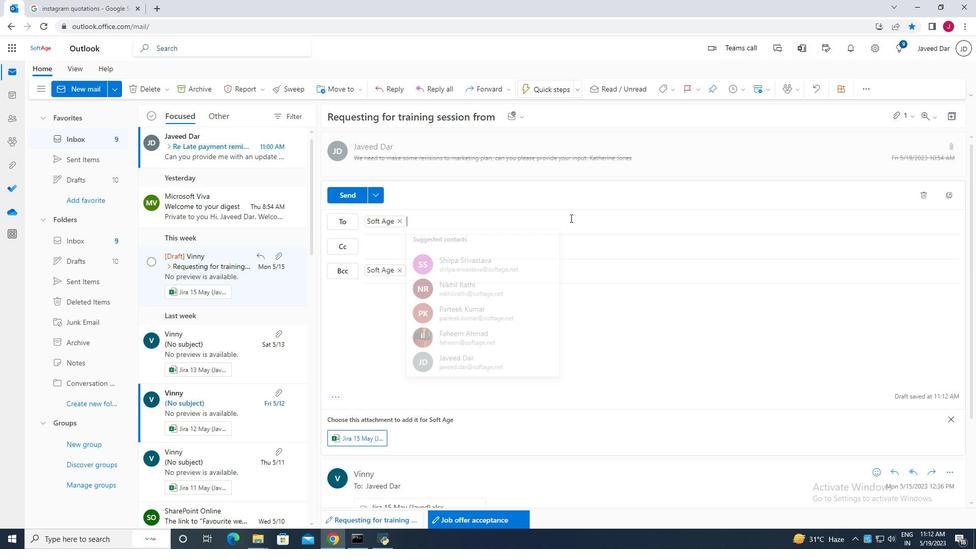 
Action: Mouse moved to (691, 195)
Screenshot: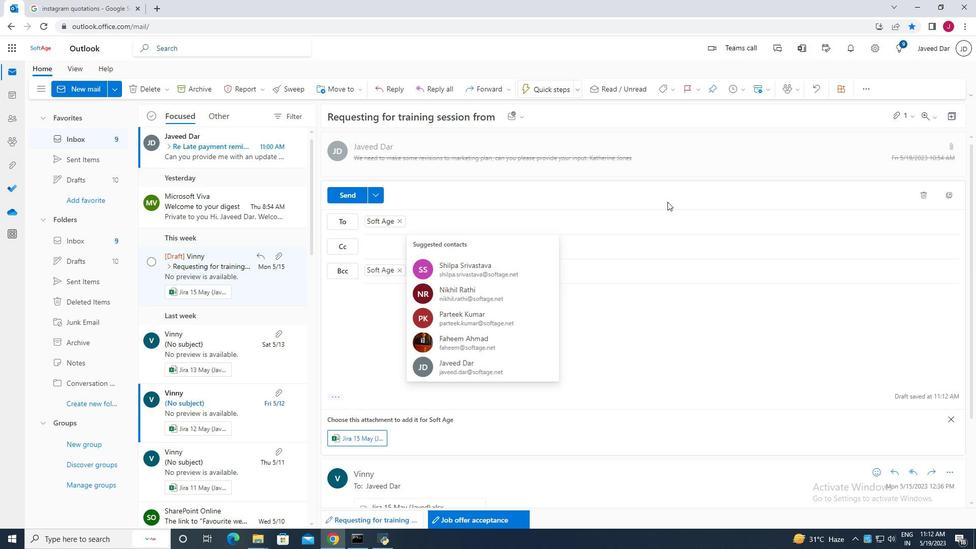 
Action: Mouse pressed left at (691, 195)
Screenshot: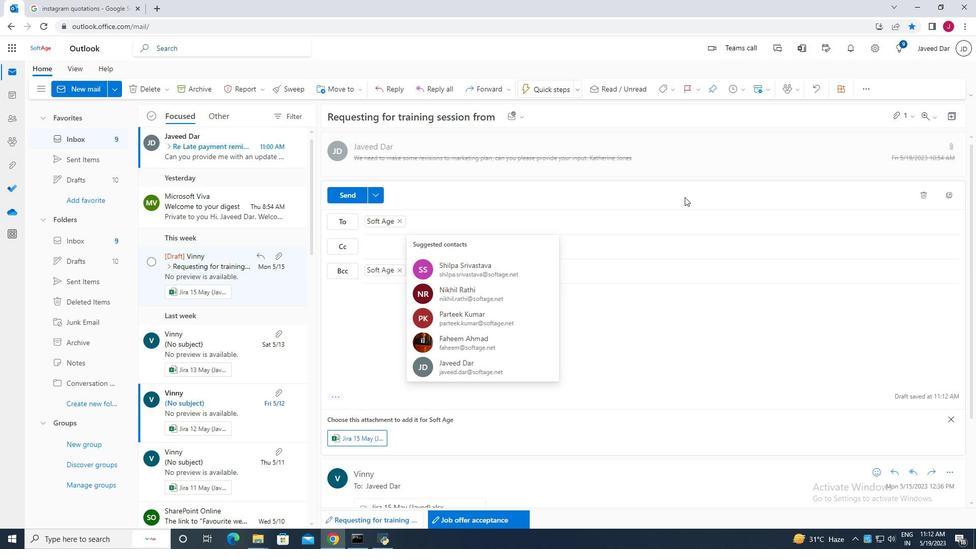 
Action: Mouse moved to (737, 188)
Screenshot: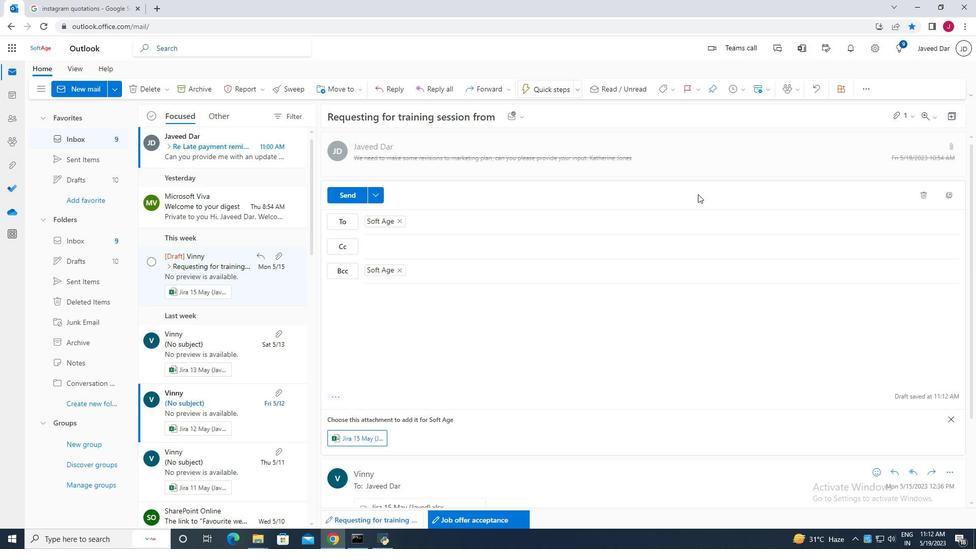 
Action: Mouse pressed left at (737, 188)
Screenshot: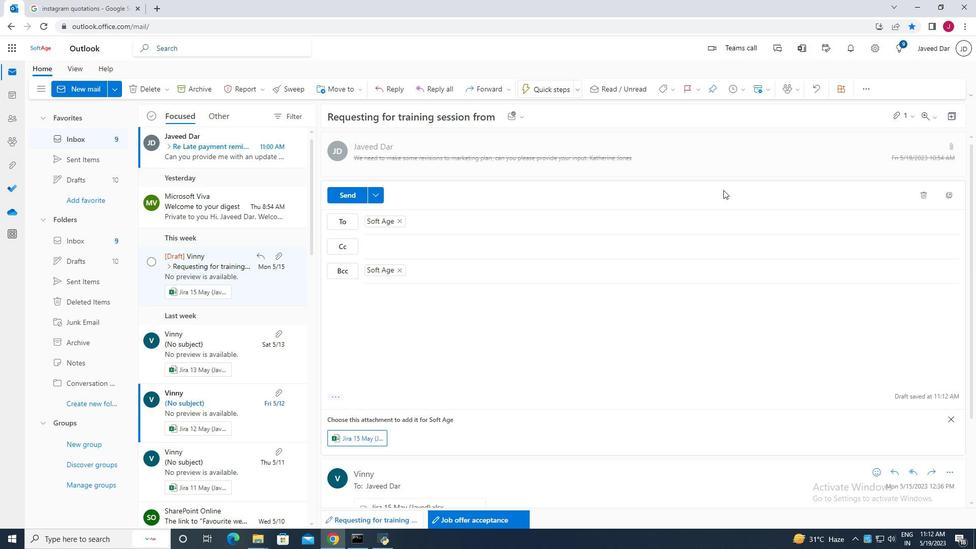 
Action: Mouse moved to (782, 194)
Screenshot: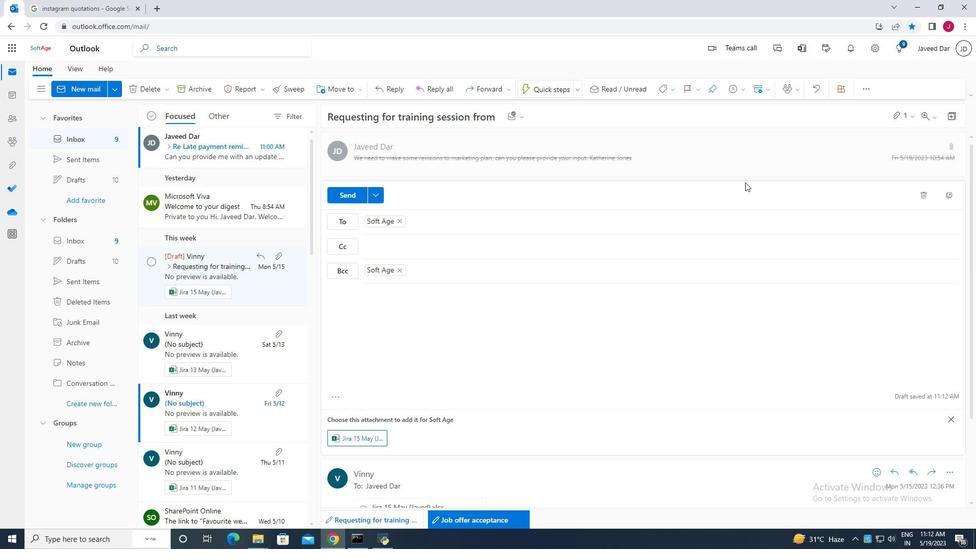 
Action: Mouse pressed left at (782, 194)
Screenshot: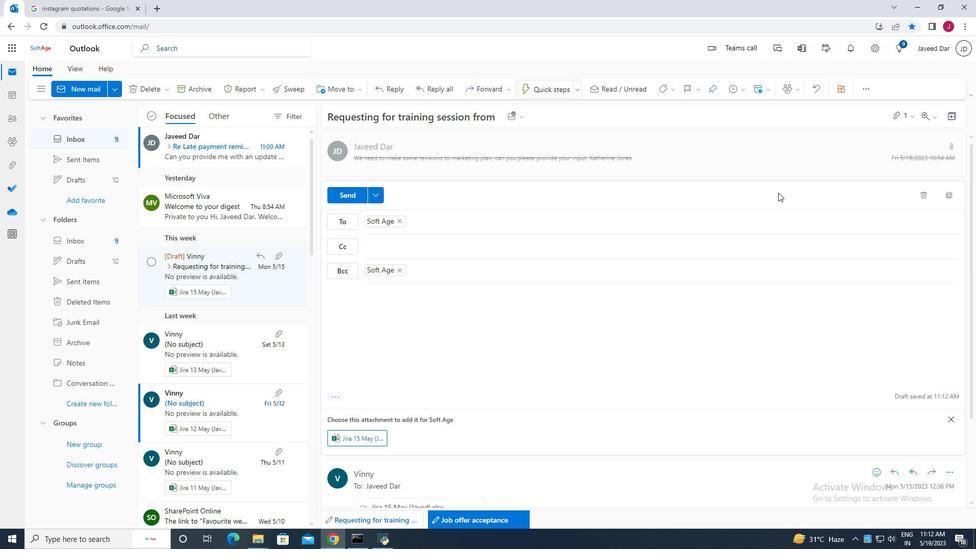 
Action: Mouse moved to (905, 267)
Screenshot: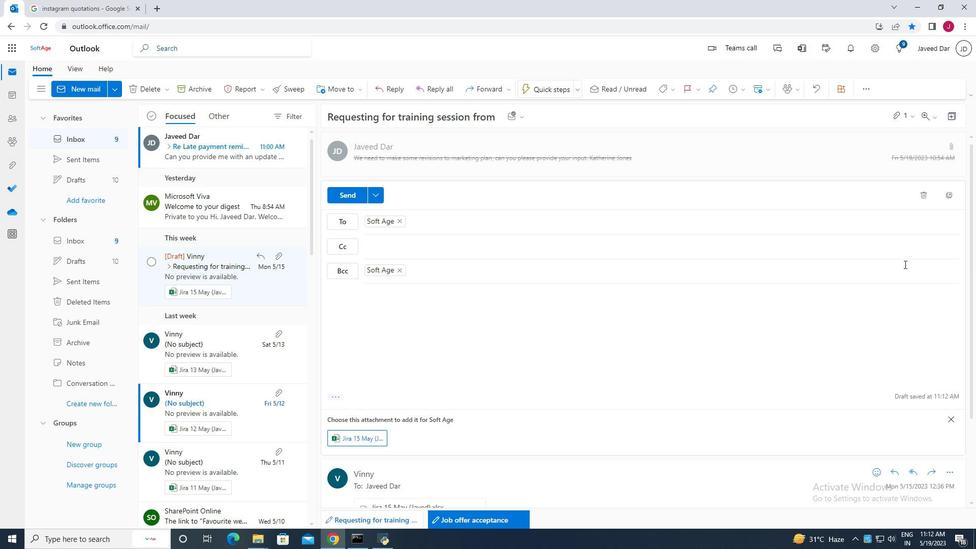 
Action: Mouse pressed left at (905, 267)
Screenshot: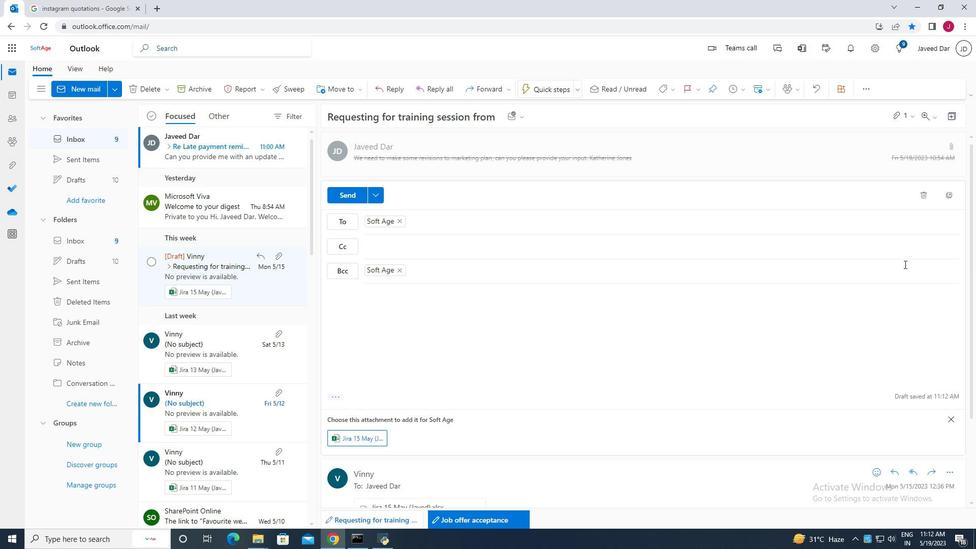 
Action: Mouse moved to (905, 267)
Screenshot: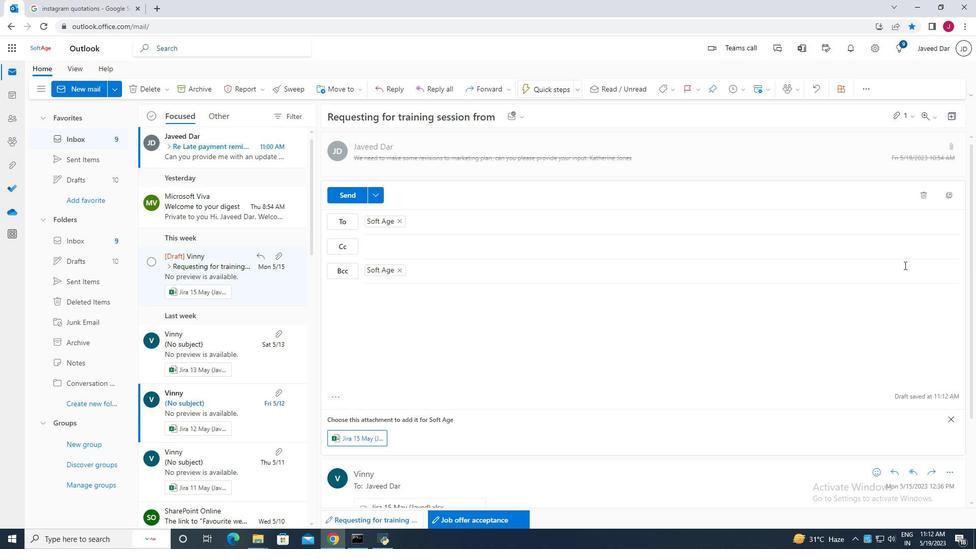 
Action: Mouse pressed left at (905, 267)
Screenshot: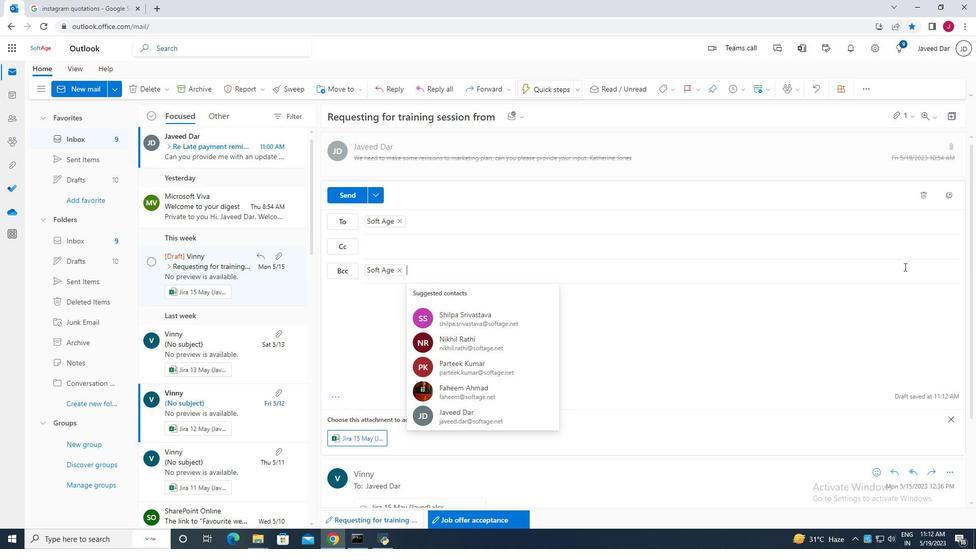 
Action: Mouse moved to (793, 288)
Screenshot: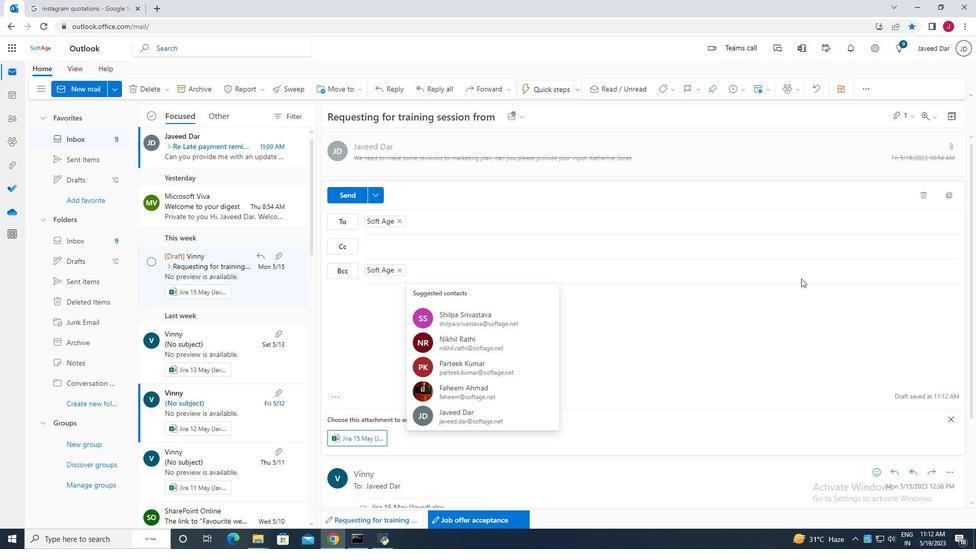 
Action: Mouse pressed left at (793, 288)
Screenshot: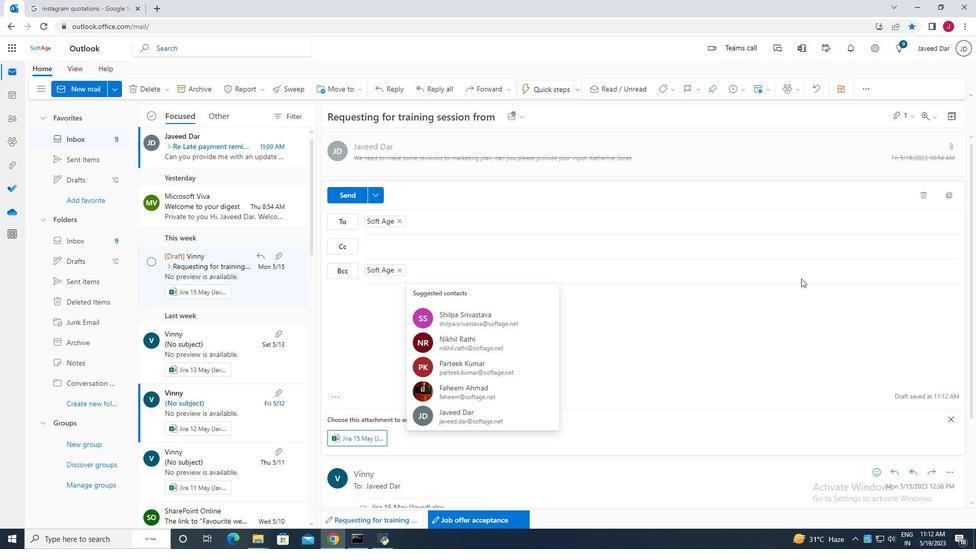 
Action: Mouse moved to (370, 245)
Screenshot: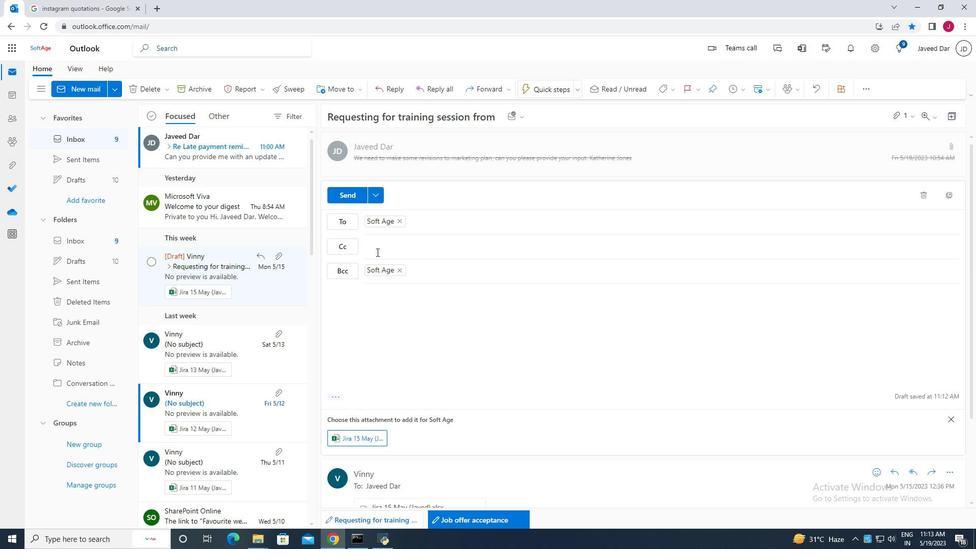 
Action: Mouse pressed left at (370, 245)
Screenshot: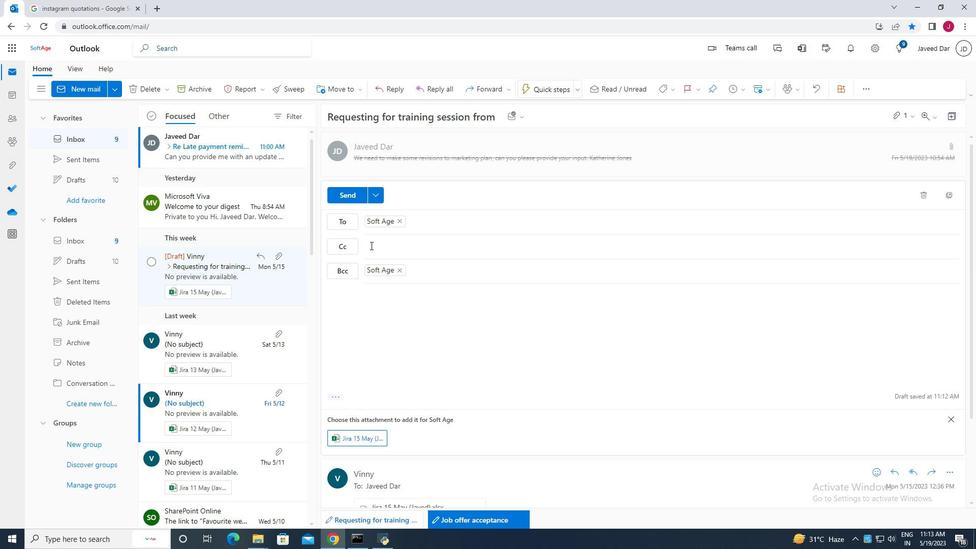 
Action: Mouse moved to (336, 321)
Screenshot: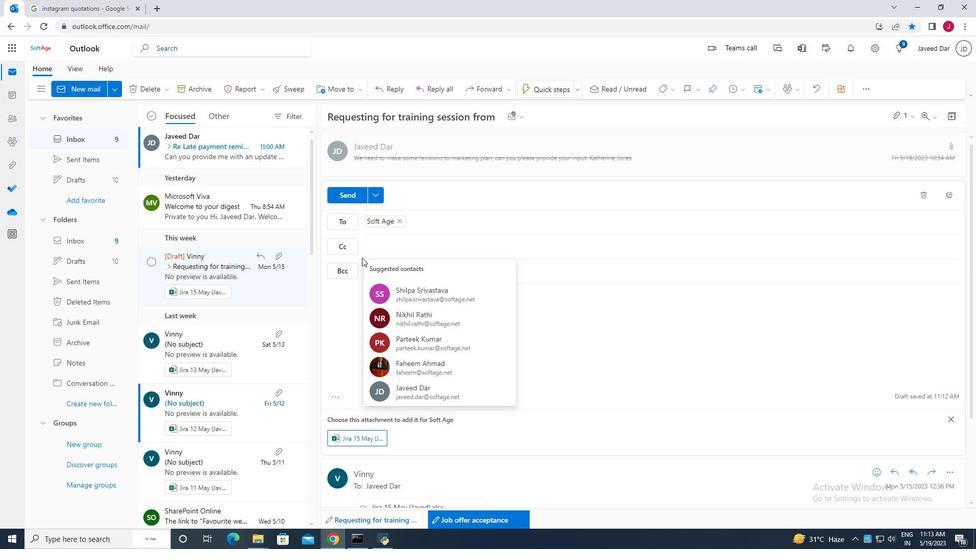 
Action: Mouse pressed left at (336, 321)
Screenshot: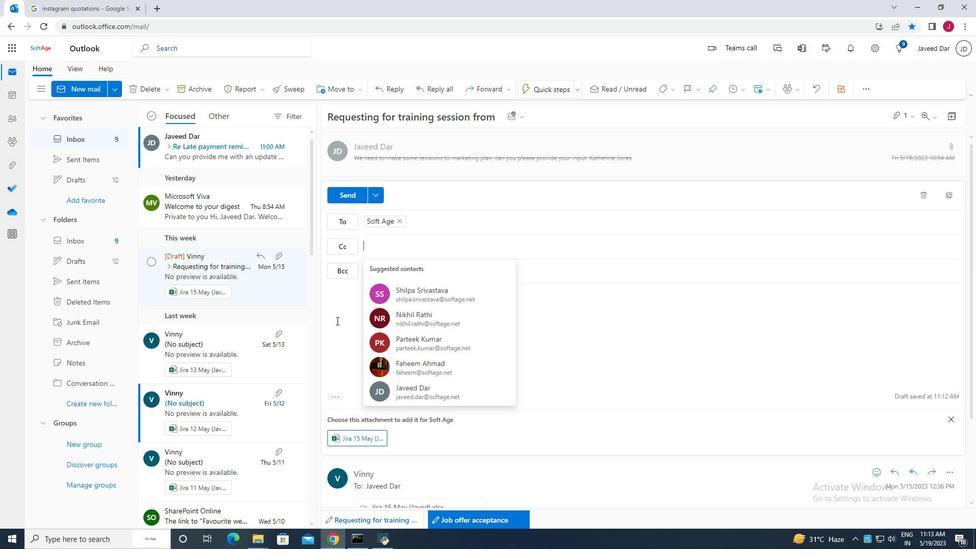 
Action: Mouse moved to (334, 397)
Screenshot: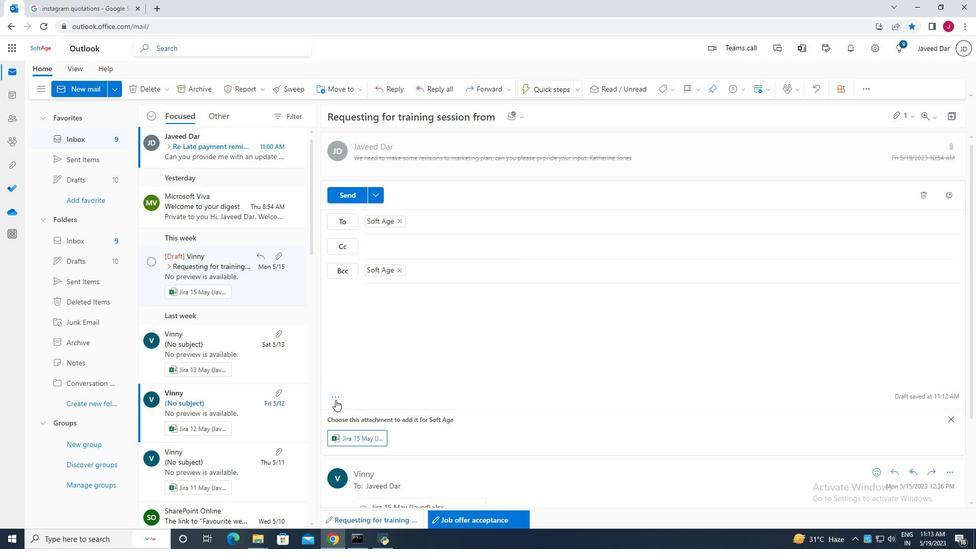 
Action: Mouse pressed left at (334, 397)
Screenshot: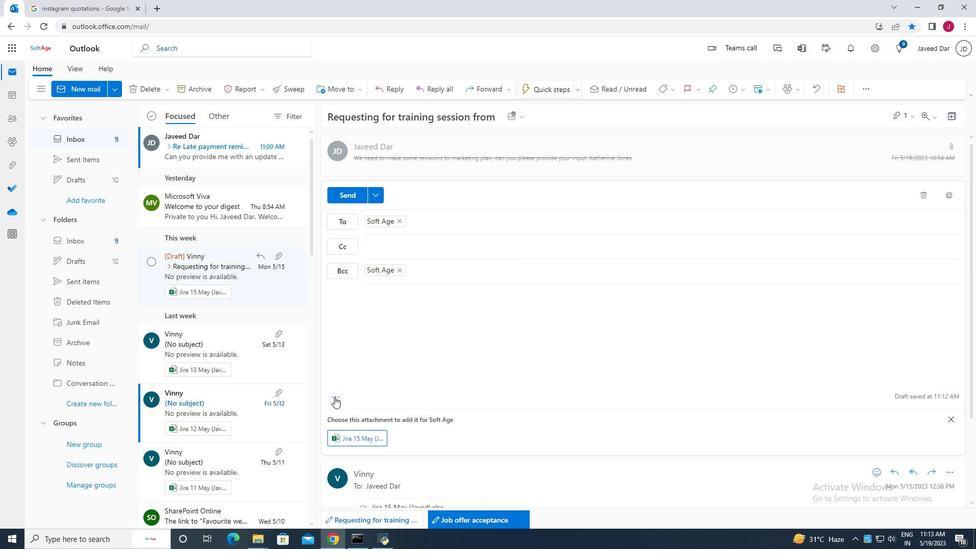 
Action: Mouse moved to (384, 225)
Screenshot: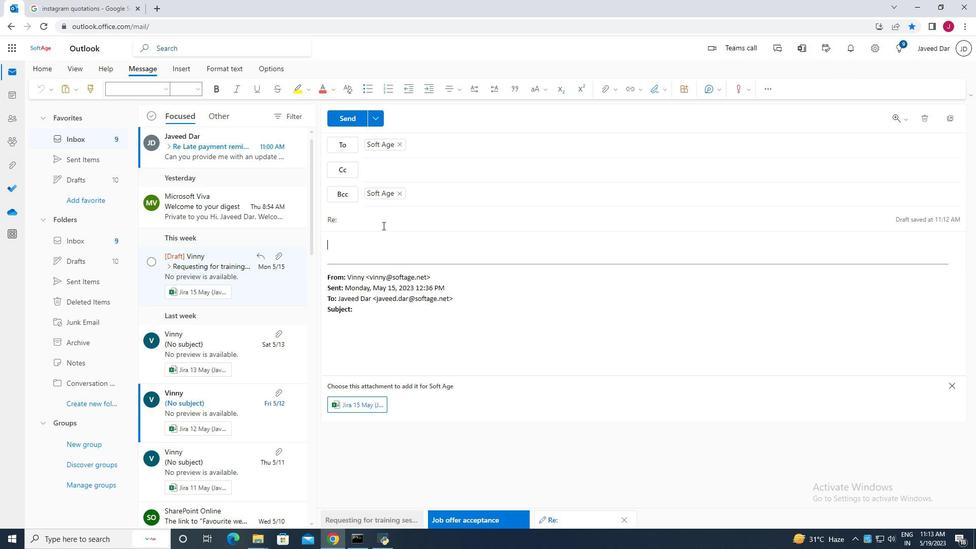 
Action: Mouse pressed left at (384, 225)
Screenshot: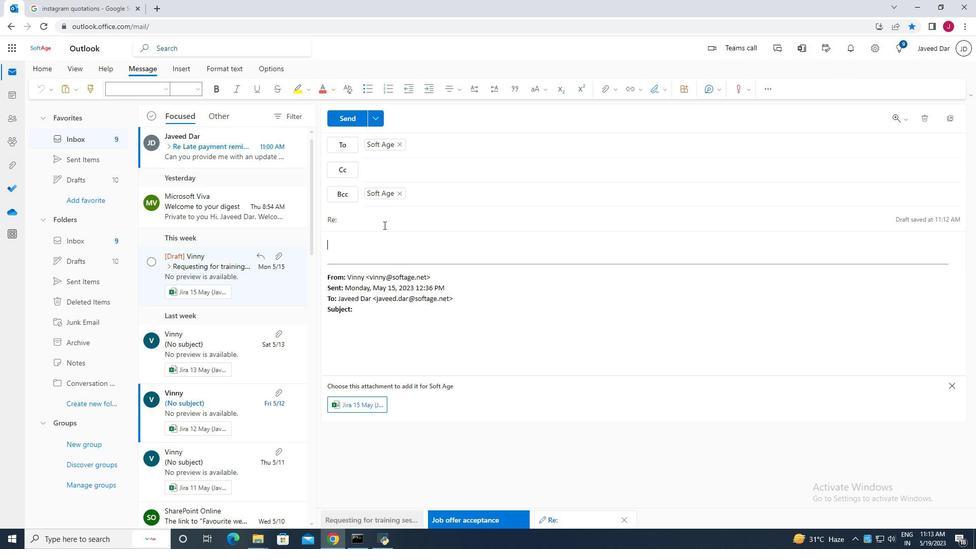 
Action: Mouse moved to (385, 225)
Screenshot: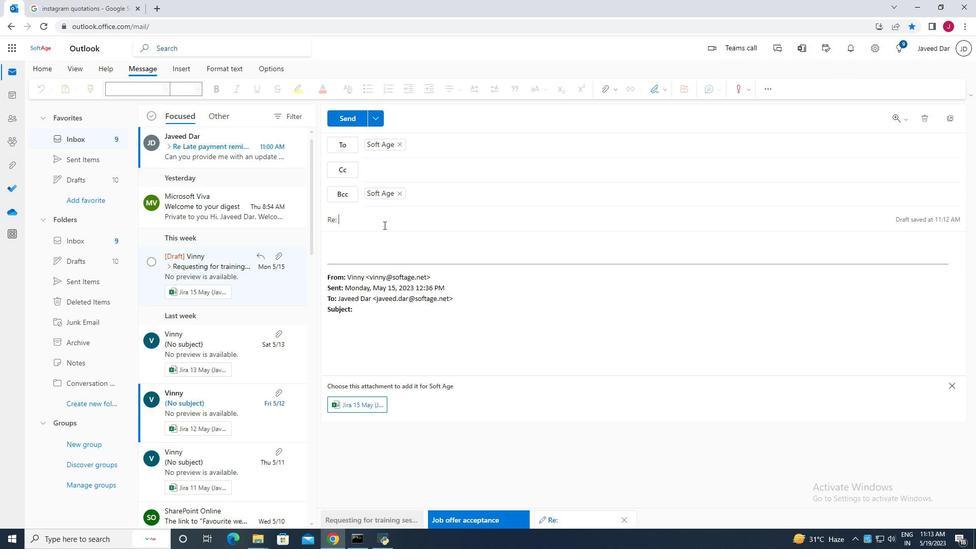 
Action: Key pressed <Key.backspace><Key.backspace><Key.backspace><Key.backspace><Key.caps_lock>U<Key.caps_lock>pdate<Key.space>on<Key.space>a<Key.space>remote<Key.space>work<Key.space>at<Key.backspace>rrangement<Key.space>
Screenshot: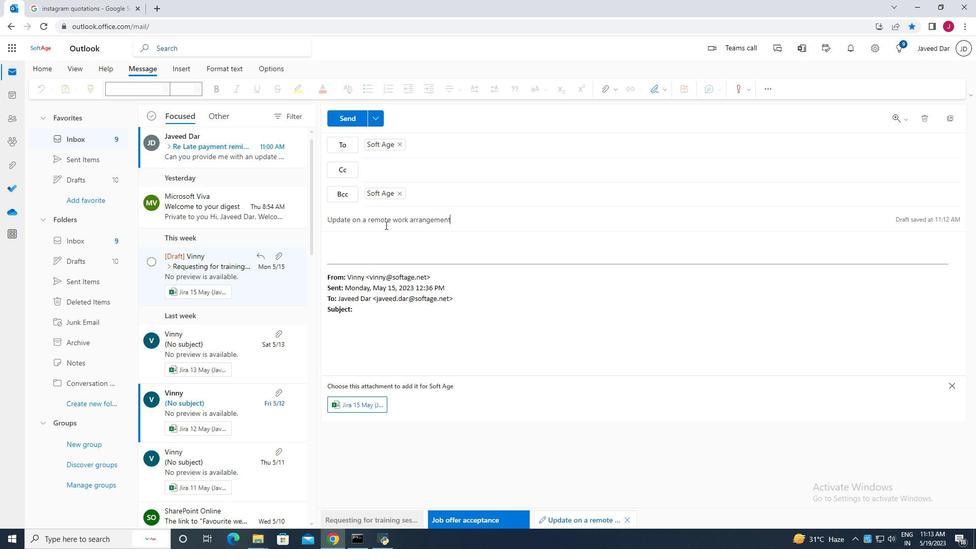 
Action: Mouse moved to (396, 237)
Screenshot: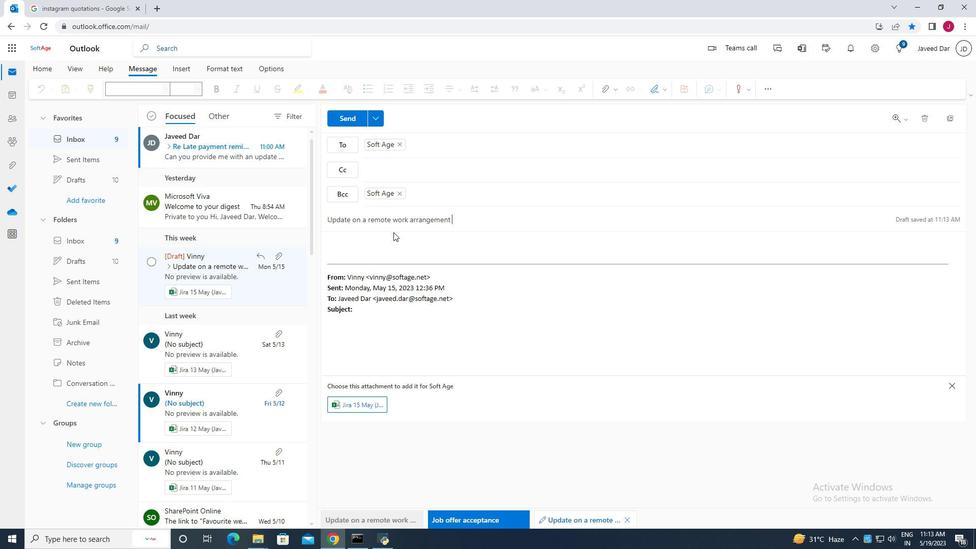 
Action: Mouse pressed left at (396, 237)
Screenshot: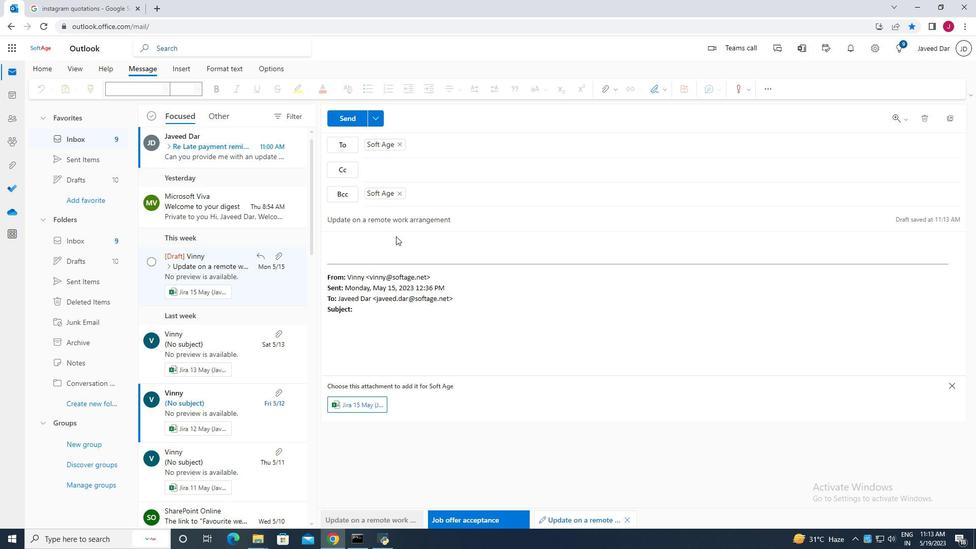 
Action: Mouse moved to (398, 237)
Screenshot: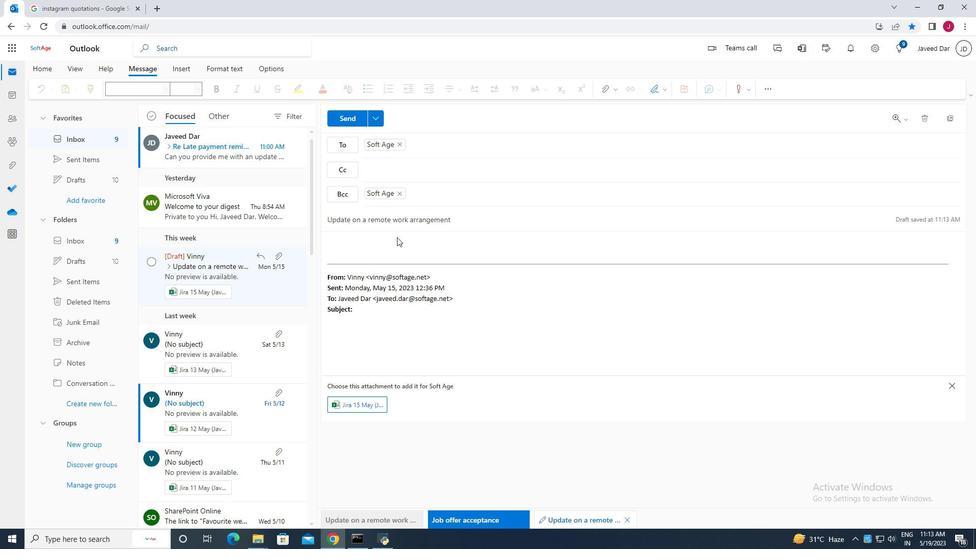 
Action: Mouse pressed left at (398, 237)
Screenshot: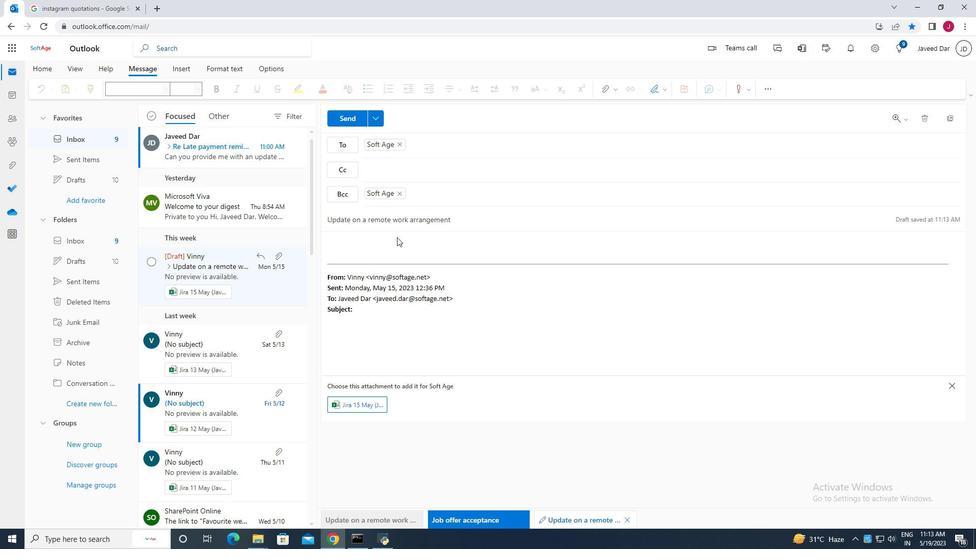 
Action: Mouse moved to (406, 248)
Screenshot: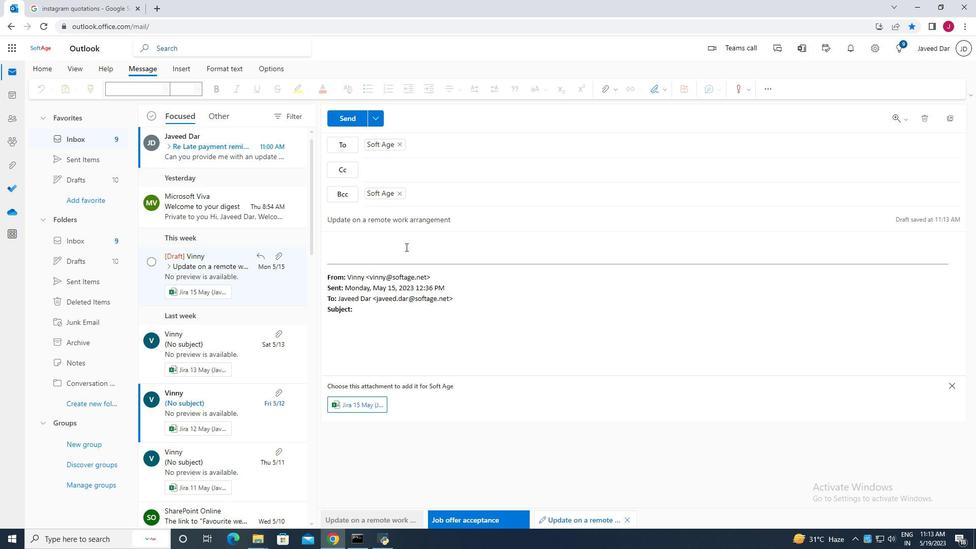 
Action: Mouse pressed left at (406, 248)
Screenshot: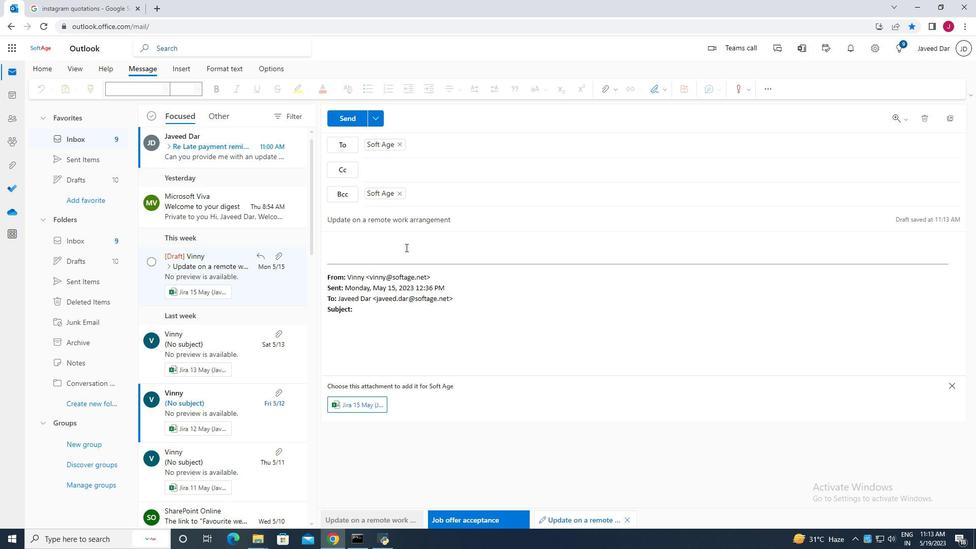 
Action: Key pressed <Key.caps_lock>I<Key.caps_lock><Key.space>apologo<Key.backspace>ize<Key.space>for<Key.space>any<Key.space>inconveniences<Key.space>and<Key.space>appreciate<Key.space>your<Key.space>assistance.
Screenshot: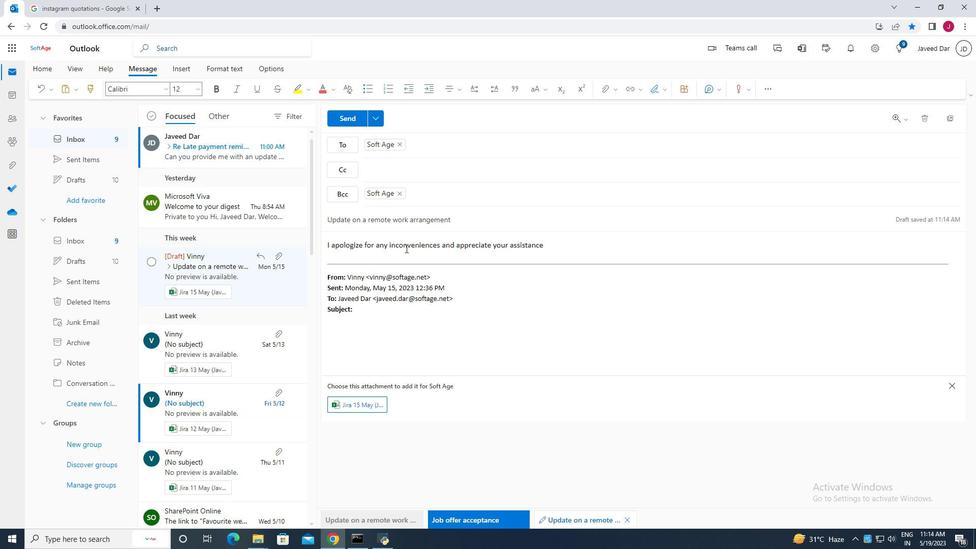 
Action: Mouse moved to (657, 92)
Screenshot: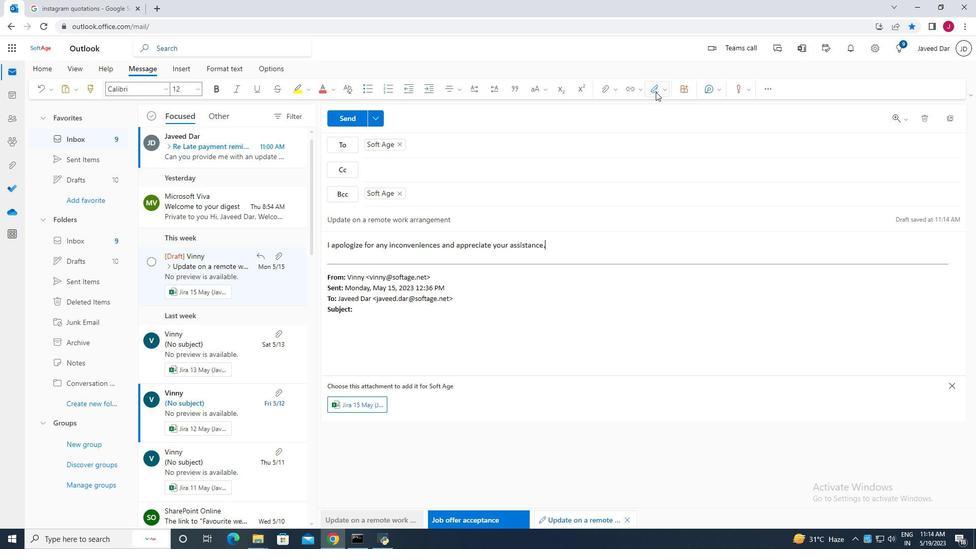 
Action: Mouse pressed left at (657, 92)
Screenshot: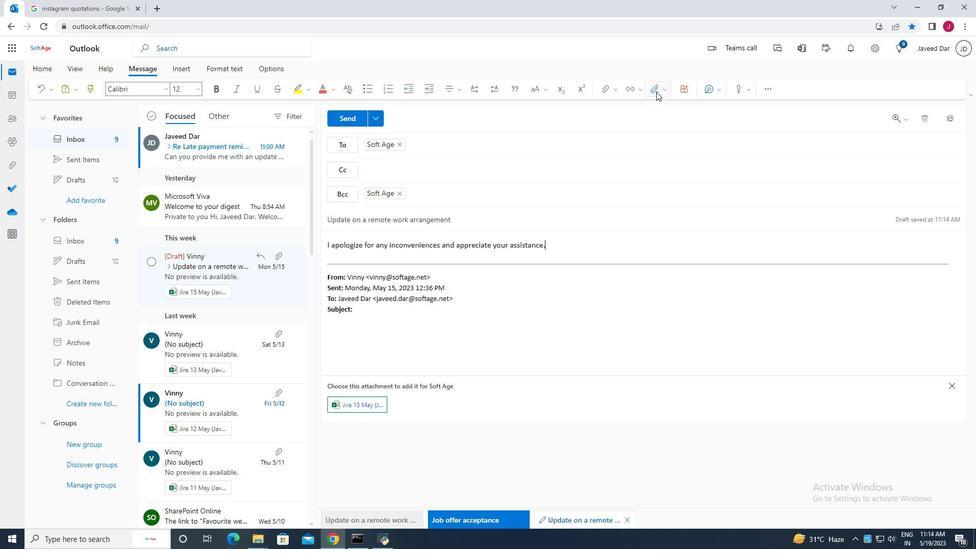 
Action: Mouse moved to (621, 165)
Screenshot: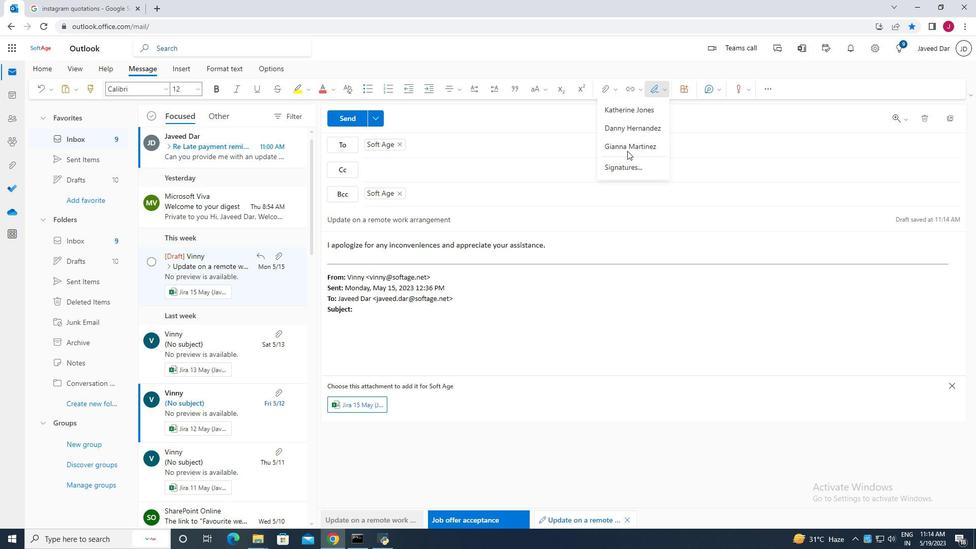 
Action: Mouse pressed left at (621, 165)
Screenshot: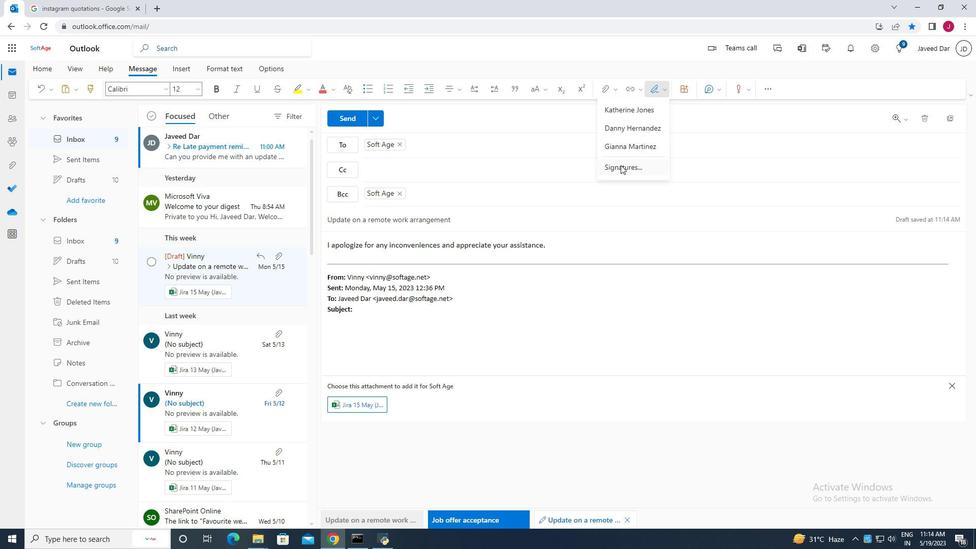 
Action: Mouse moved to (413, 151)
Screenshot: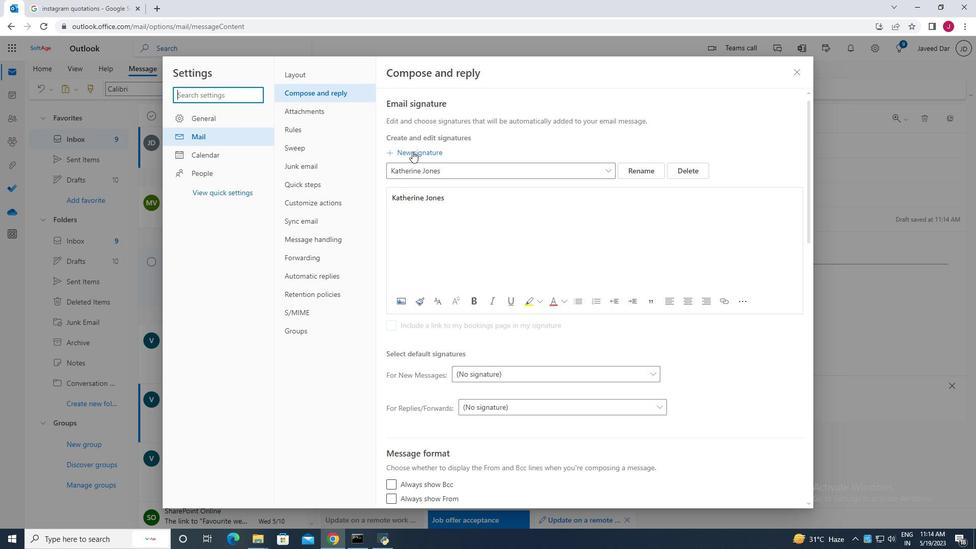 
Action: Mouse pressed left at (413, 151)
Screenshot: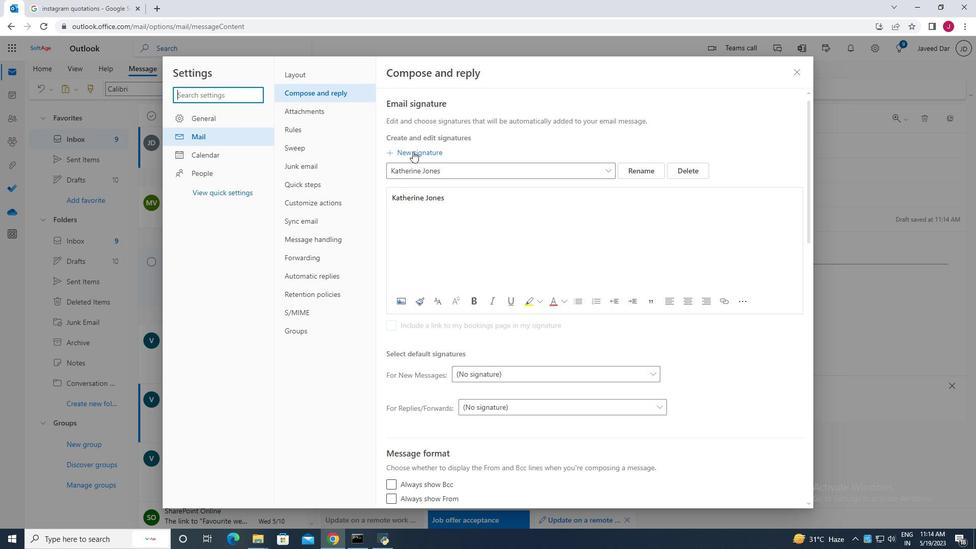 
Action: Mouse moved to (435, 172)
Screenshot: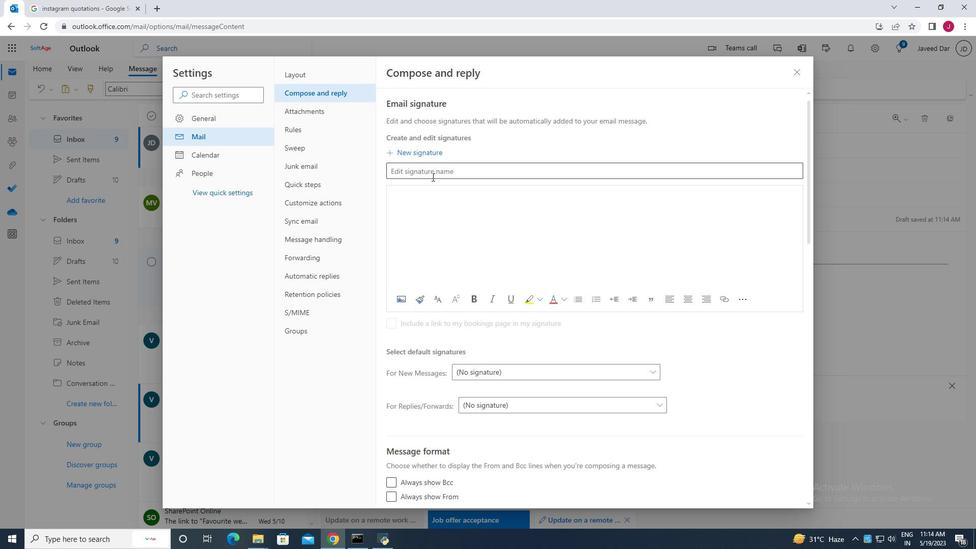 
Action: Mouse pressed left at (435, 172)
Screenshot: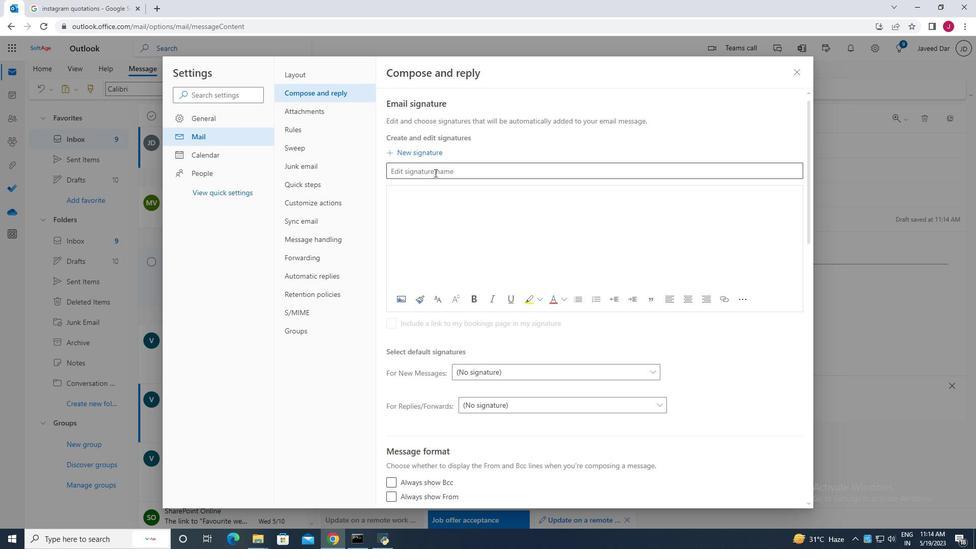 
Action: Key pressed <Key.caps_lock>G<Key.caps_lock>iselle<Key.space><Key.caps_lock>F<Key.caps_lock>lores
Screenshot: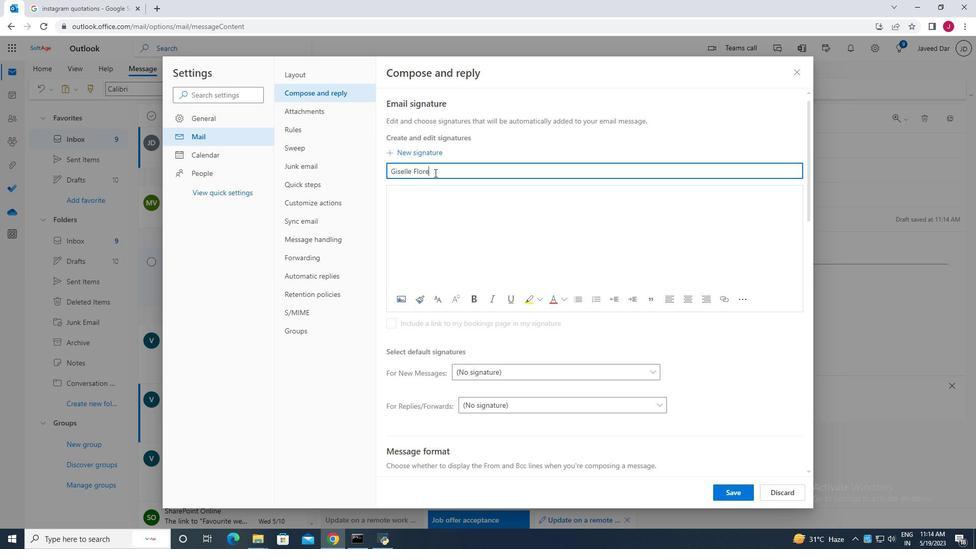 
Action: Mouse moved to (396, 199)
Screenshot: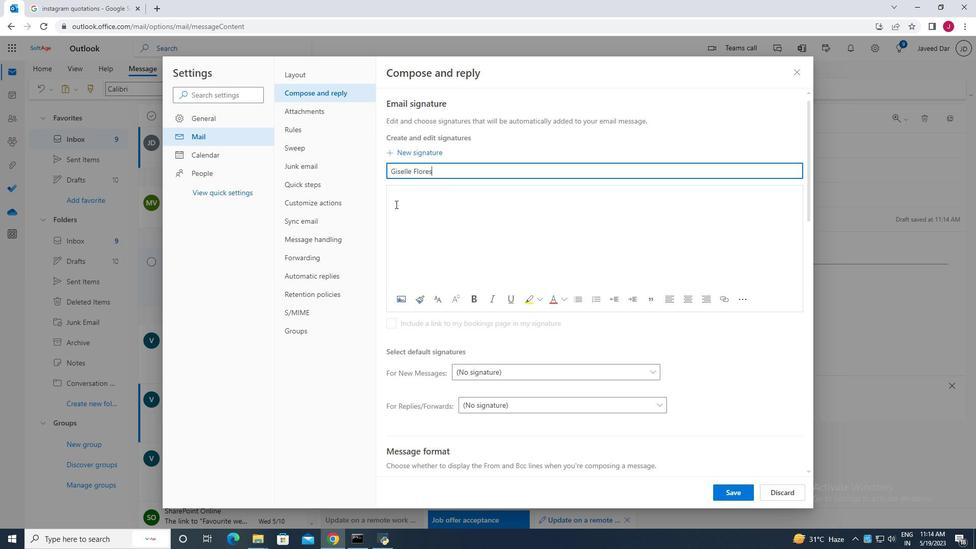 
Action: Mouse pressed left at (396, 199)
Screenshot: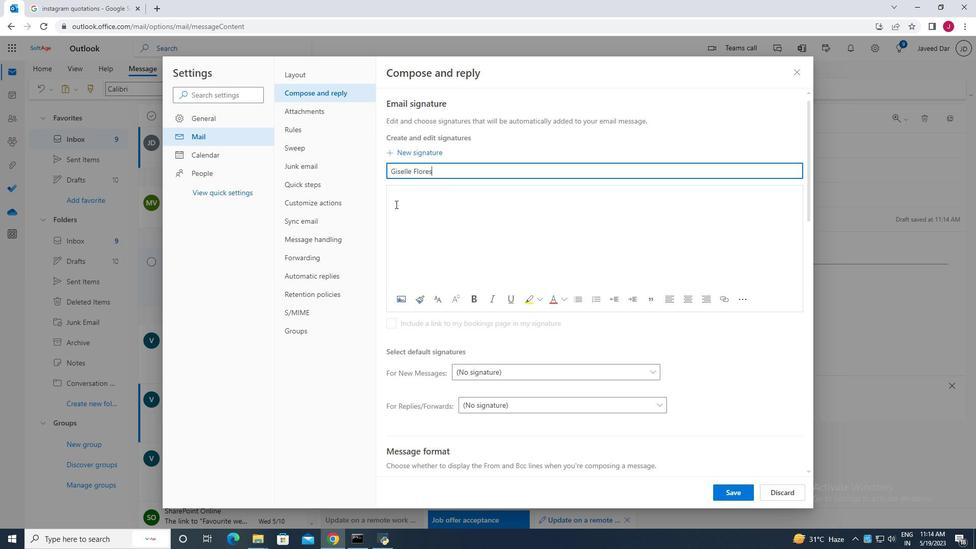 
Action: Mouse moved to (394, 198)
Screenshot: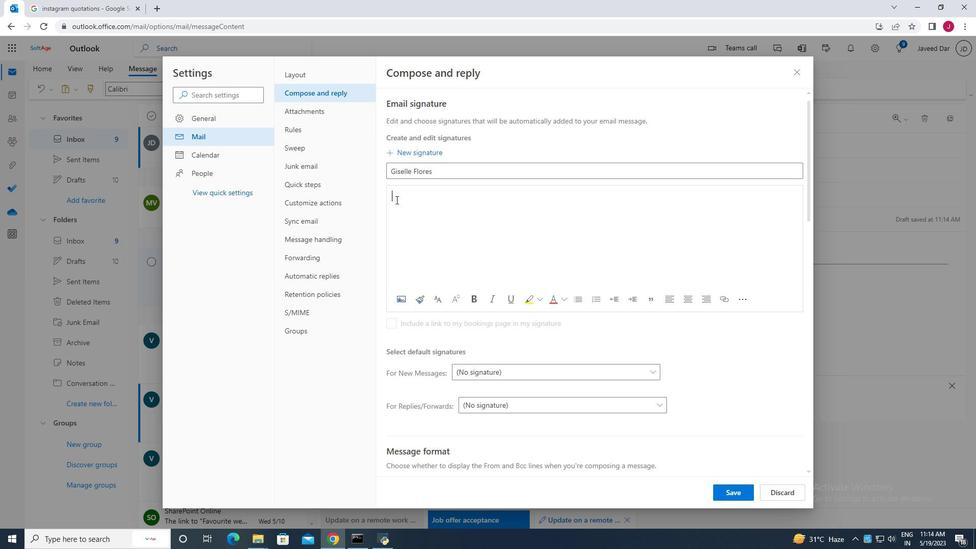 
Action: Key pressed <Key.caps_lock>G<Key.caps_lock>iselle<Key.space><Key.caps_lock>F<Key.caps_lock>lores
Screenshot: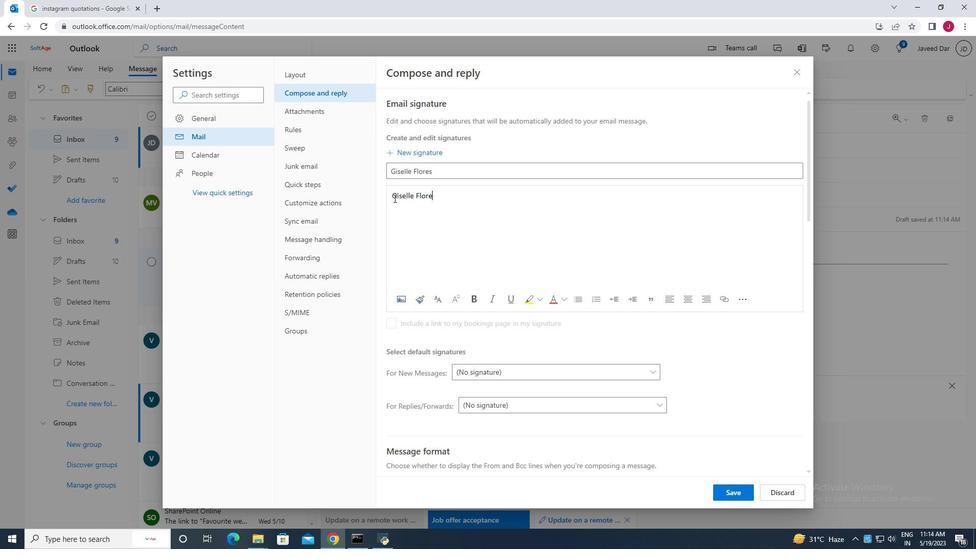 
Action: Mouse moved to (744, 492)
Screenshot: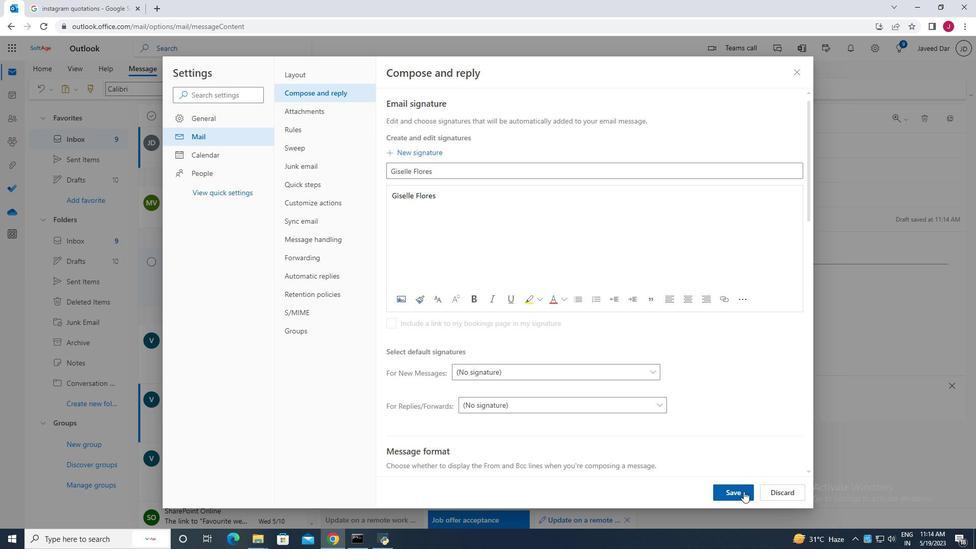 
Action: Mouse pressed left at (744, 492)
Screenshot: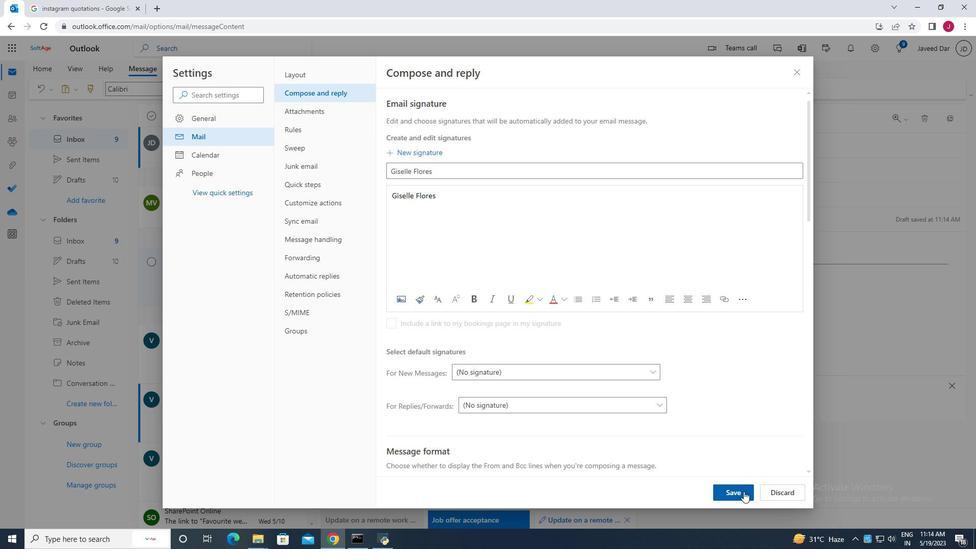 
Action: Mouse moved to (795, 75)
Screenshot: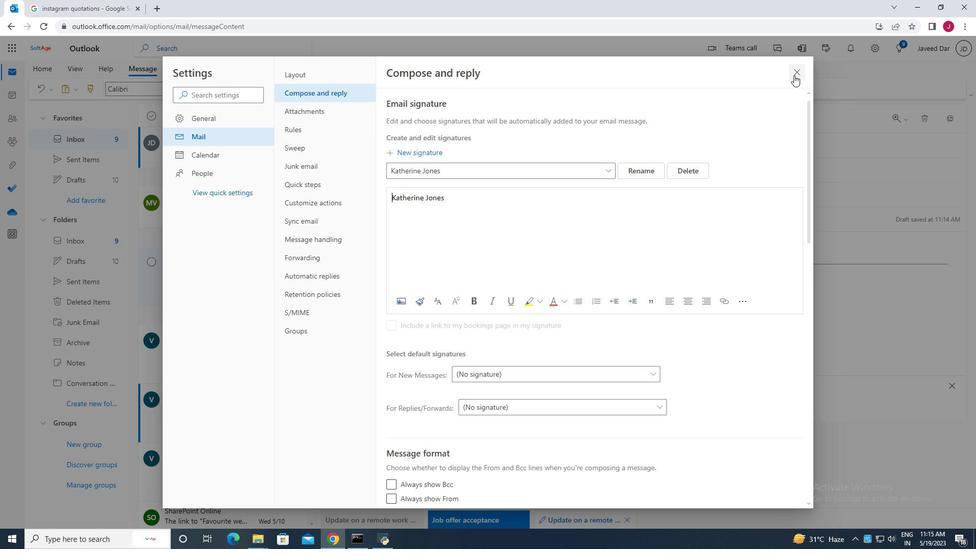 
Action: Mouse pressed left at (795, 75)
Screenshot: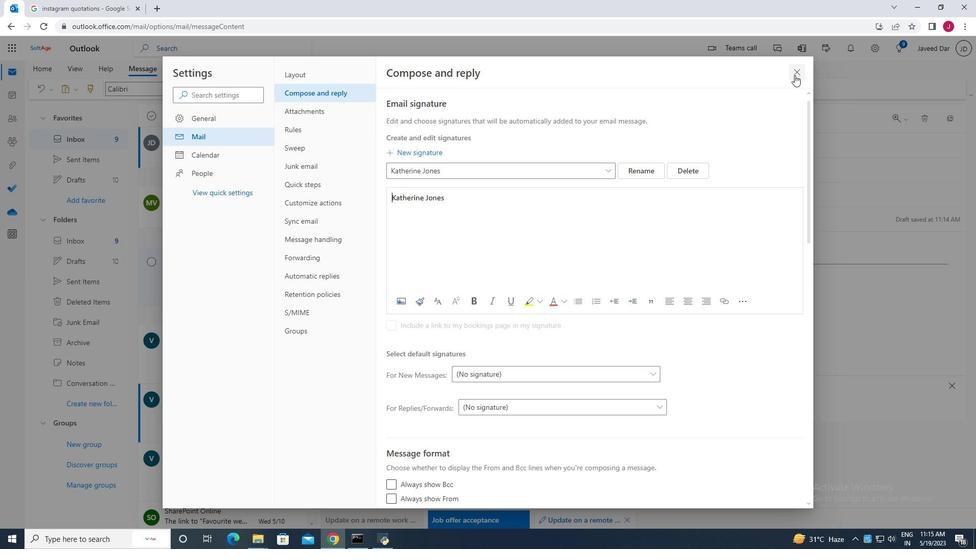 
Action: Mouse moved to (425, 258)
Screenshot: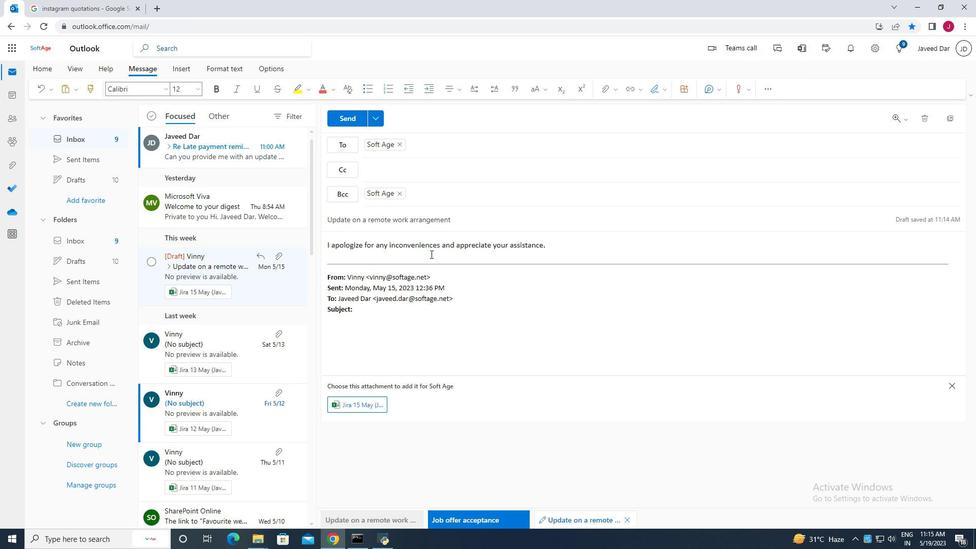 
Action: Mouse pressed left at (425, 258)
Screenshot: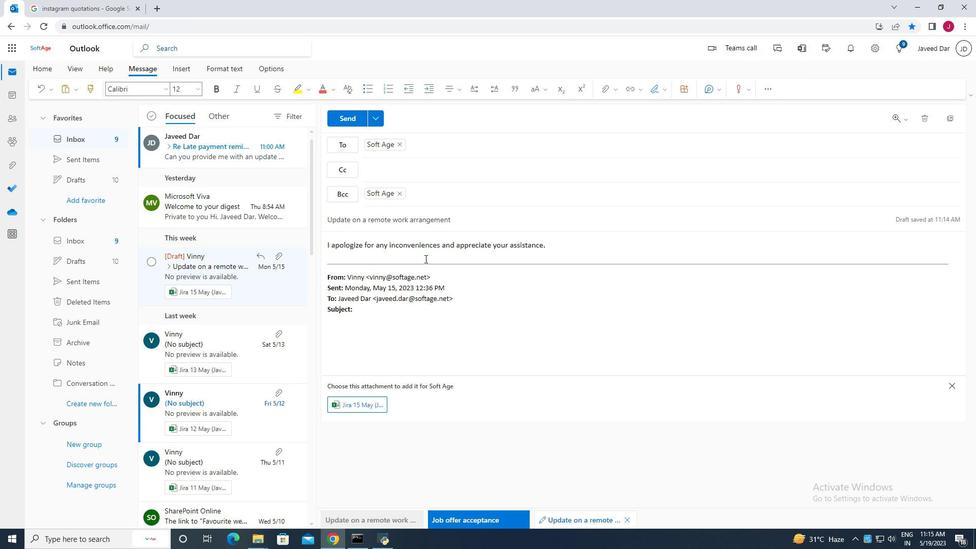 
Action: Mouse moved to (657, 89)
Screenshot: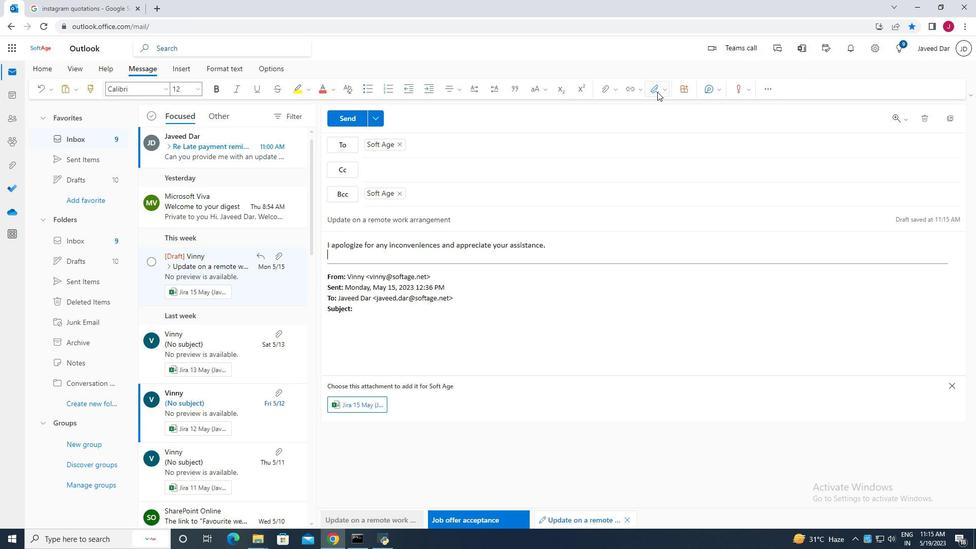 
Action: Mouse pressed left at (657, 89)
Screenshot: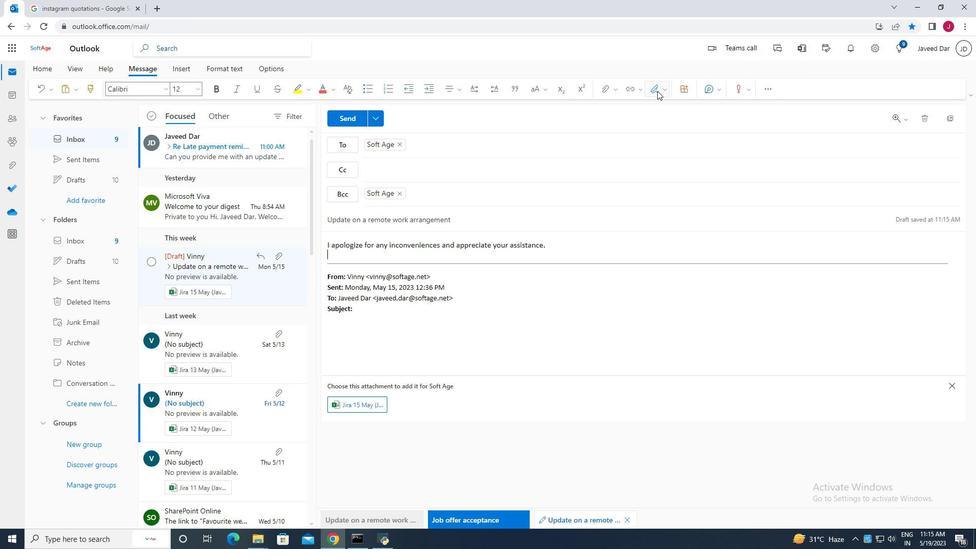 
Action: Mouse moved to (621, 166)
Screenshot: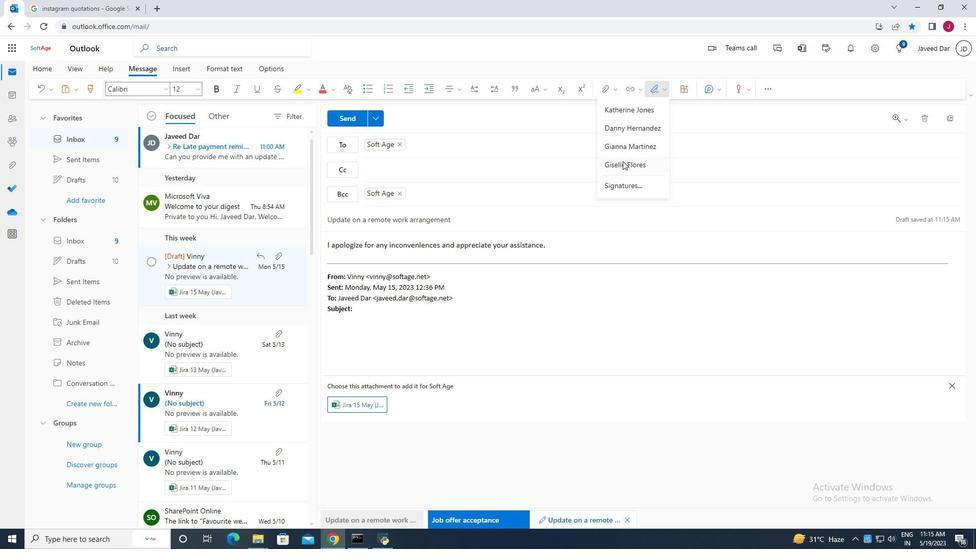 
Action: Mouse pressed left at (621, 166)
Screenshot: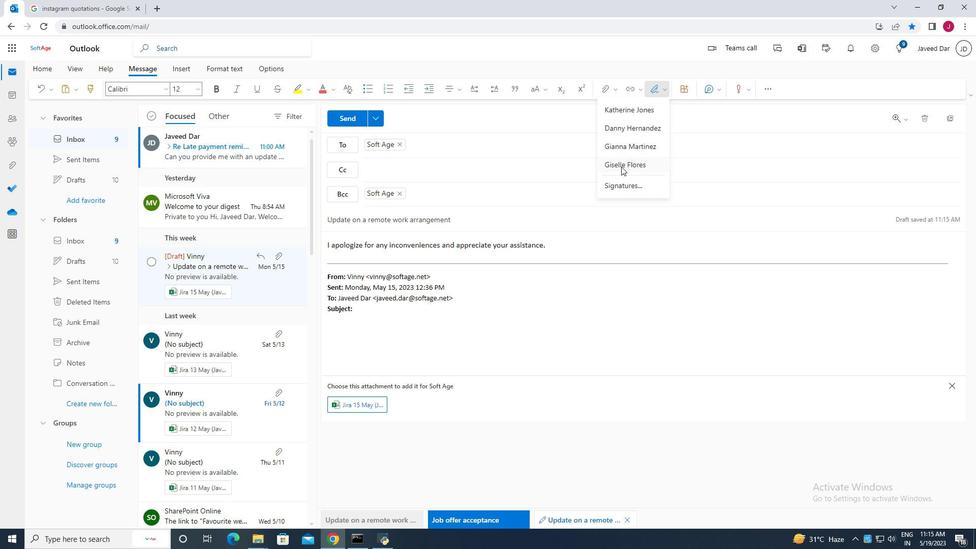 
Action: Mouse moved to (403, 143)
Screenshot: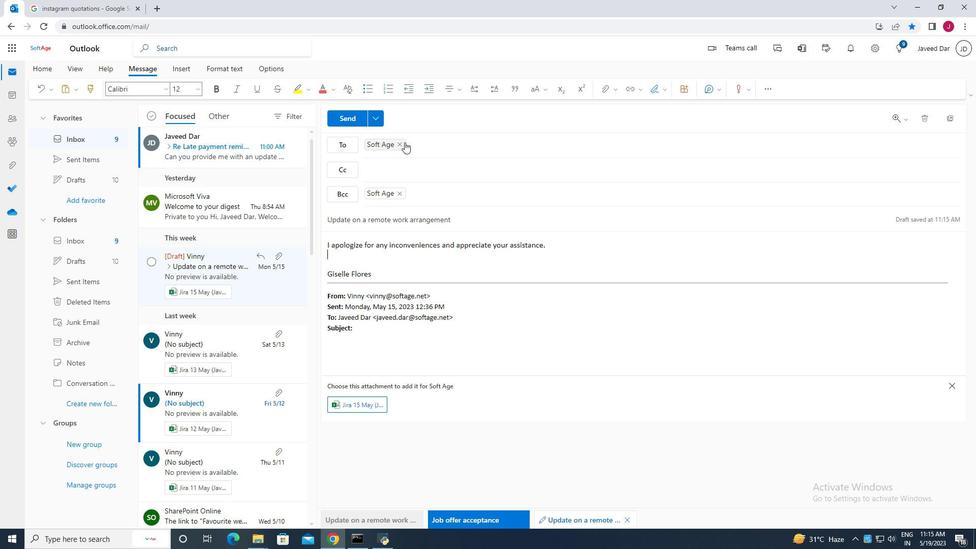 
Action: Mouse pressed left at (403, 143)
Screenshot: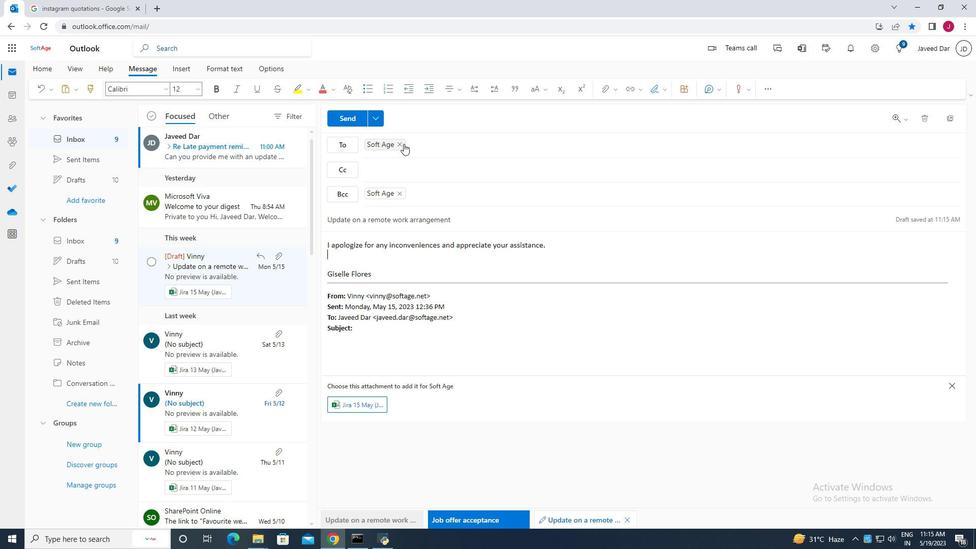 
Action: Mouse moved to (399, 142)
Screenshot: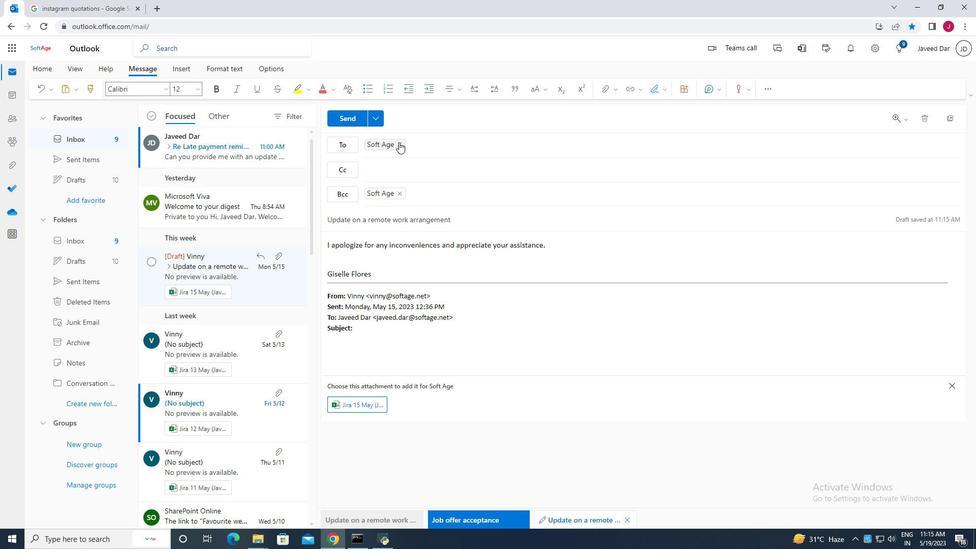 
Action: Mouse pressed left at (399, 142)
Screenshot: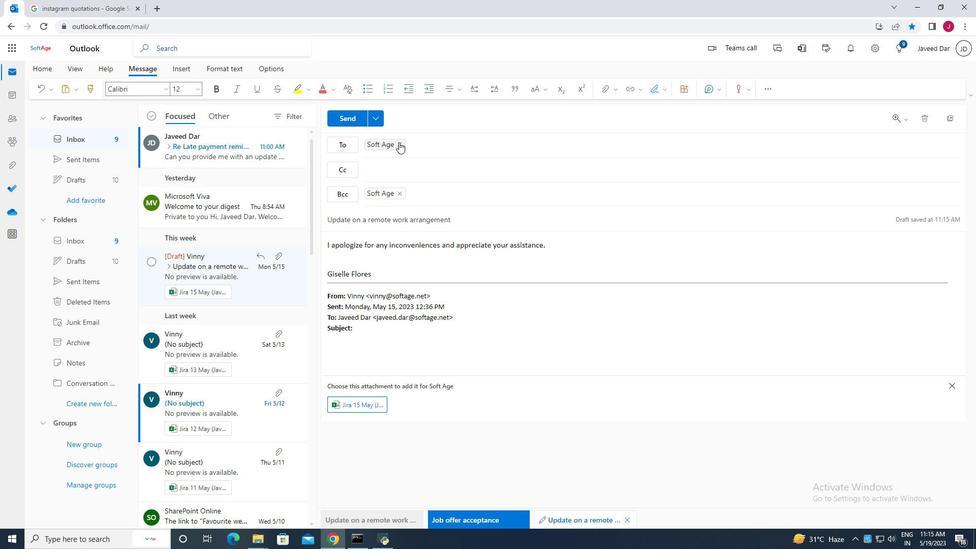 
Action: Mouse moved to (400, 145)
Screenshot: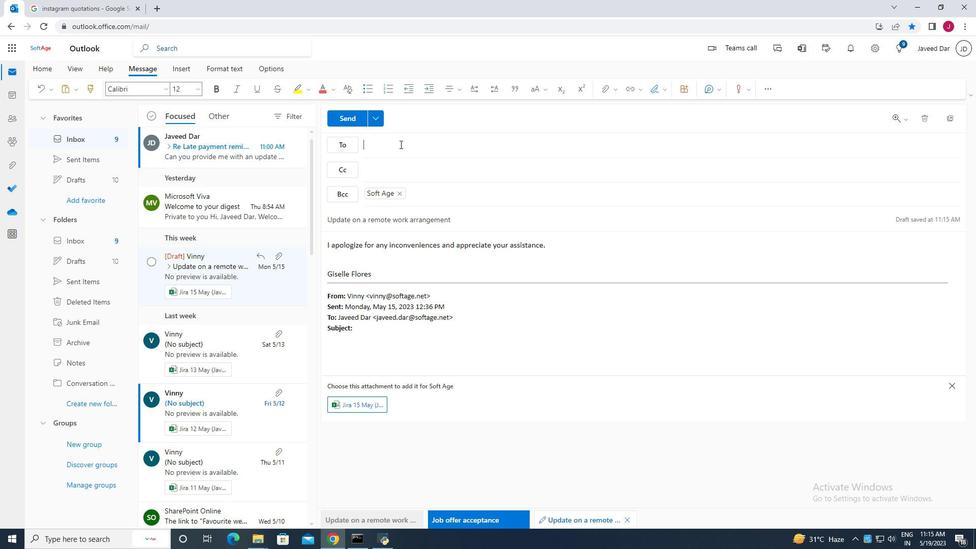 
Action: Mouse pressed left at (400, 145)
Screenshot: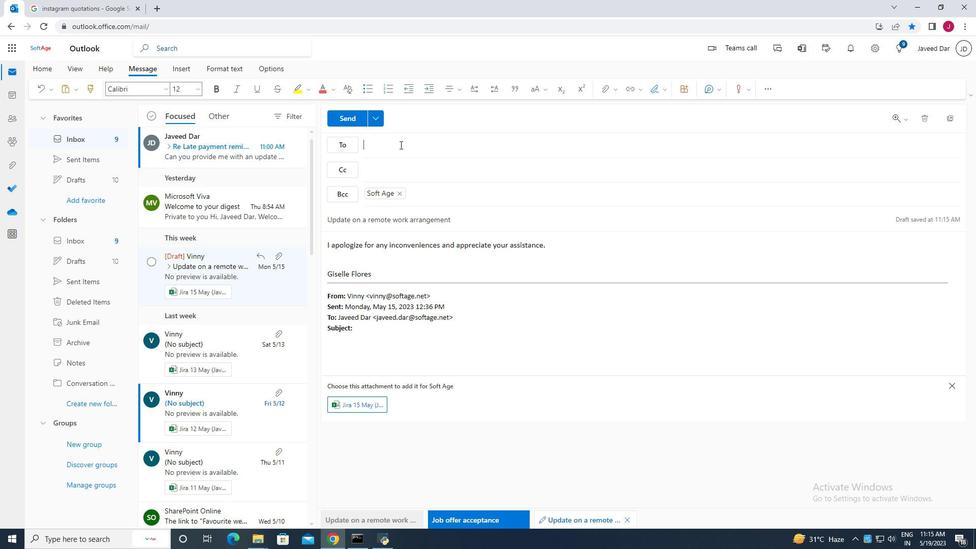 
Action: Mouse moved to (439, 239)
Screenshot: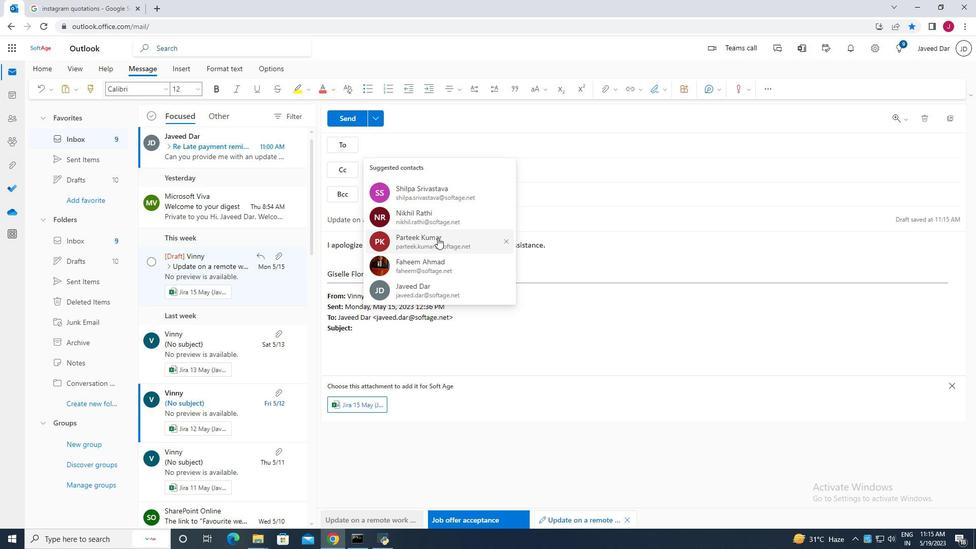 
Action: Mouse scrolled (439, 239) with delta (0, 0)
Screenshot: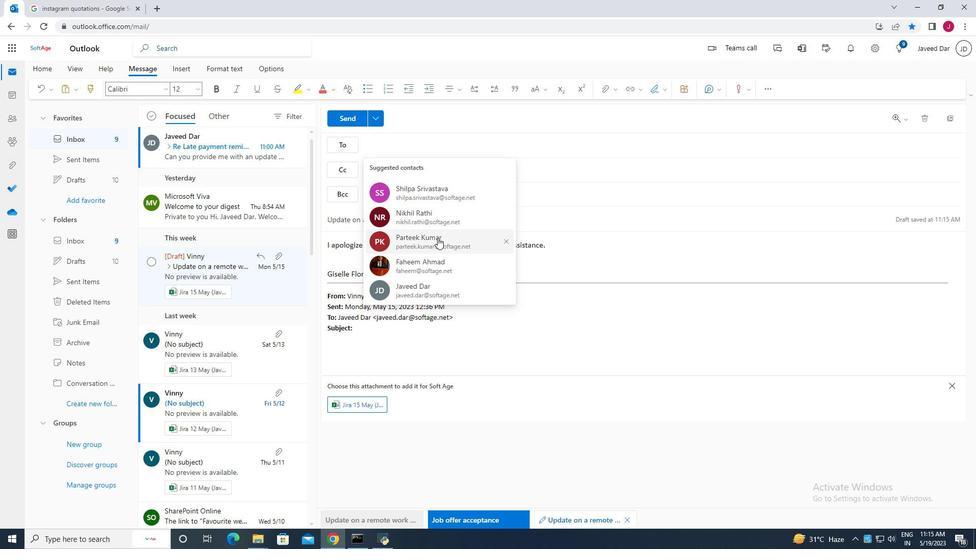 
Action: Mouse moved to (439, 239)
Screenshot: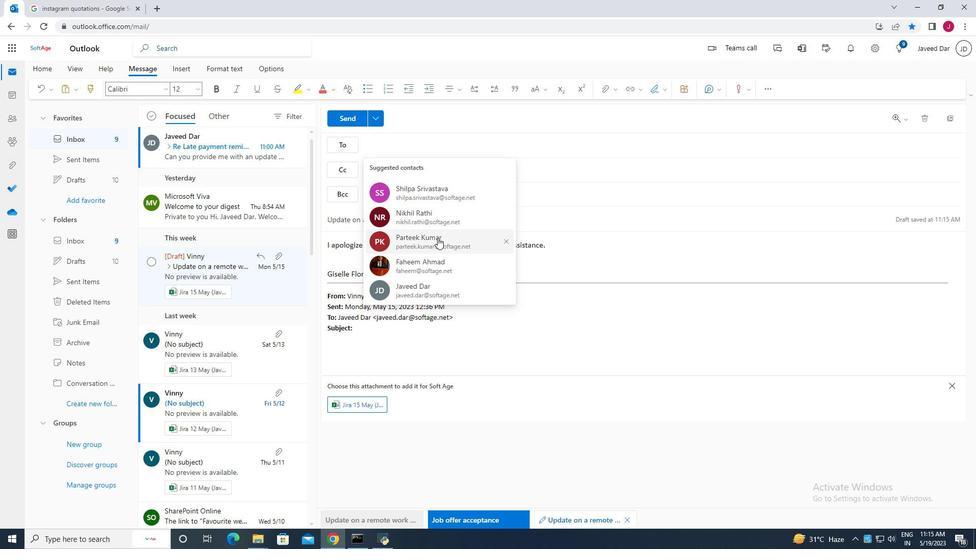 
Action: Mouse scrolled (439, 239) with delta (0, 0)
Screenshot: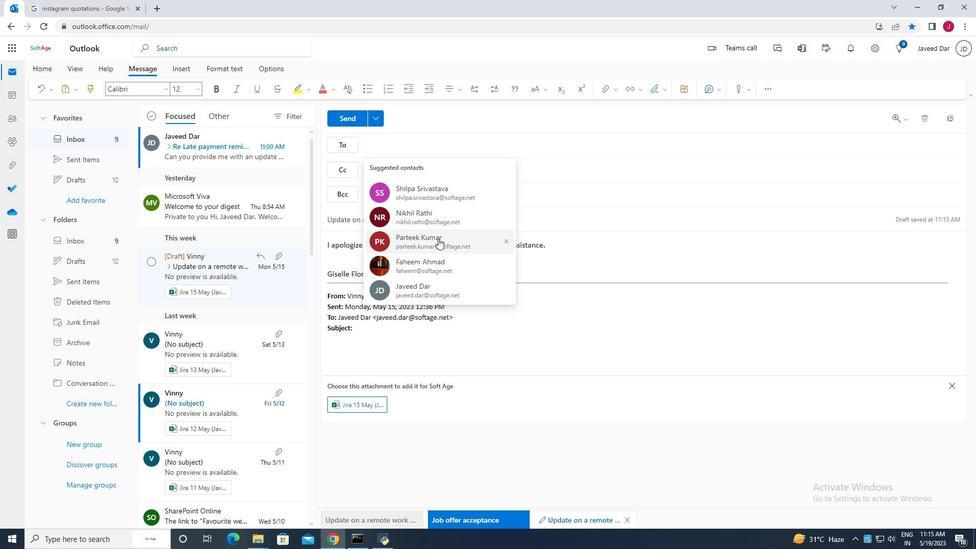
Action: Mouse scrolled (439, 239) with delta (0, 0)
Screenshot: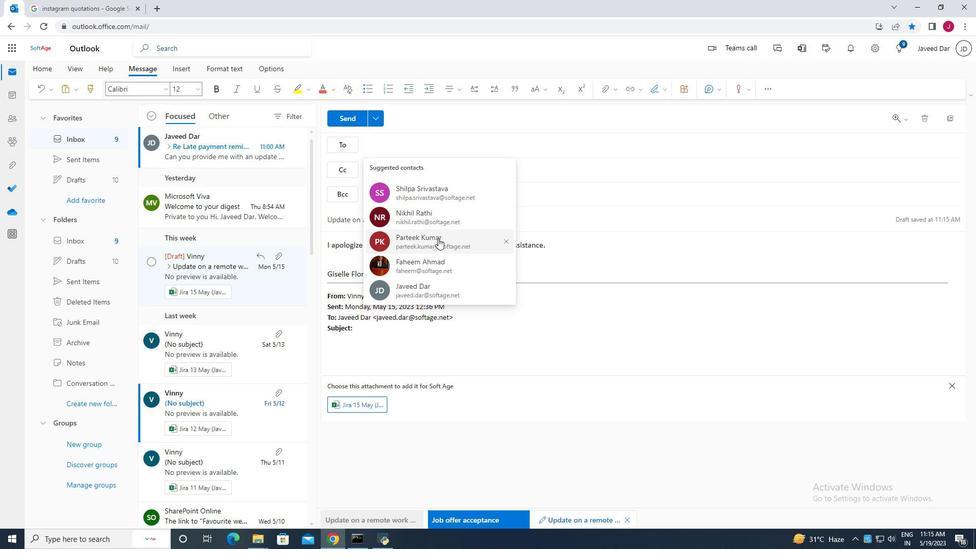 
Action: Mouse moved to (438, 286)
Screenshot: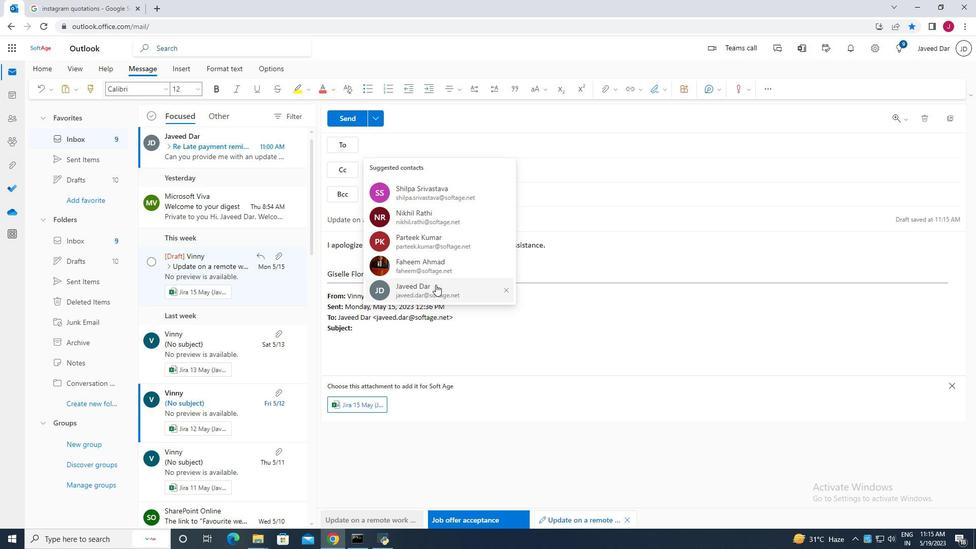 
Action: Mouse pressed left at (438, 286)
Screenshot: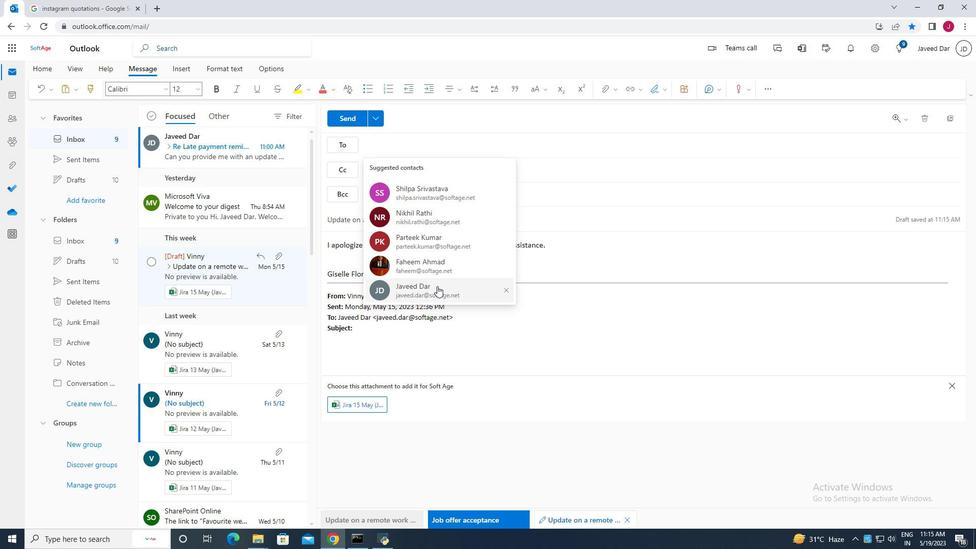 
Action: Mouse moved to (432, 150)
Screenshot: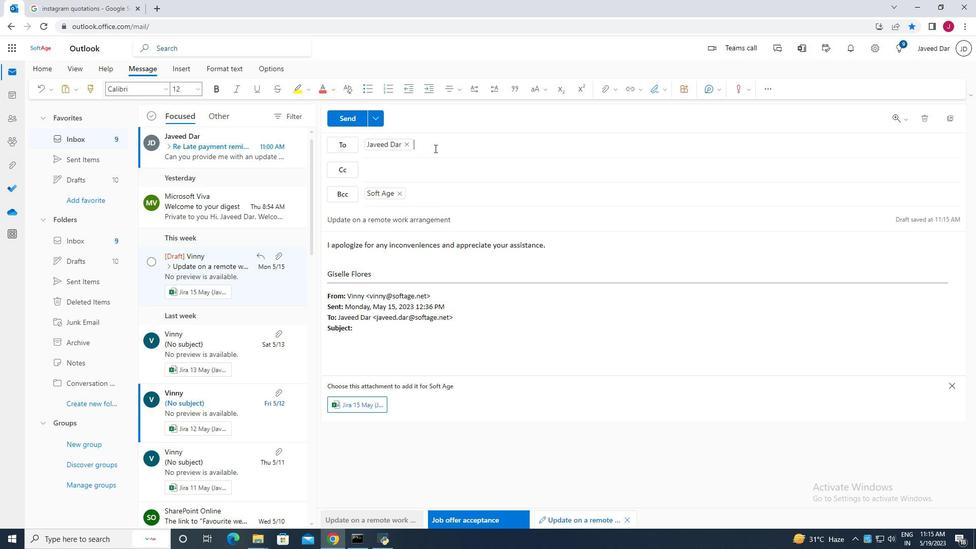 
Action: Key pressed a
Screenshot: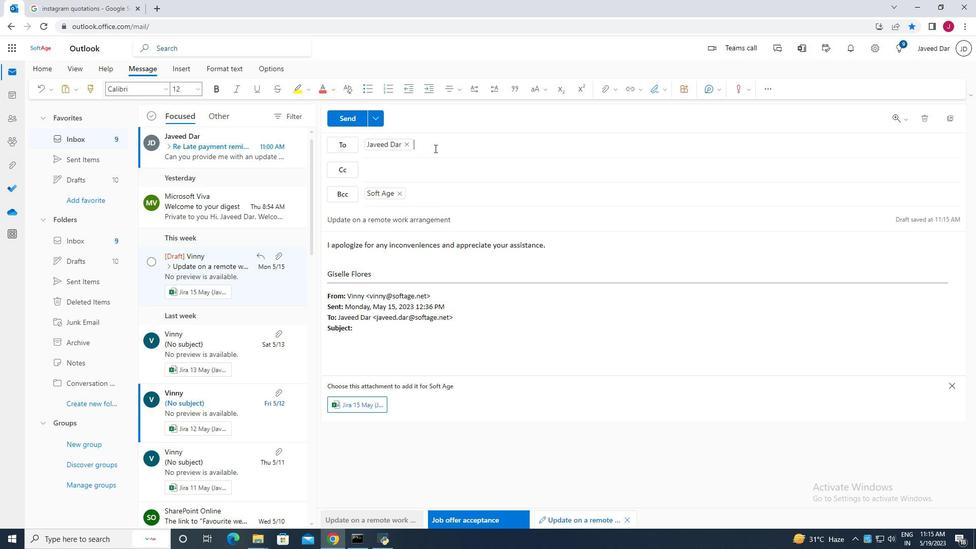 
Action: Mouse moved to (431, 151)
Screenshot: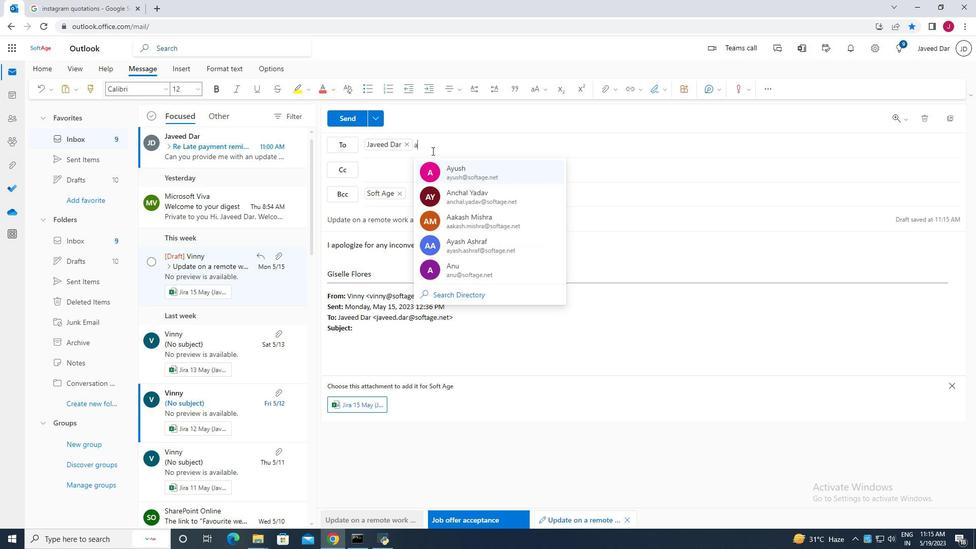 
Action: Key pressed yas
Screenshot: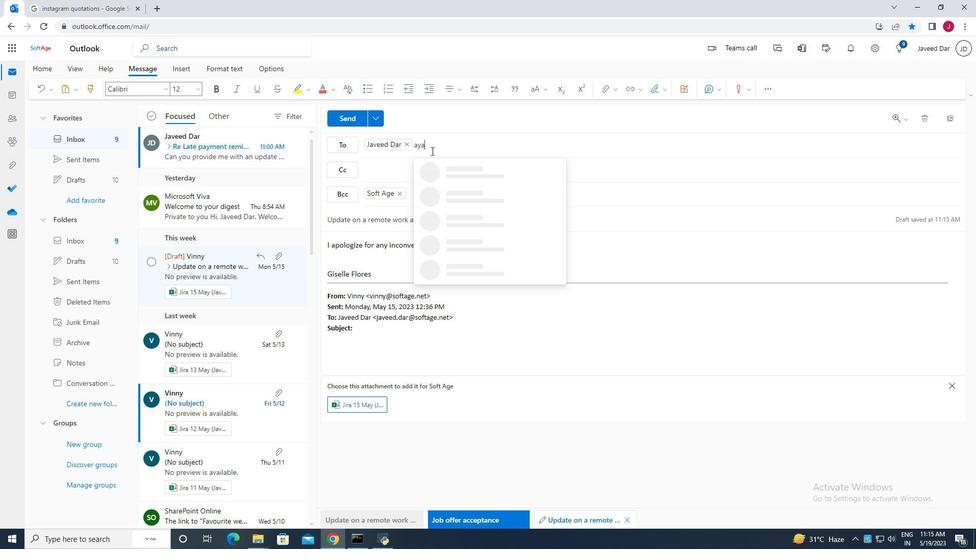 
Action: Mouse moved to (472, 166)
Screenshot: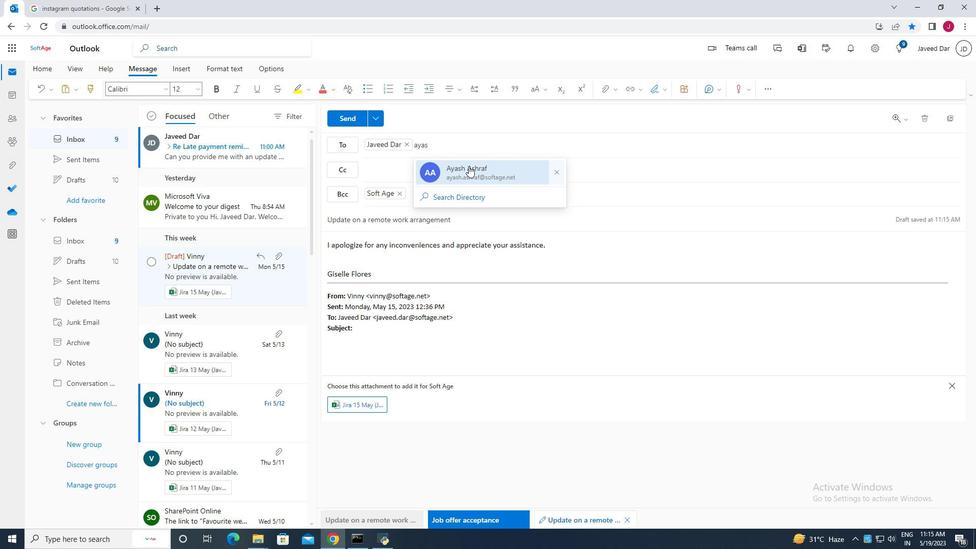 
Action: Mouse pressed left at (472, 166)
Screenshot: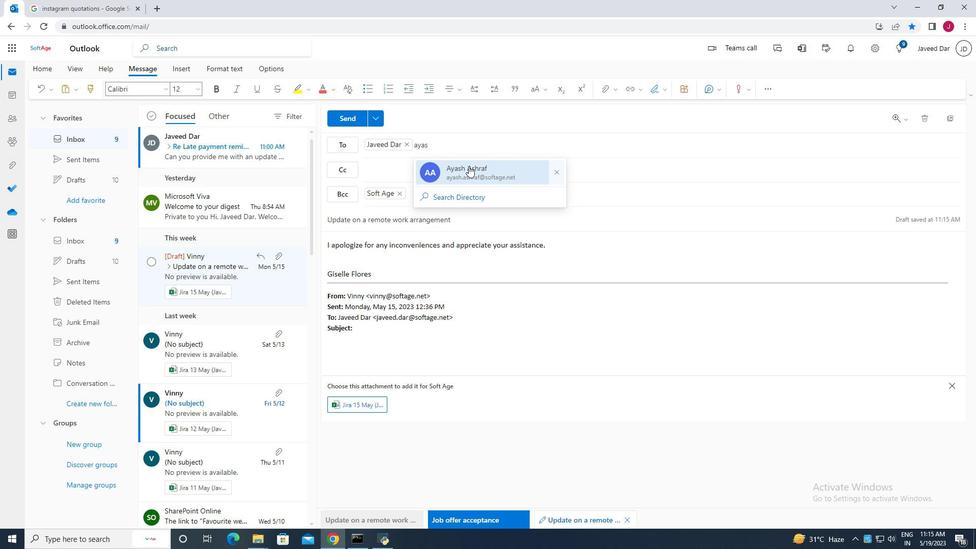 
Action: Mouse moved to (350, 115)
Screenshot: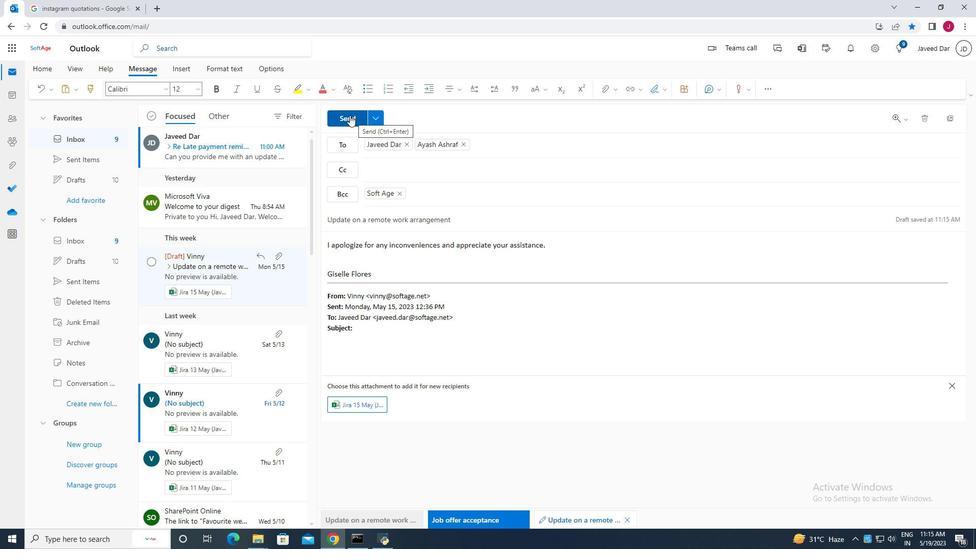 
